 Task: Find connections with filter location Curug with filter topic #coacheswith filter profile language Spanish with filter current company Lowes India with filter school Sreenivasa Inst. of Technology & Management Studies, Thimmasamudram, Chittoor with filter industry Bars, Taverns, and Nightclubs with filter service category Product Marketing with filter keywords title Human Resources
Action: Mouse moved to (607, 63)
Screenshot: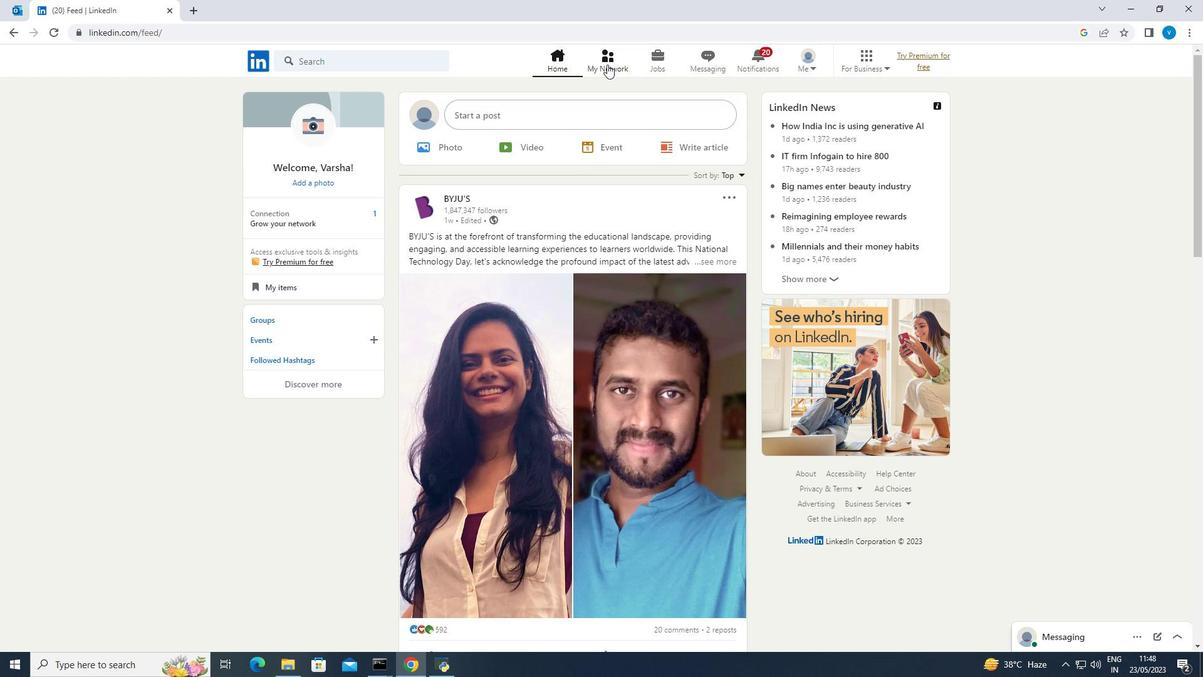 
Action: Mouse pressed left at (607, 63)
Screenshot: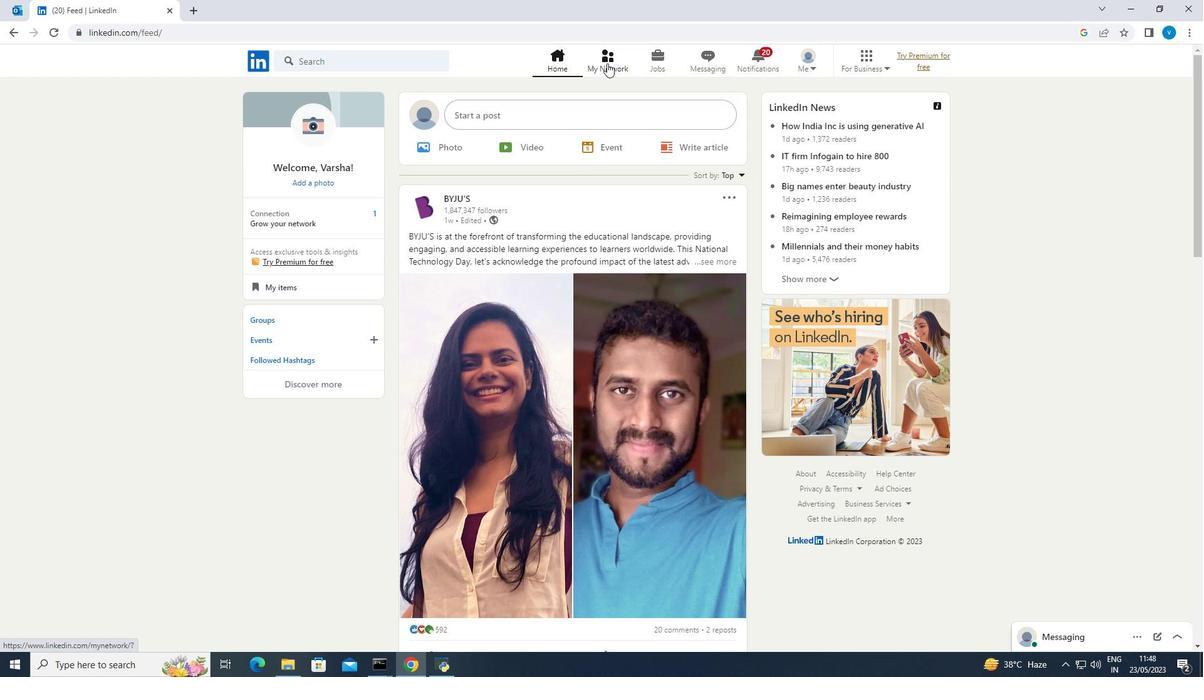 
Action: Mouse moved to (381, 128)
Screenshot: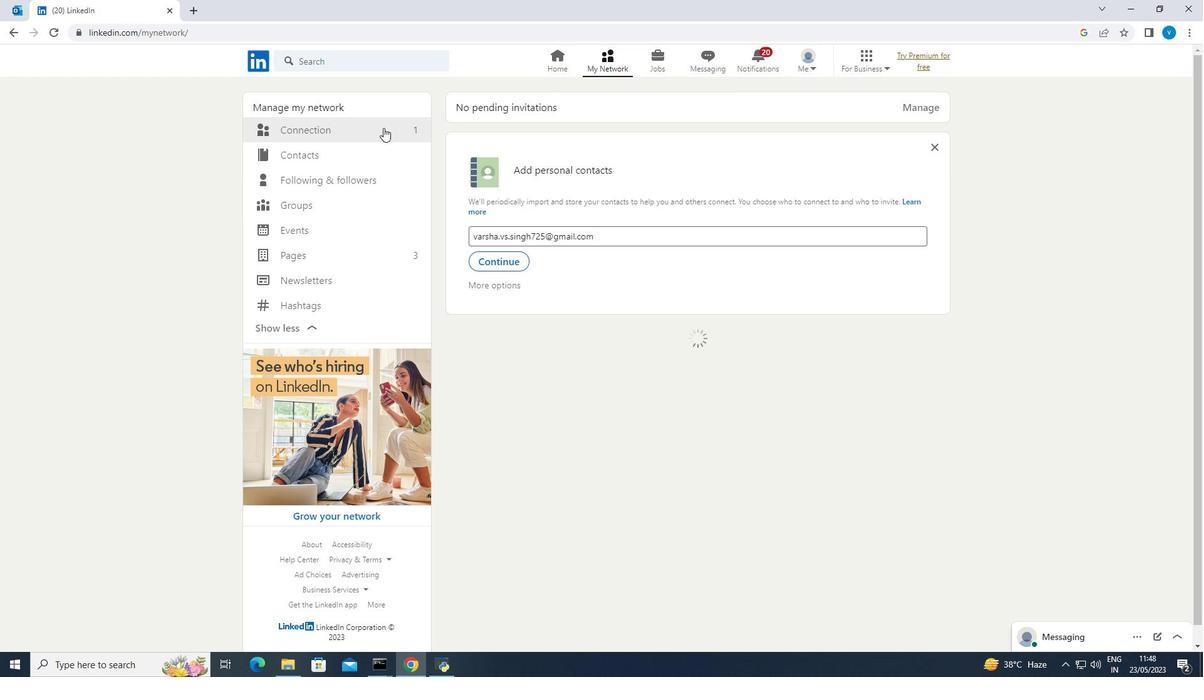 
Action: Mouse pressed left at (381, 128)
Screenshot: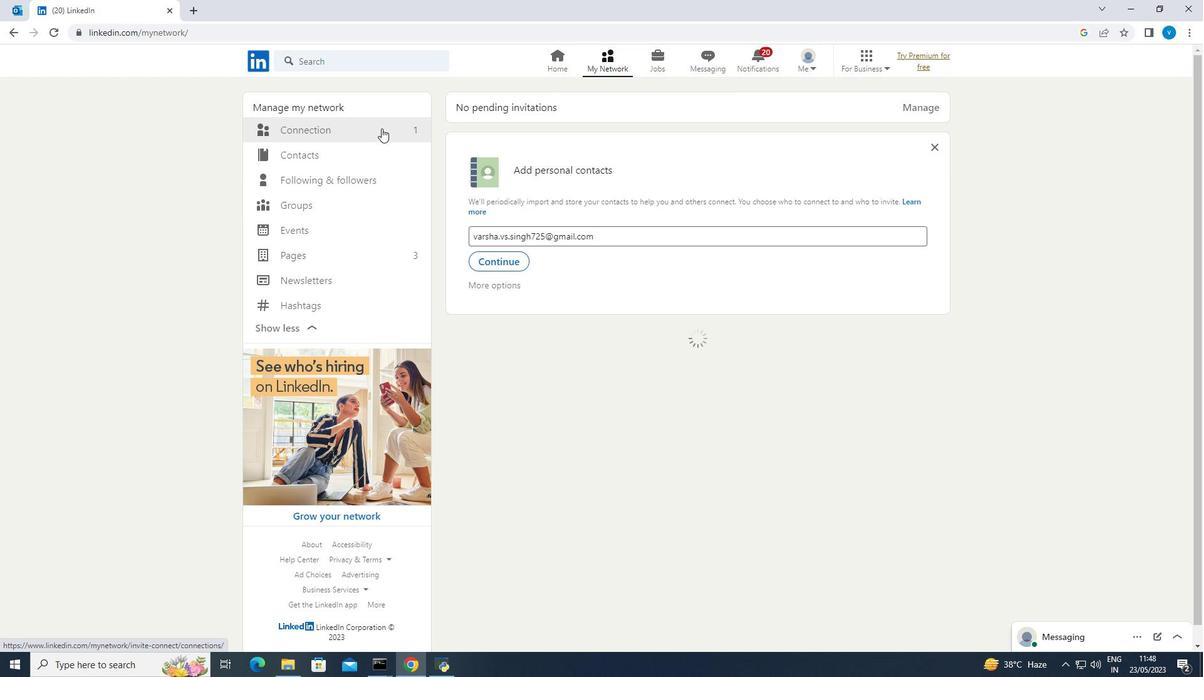 
Action: Mouse moved to (674, 132)
Screenshot: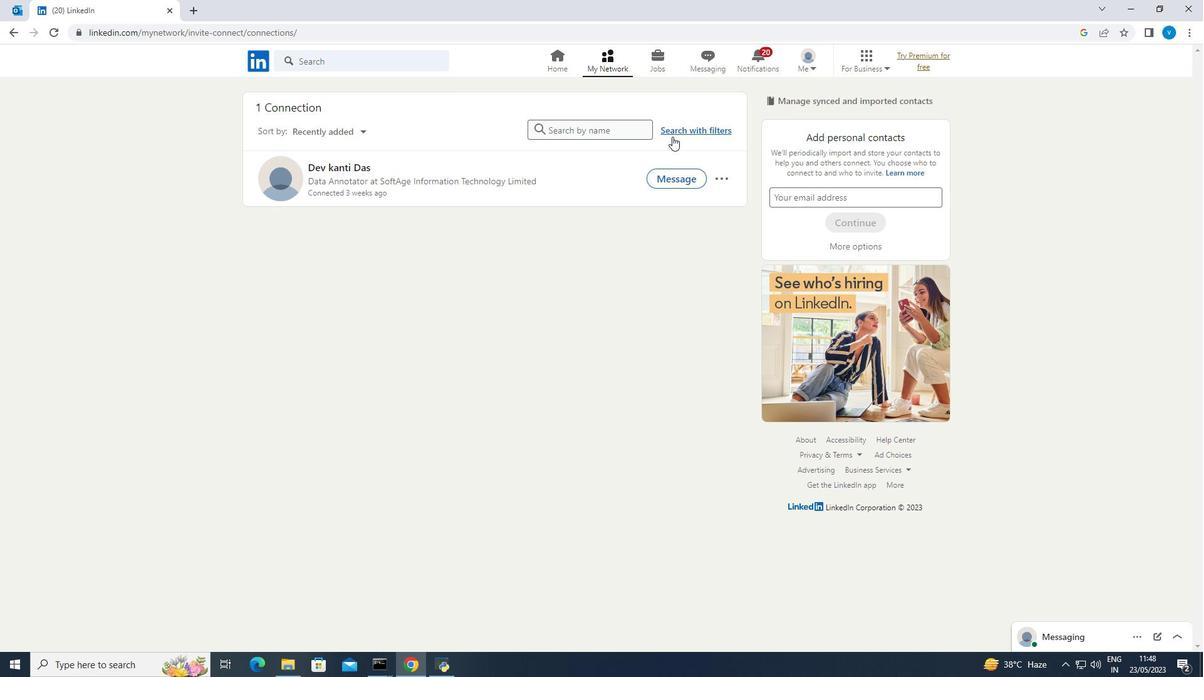 
Action: Mouse pressed left at (674, 132)
Screenshot: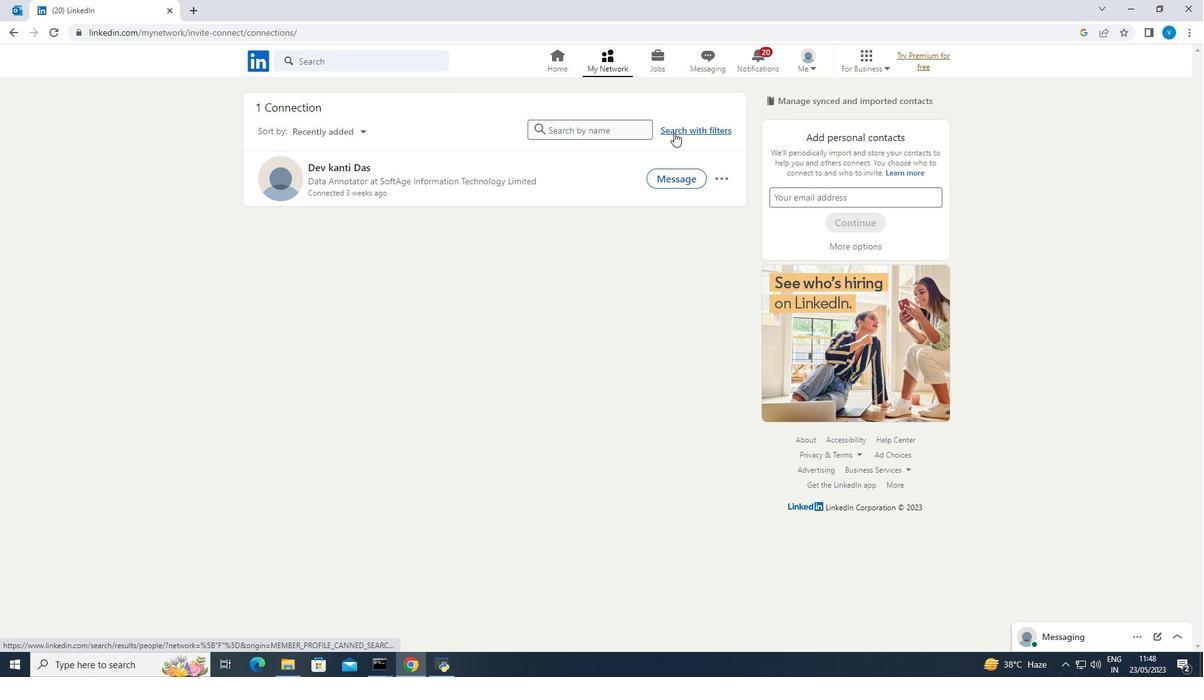
Action: Mouse moved to (649, 99)
Screenshot: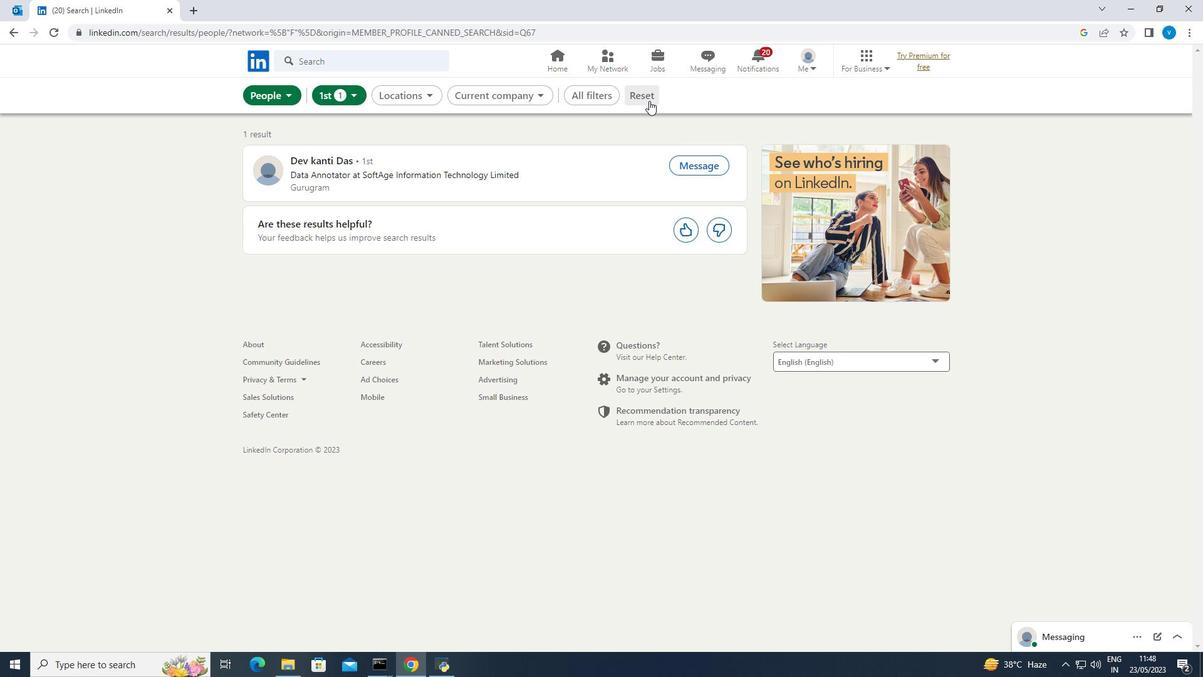 
Action: Mouse pressed left at (649, 99)
Screenshot: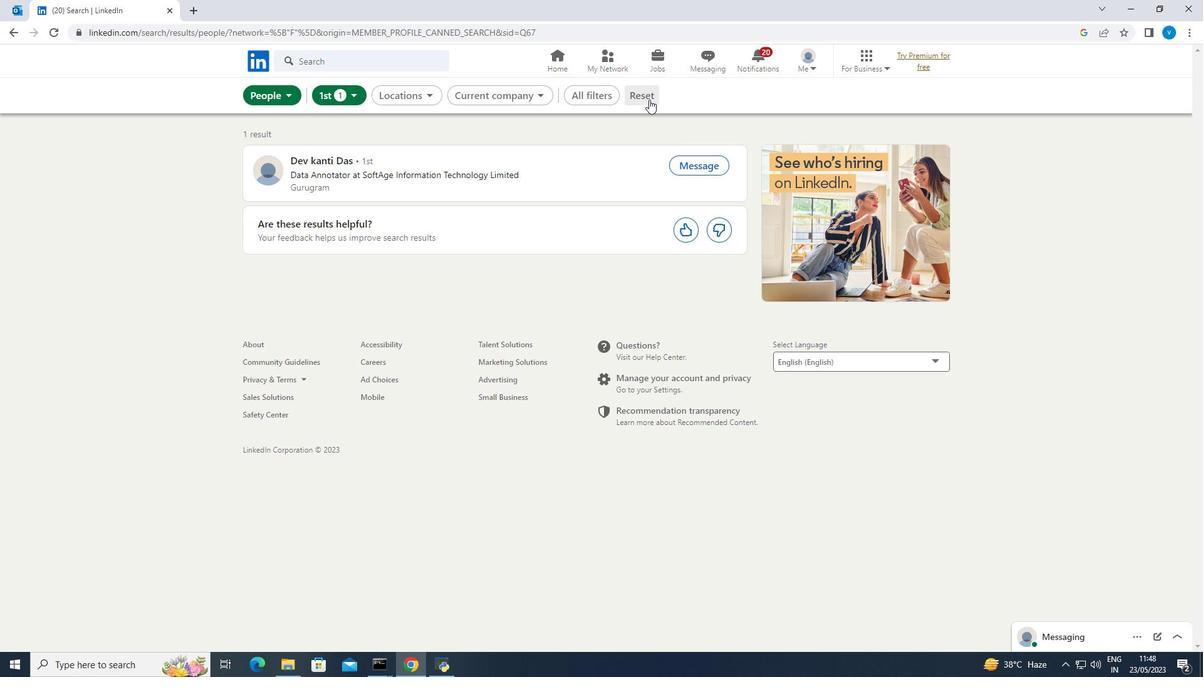 
Action: Mouse moved to (635, 101)
Screenshot: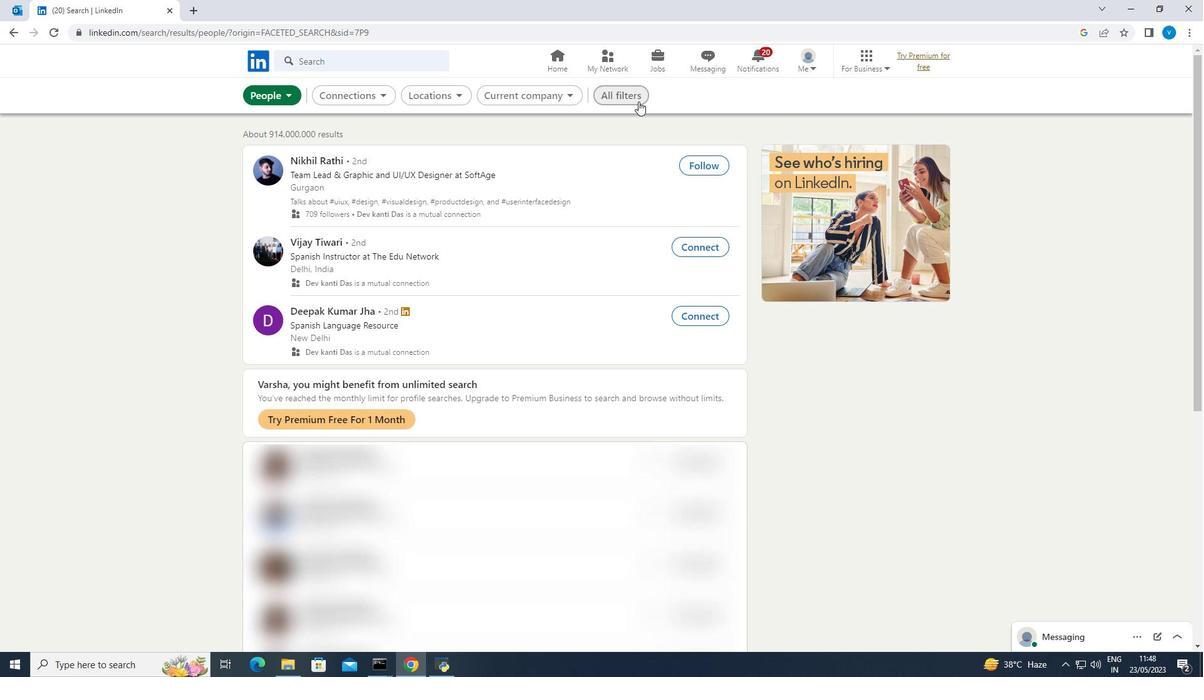 
Action: Mouse pressed left at (635, 101)
Screenshot: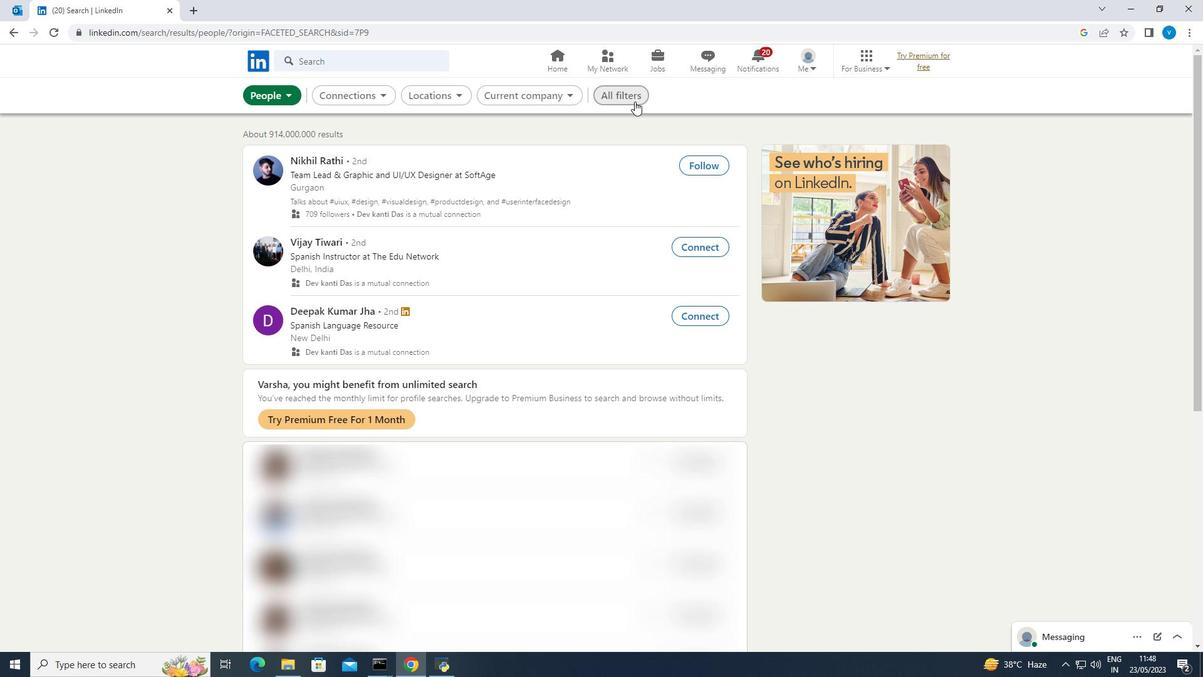 
Action: Mouse moved to (917, 247)
Screenshot: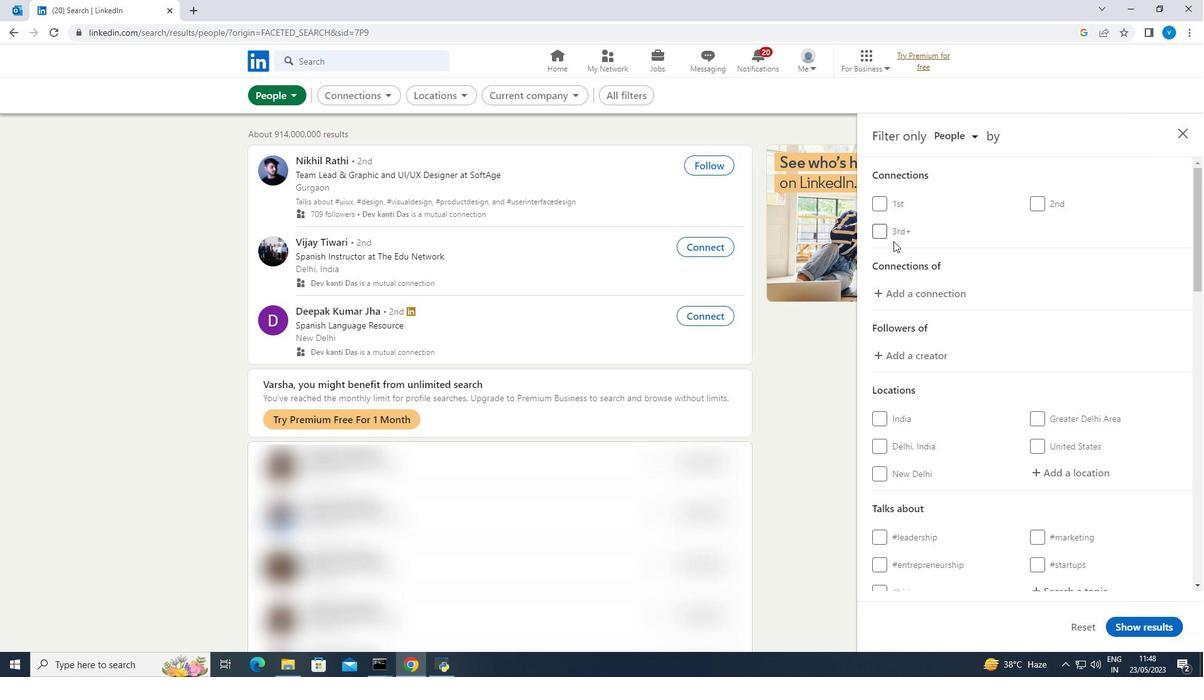 
Action: Mouse scrolled (917, 247) with delta (0, 0)
Screenshot: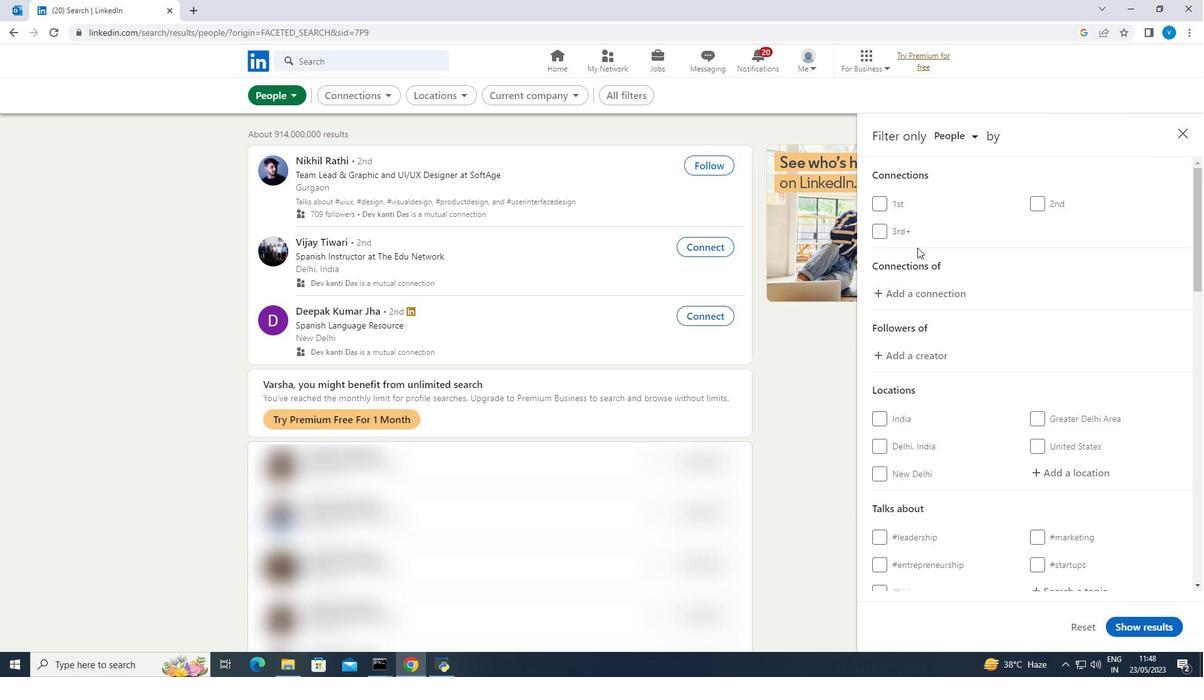 
Action: Mouse scrolled (917, 247) with delta (0, 0)
Screenshot: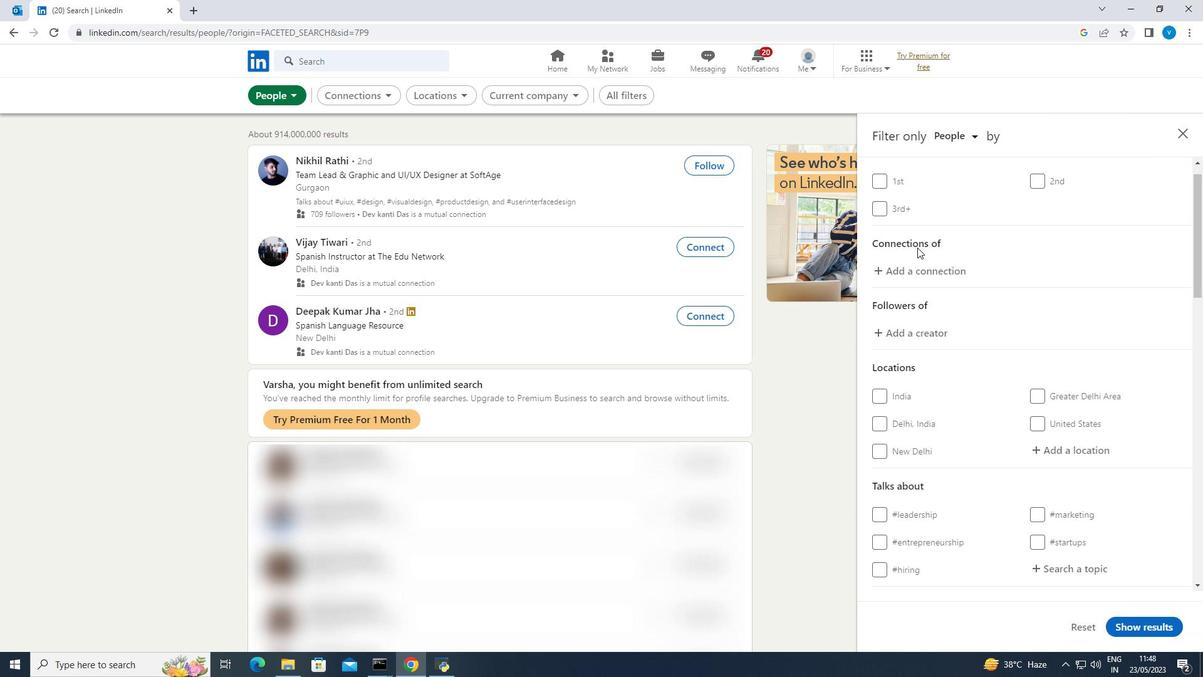 
Action: Mouse scrolled (917, 247) with delta (0, 0)
Screenshot: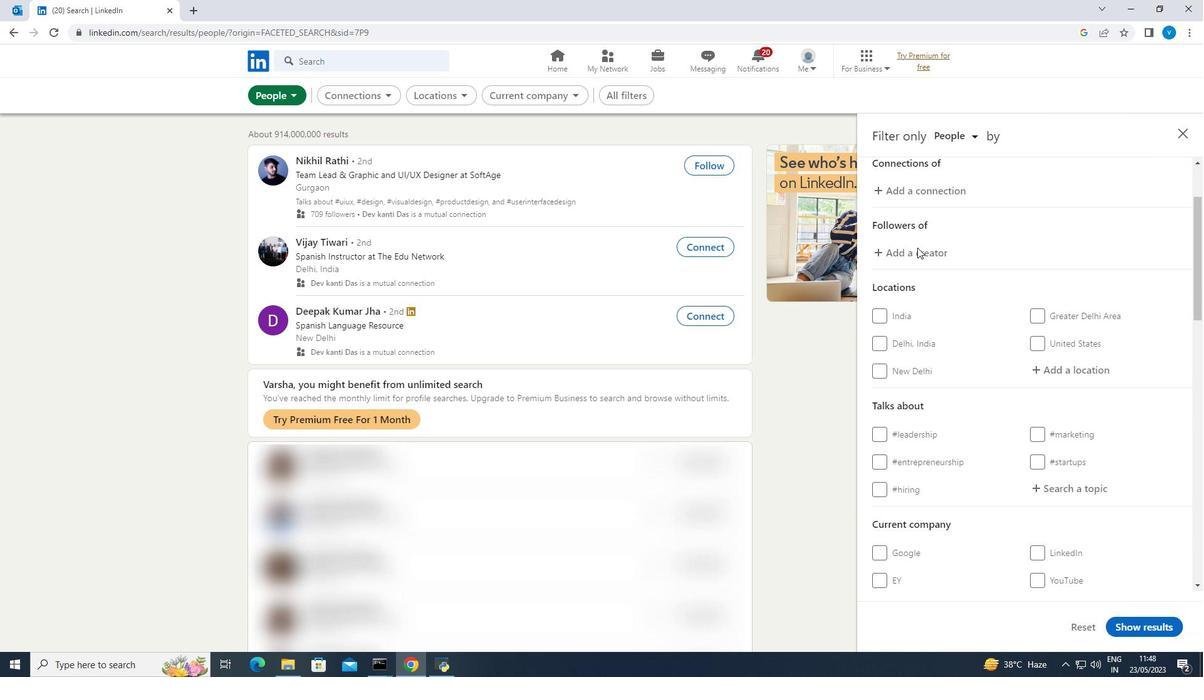 
Action: Mouse moved to (1034, 276)
Screenshot: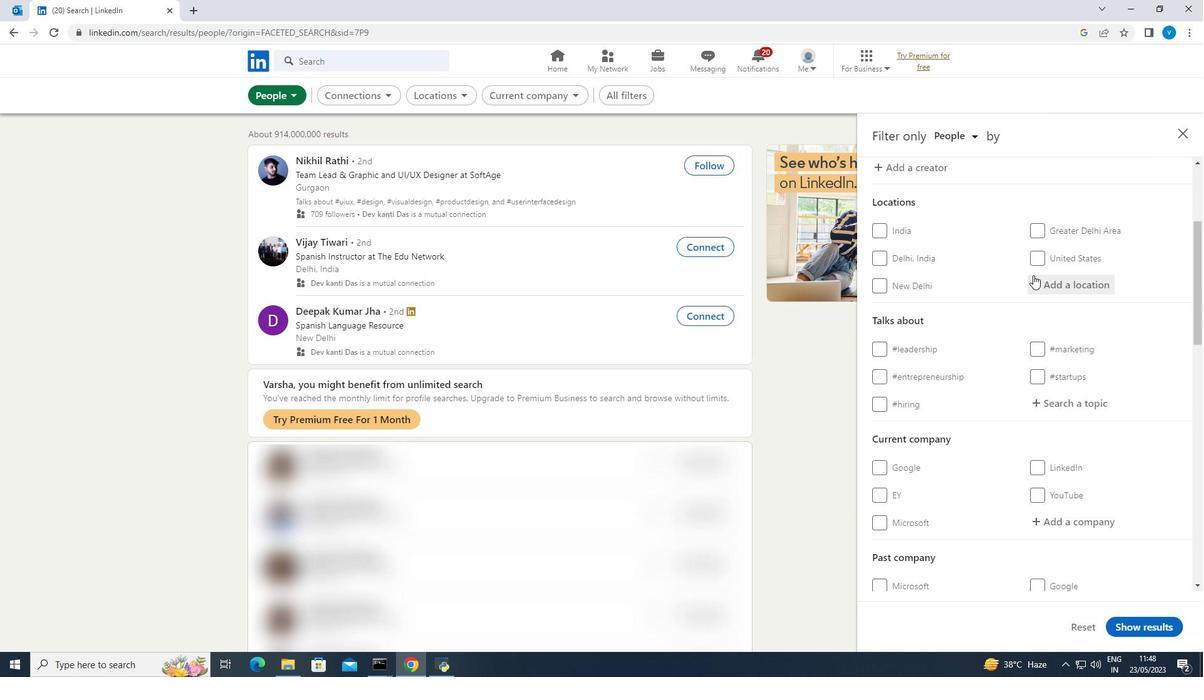 
Action: Mouse pressed left at (1034, 276)
Screenshot: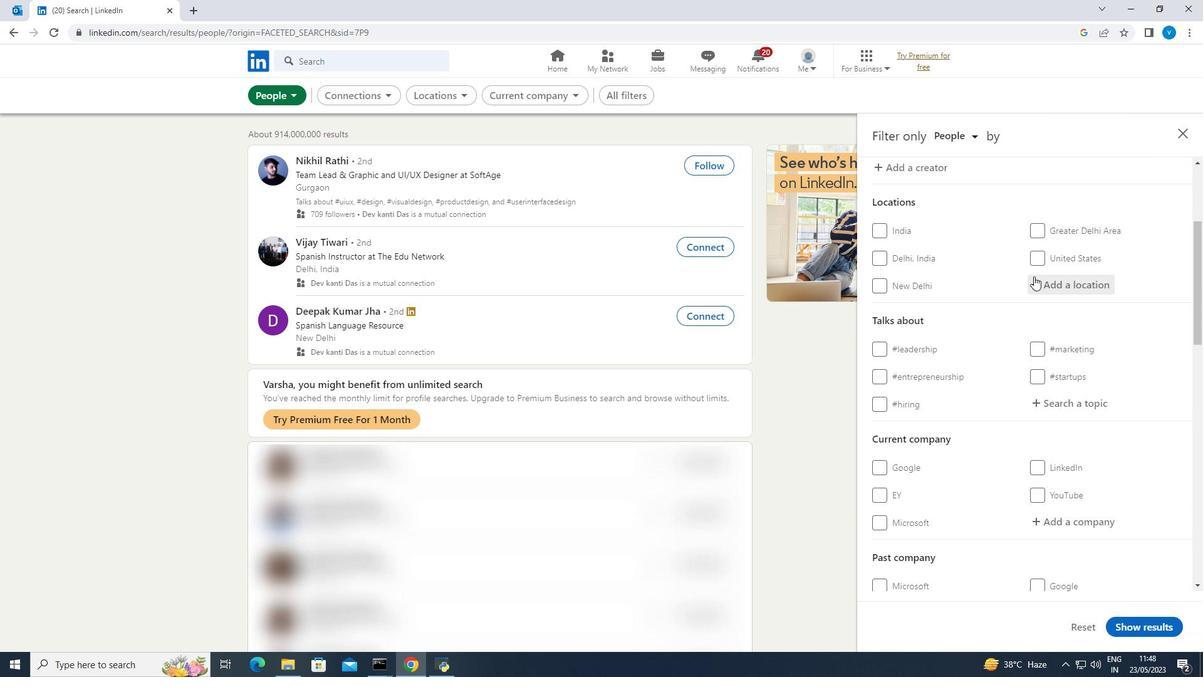 
Action: Mouse moved to (920, 263)
Screenshot: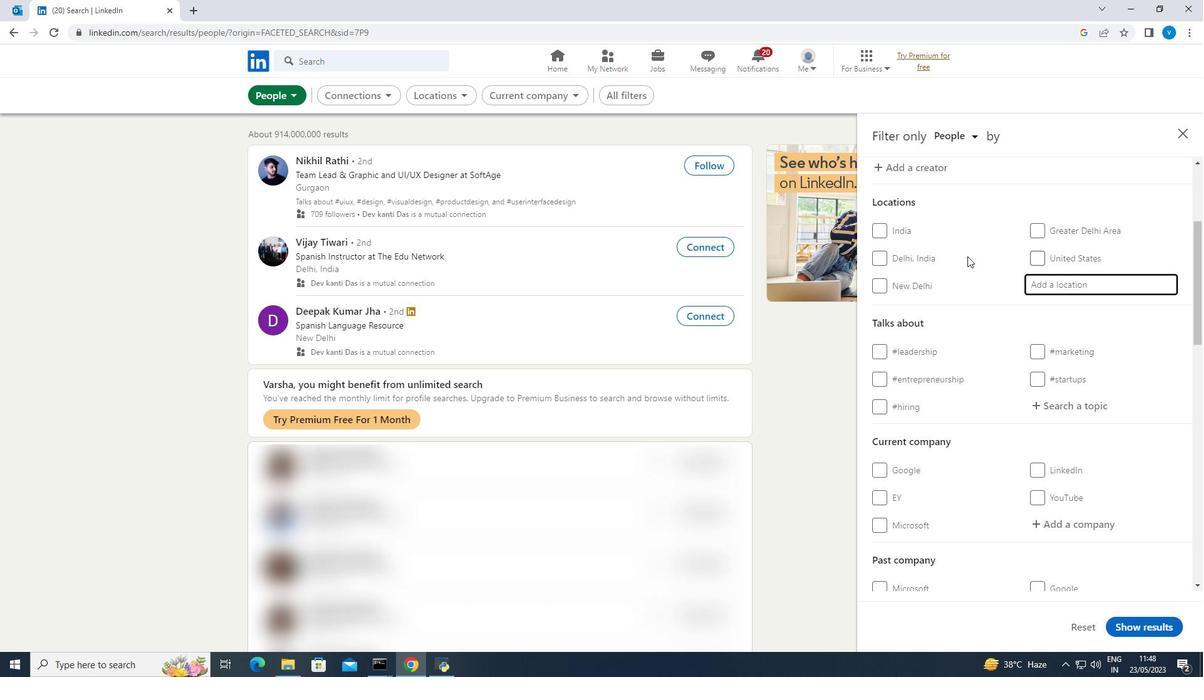 
Action: Key pressed <Key.shift><Key.shift><Key.shift><Key.shift><Key.shift><Key.shift><Key.shift><Key.shift>Curug<Key.enter>
Screenshot: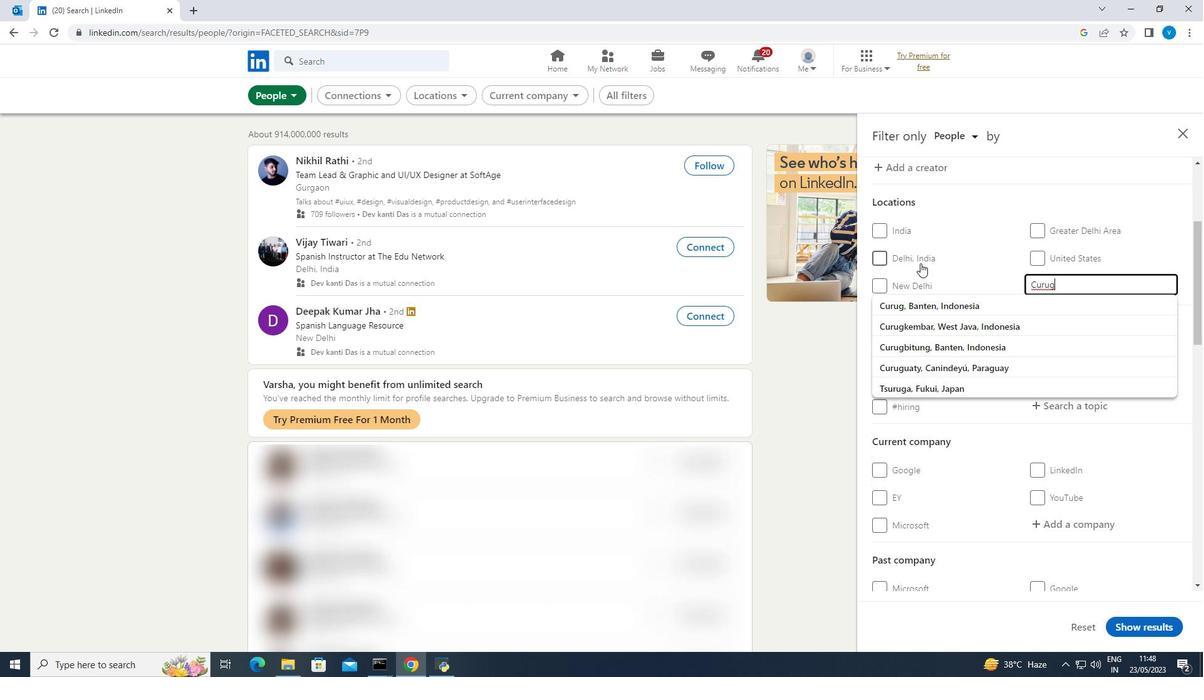 
Action: Mouse moved to (1045, 404)
Screenshot: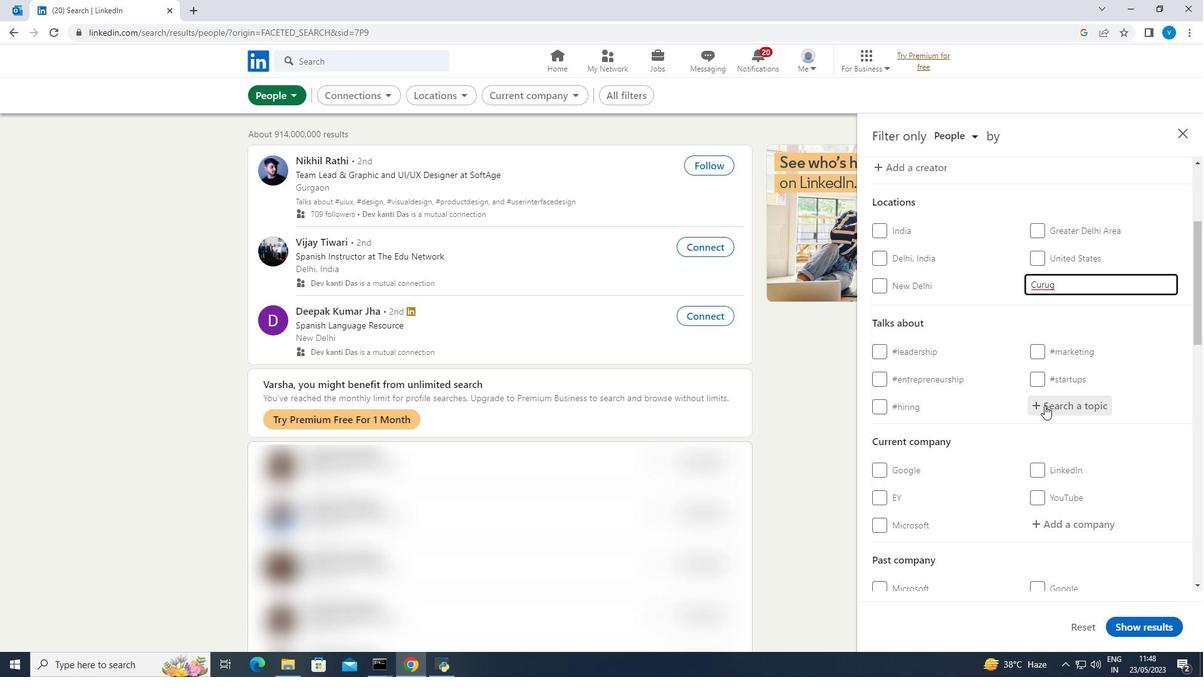 
Action: Mouse pressed left at (1045, 404)
Screenshot: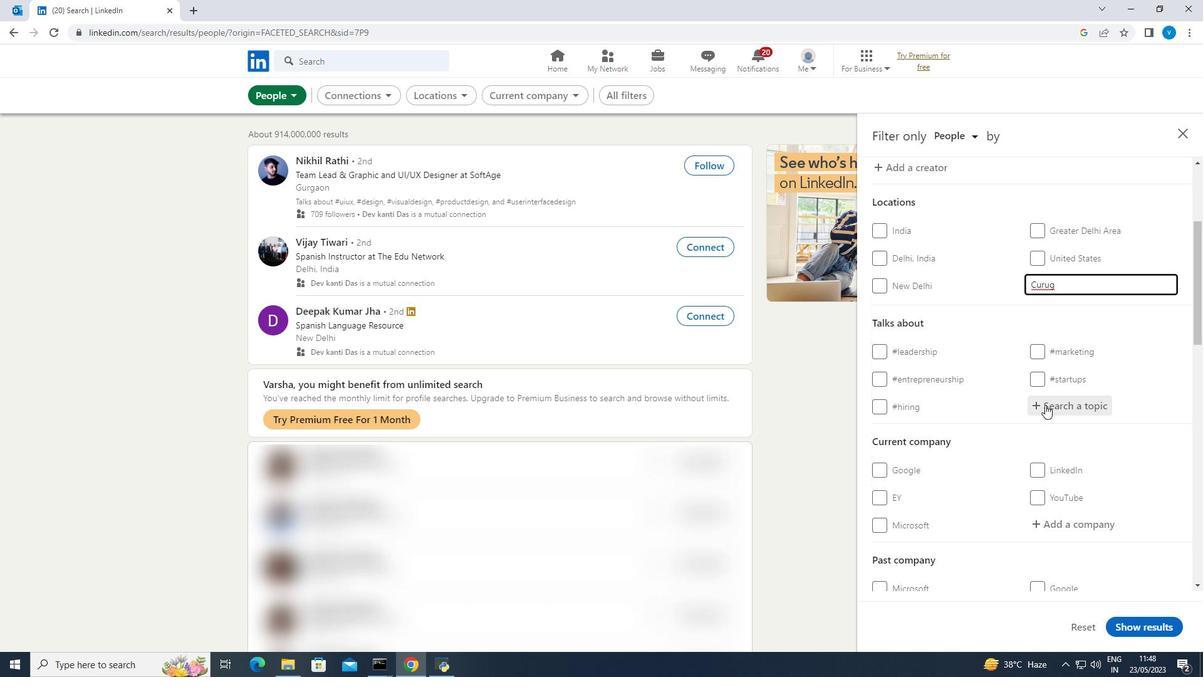
Action: Mouse moved to (977, 346)
Screenshot: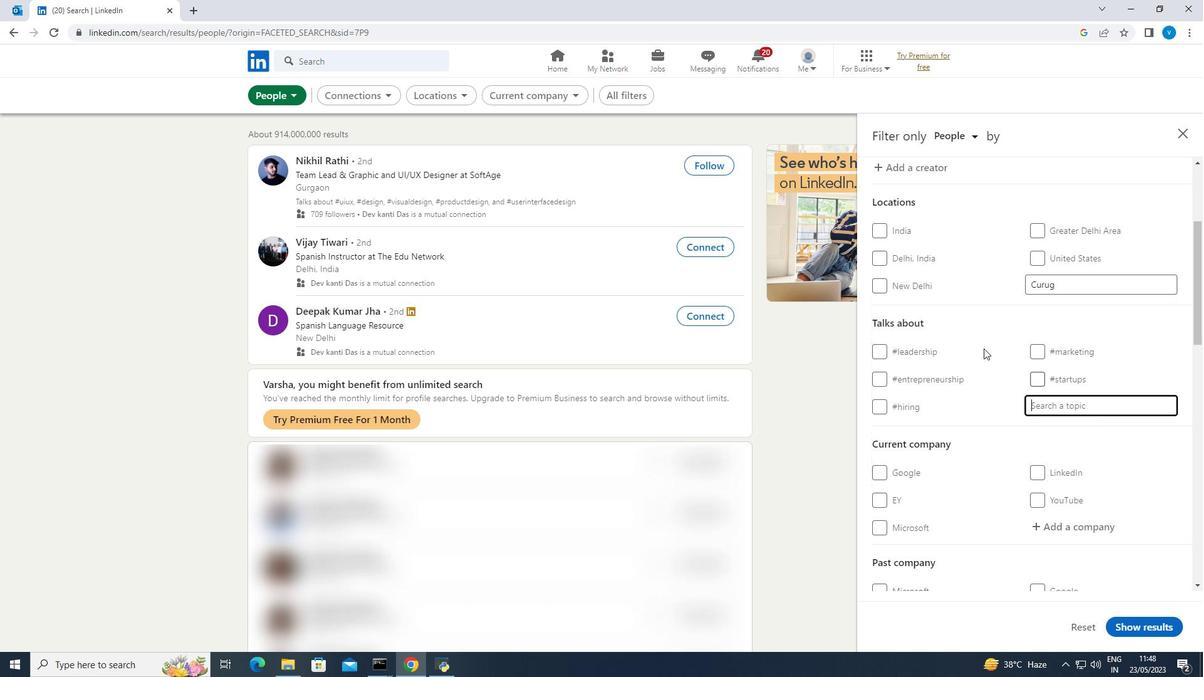 
Action: Key pressed coaches
Screenshot: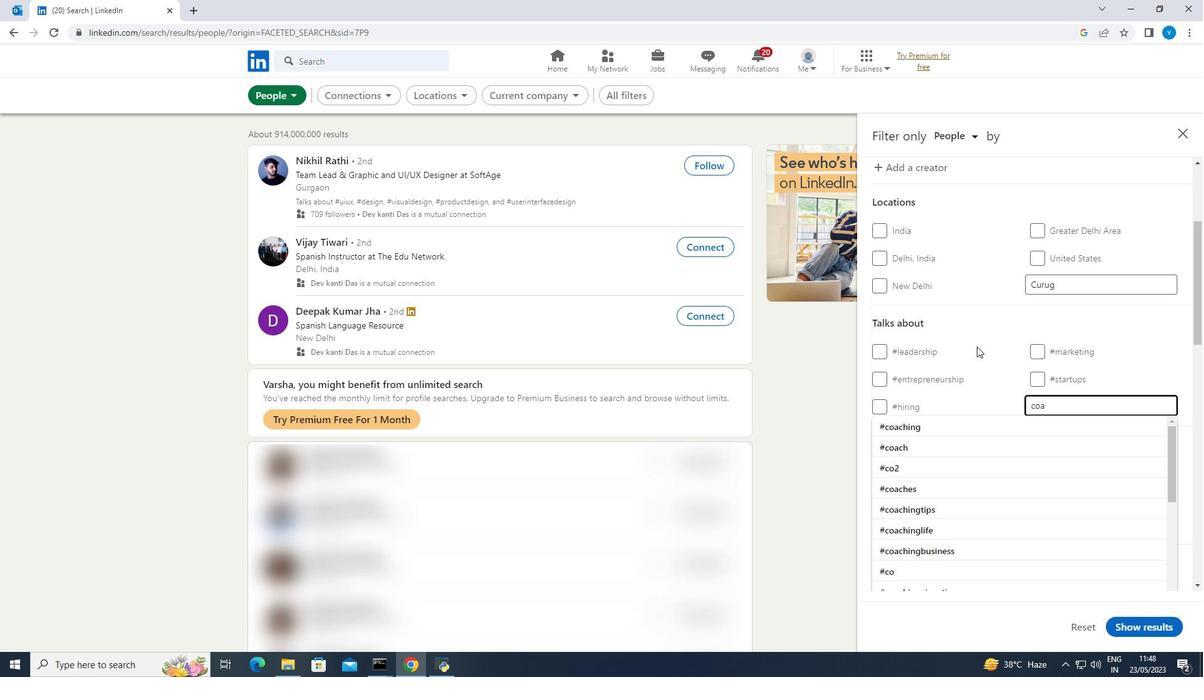 
Action: Mouse moved to (946, 421)
Screenshot: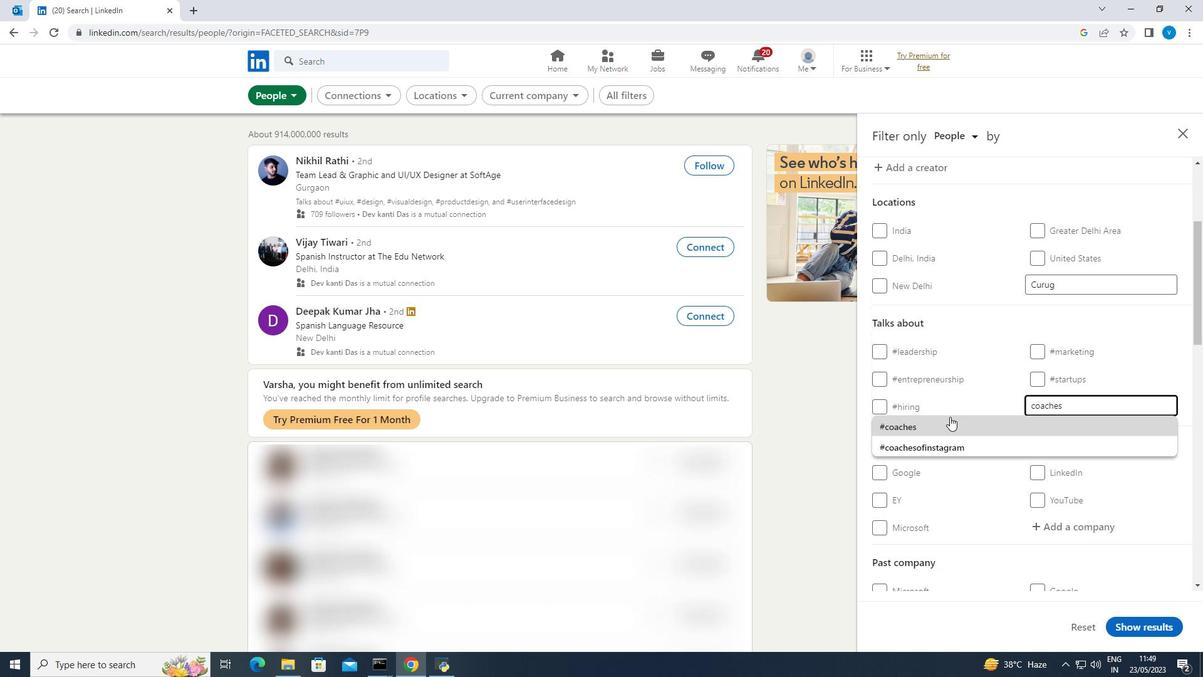 
Action: Mouse pressed left at (946, 421)
Screenshot: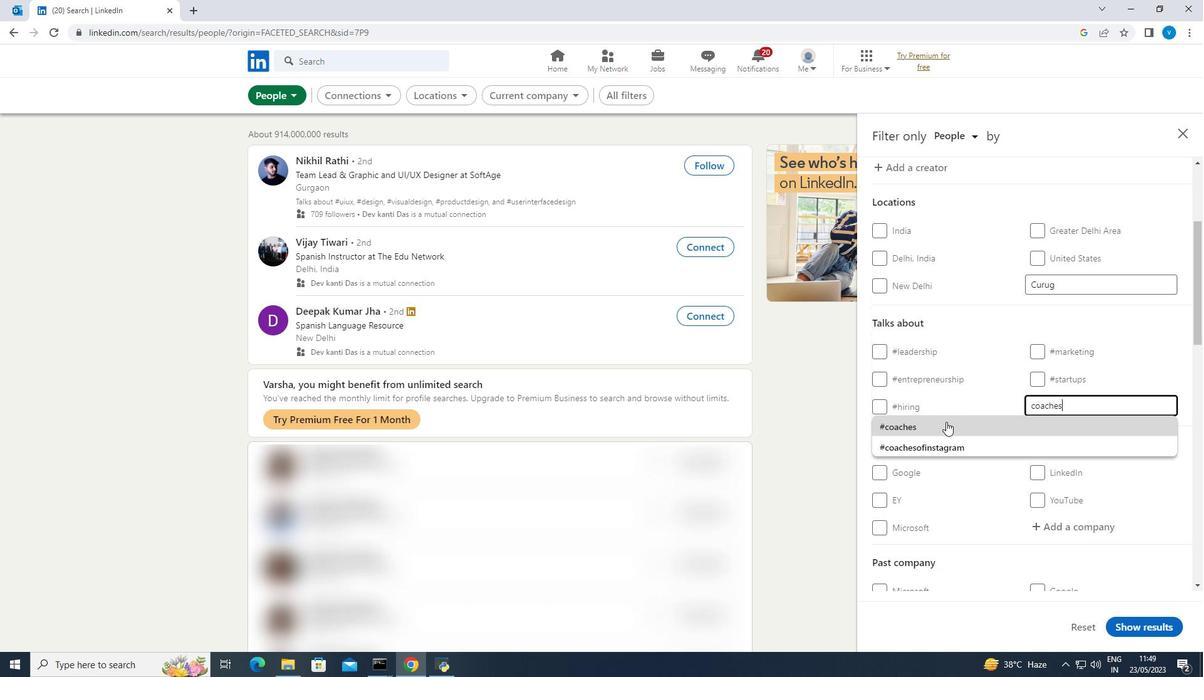 
Action: Mouse scrolled (946, 421) with delta (0, 0)
Screenshot: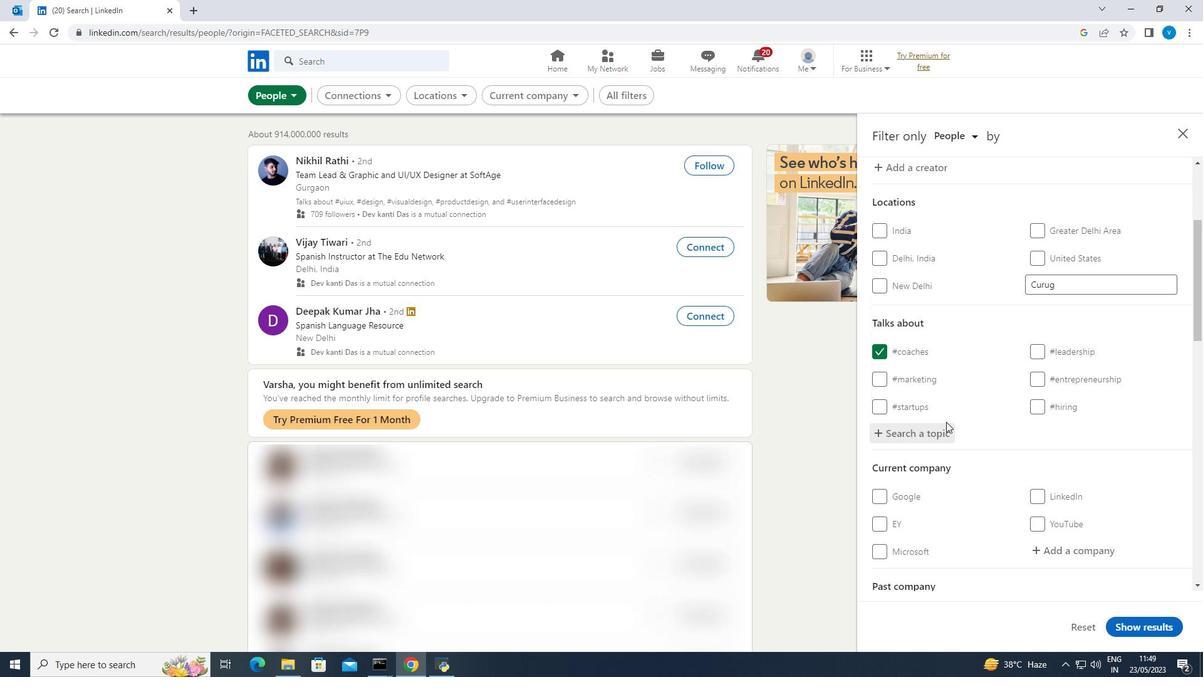 
Action: Mouse scrolled (946, 421) with delta (0, 0)
Screenshot: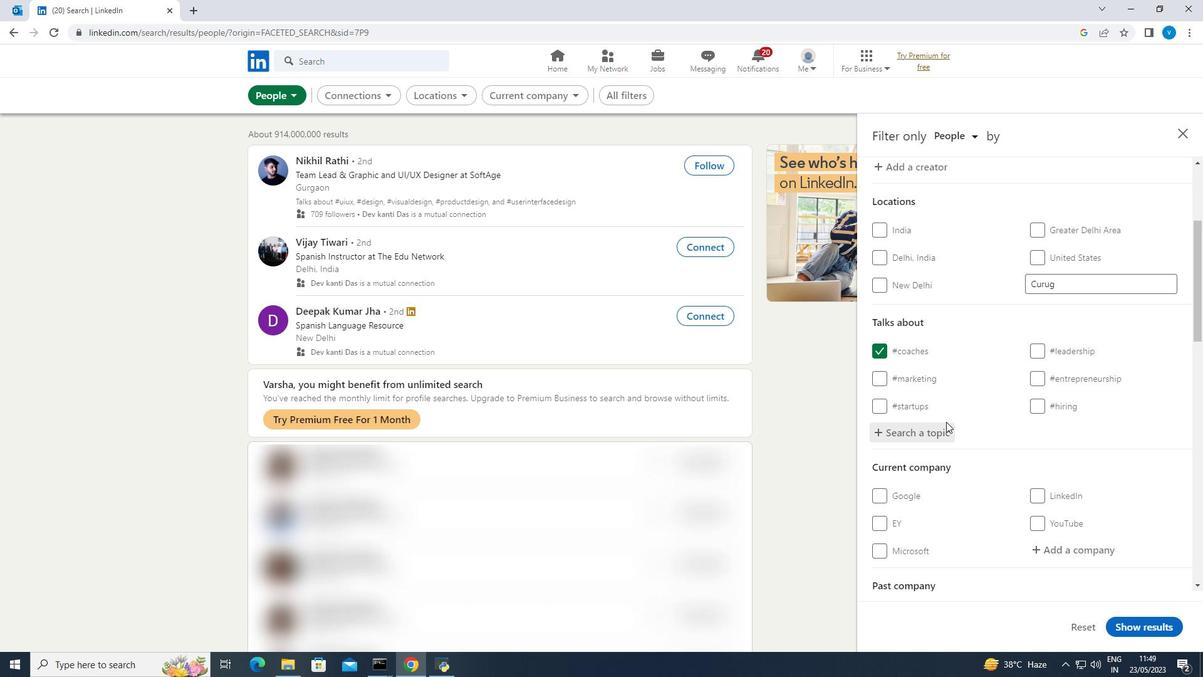 
Action: Mouse scrolled (946, 421) with delta (0, 0)
Screenshot: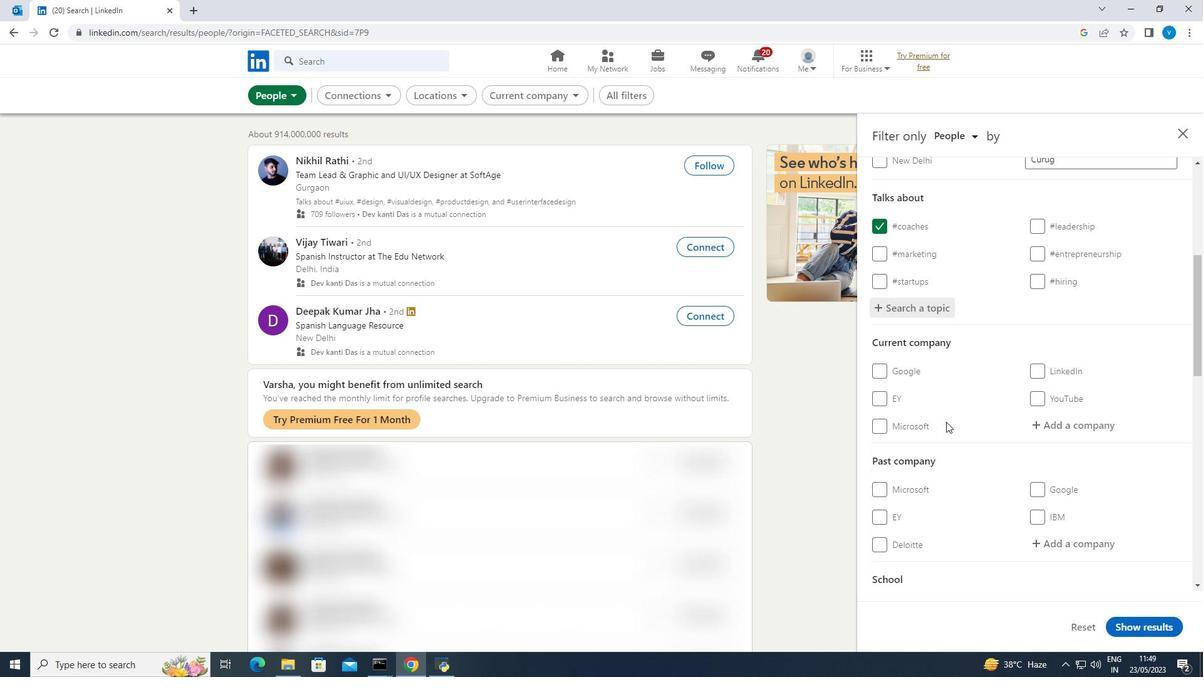 
Action: Mouse scrolled (946, 421) with delta (0, 0)
Screenshot: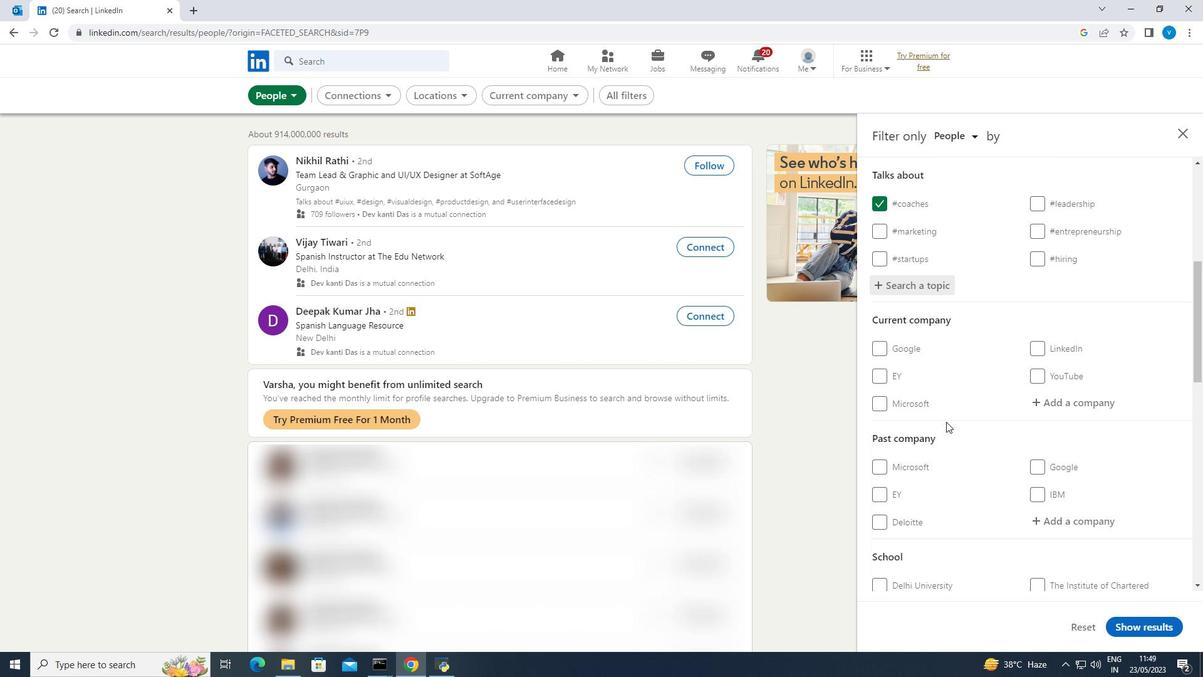 
Action: Mouse scrolled (946, 421) with delta (0, 0)
Screenshot: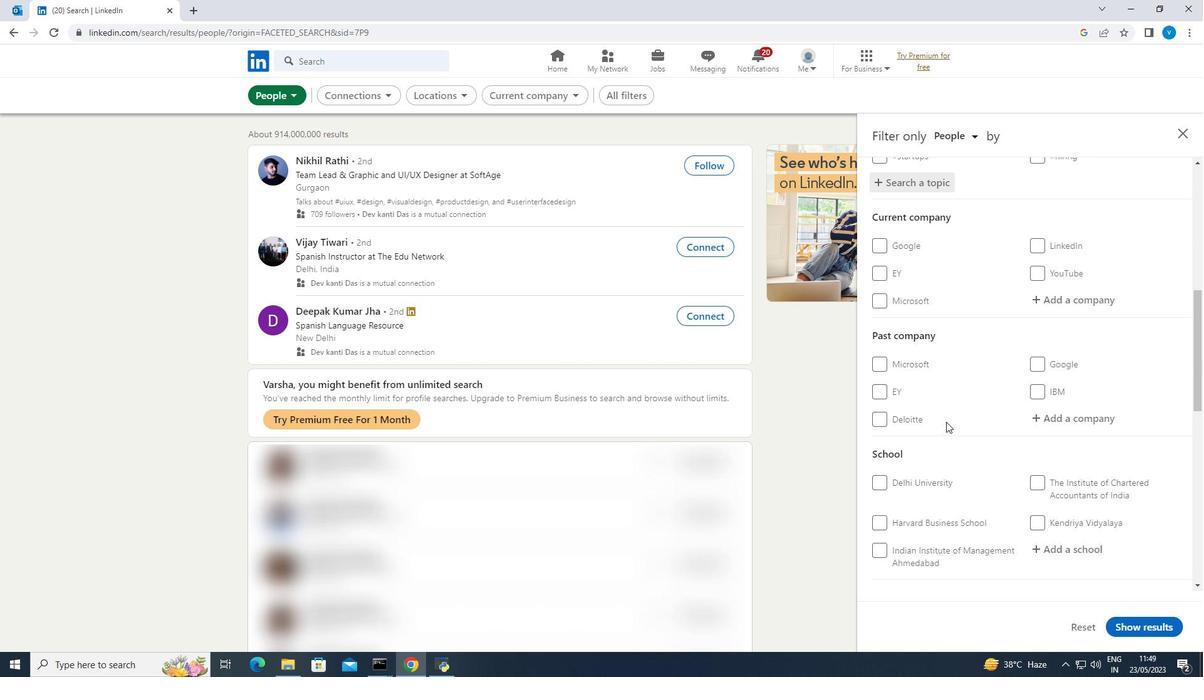 
Action: Mouse scrolled (946, 421) with delta (0, 0)
Screenshot: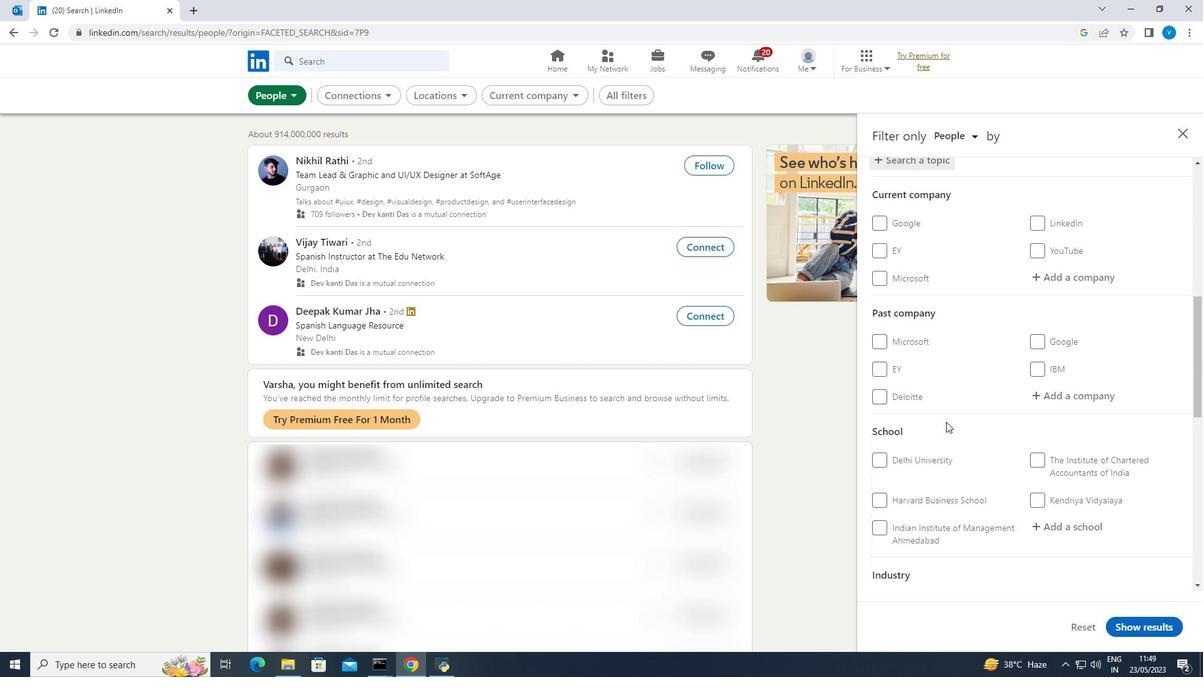 
Action: Mouse scrolled (946, 421) with delta (0, 0)
Screenshot: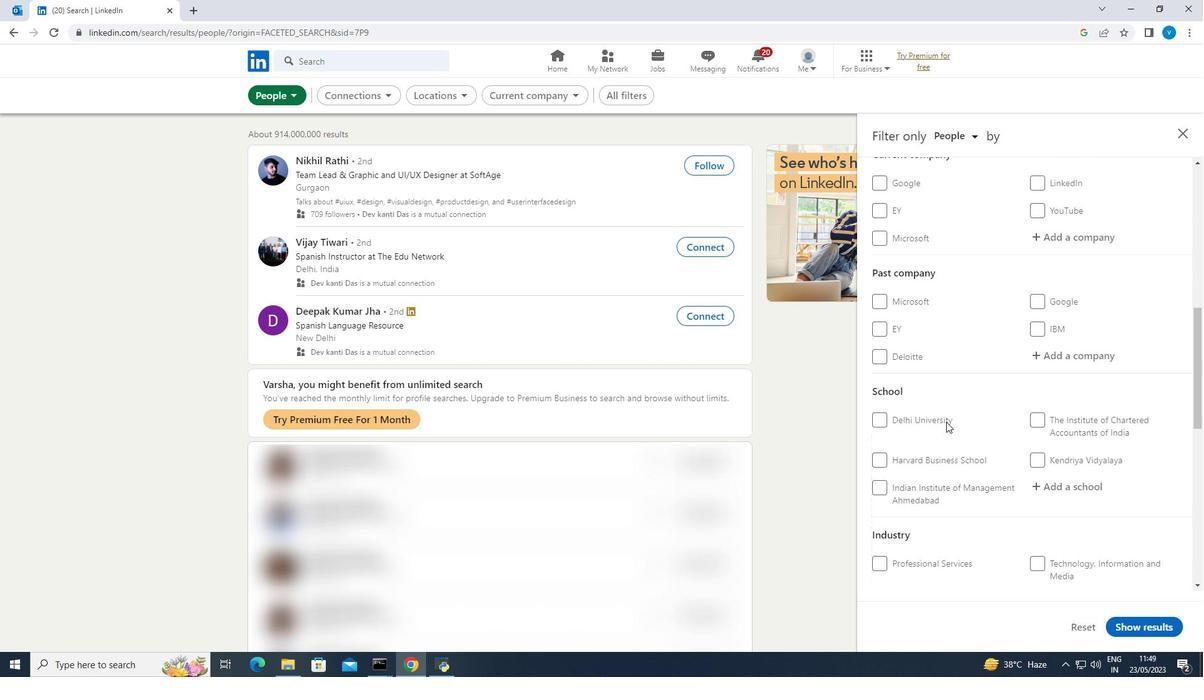 
Action: Mouse scrolled (946, 421) with delta (0, 0)
Screenshot: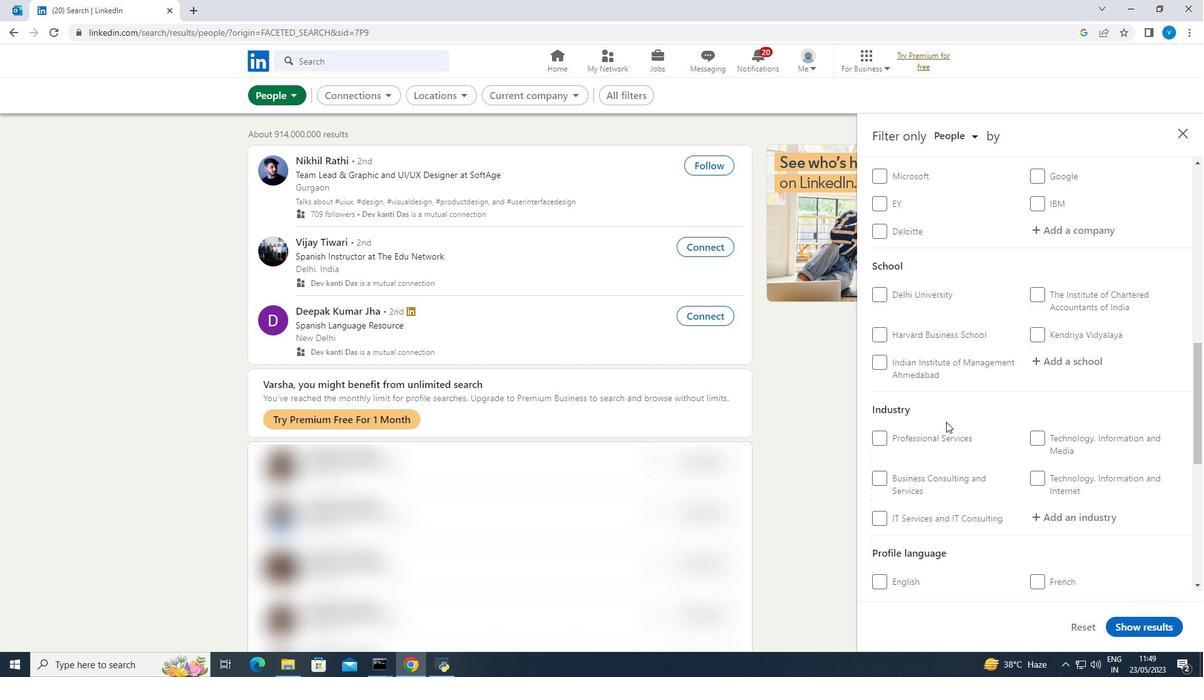 
Action: Mouse scrolled (946, 421) with delta (0, 0)
Screenshot: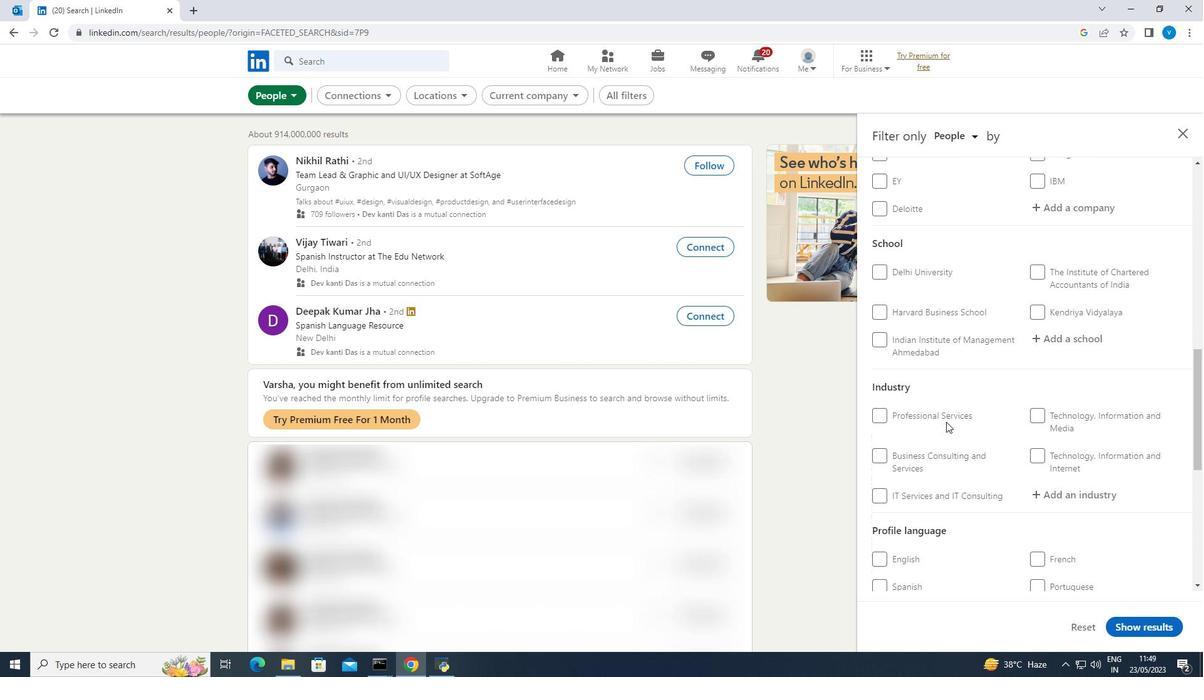 
Action: Mouse moved to (884, 482)
Screenshot: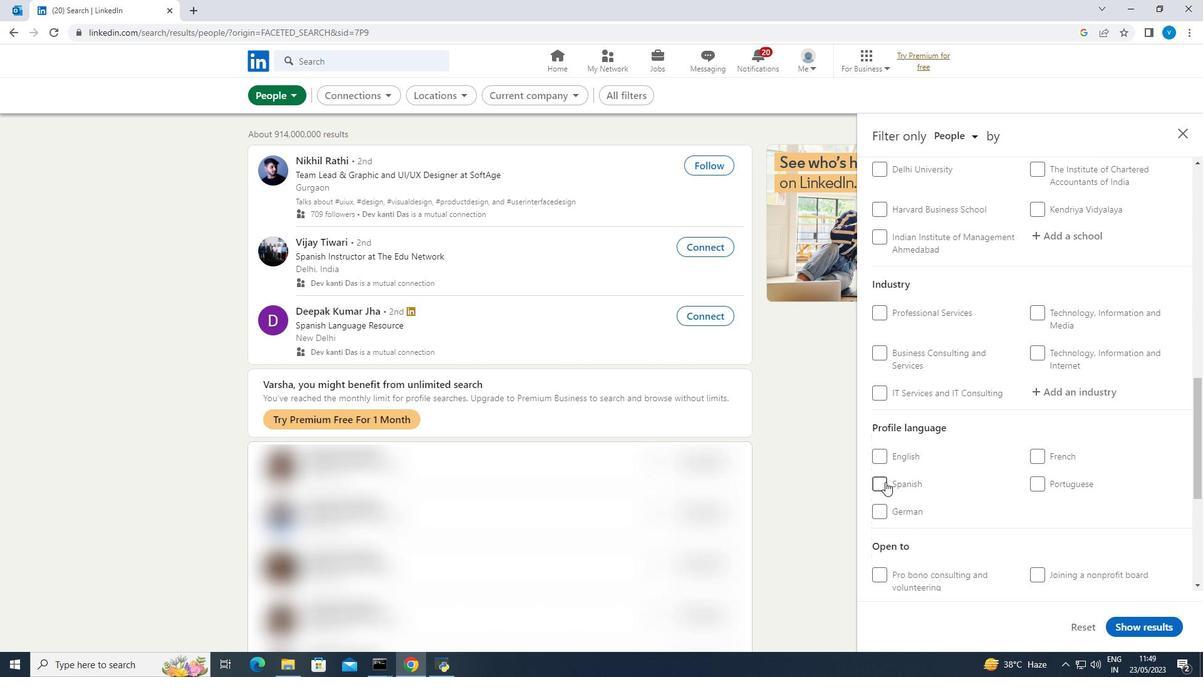 
Action: Mouse pressed left at (884, 482)
Screenshot: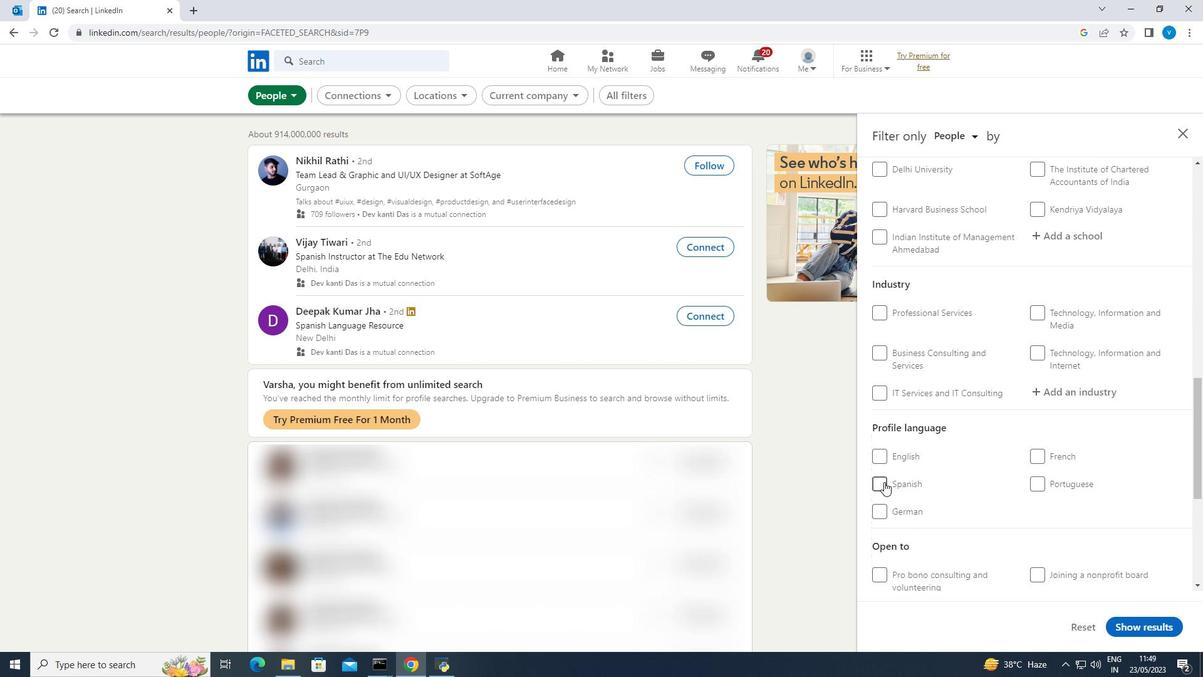 
Action: Mouse moved to (913, 459)
Screenshot: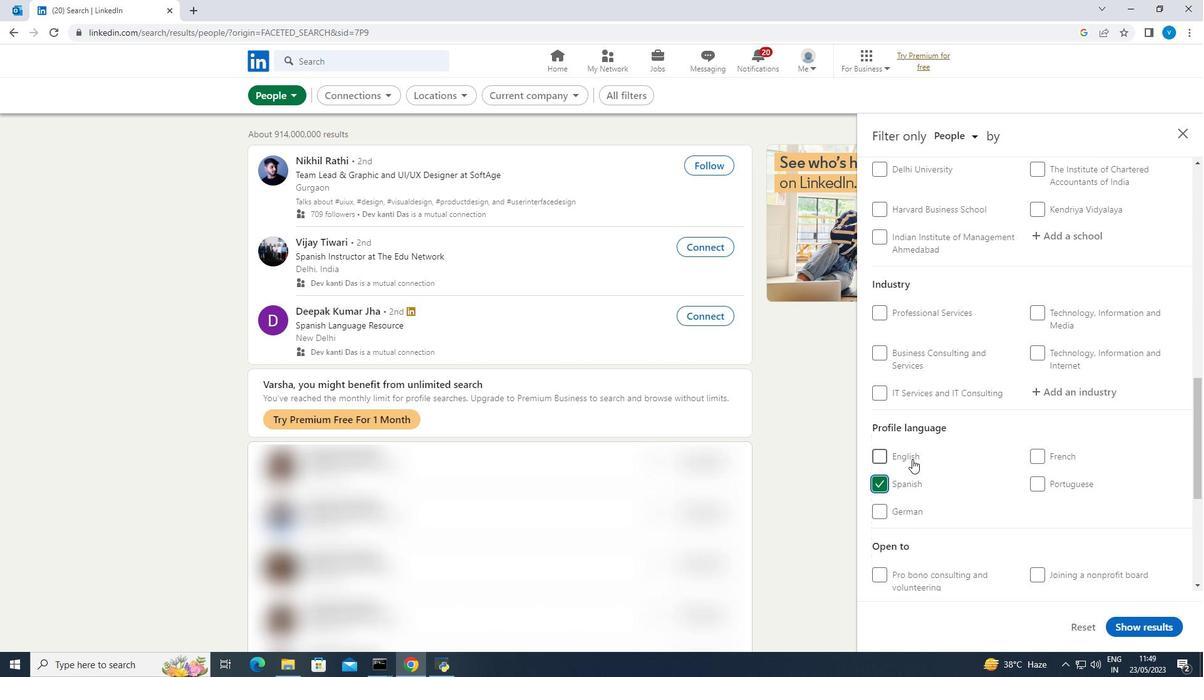 
Action: Mouse scrolled (913, 460) with delta (0, 0)
Screenshot: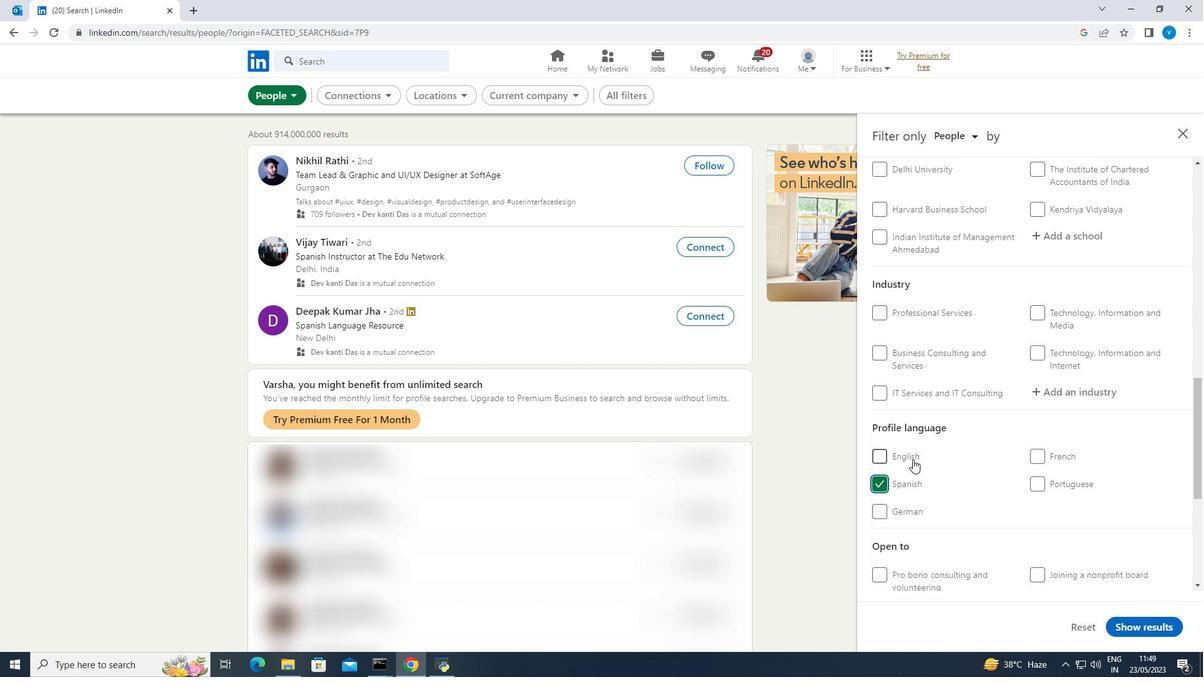 
Action: Mouse scrolled (913, 460) with delta (0, 0)
Screenshot: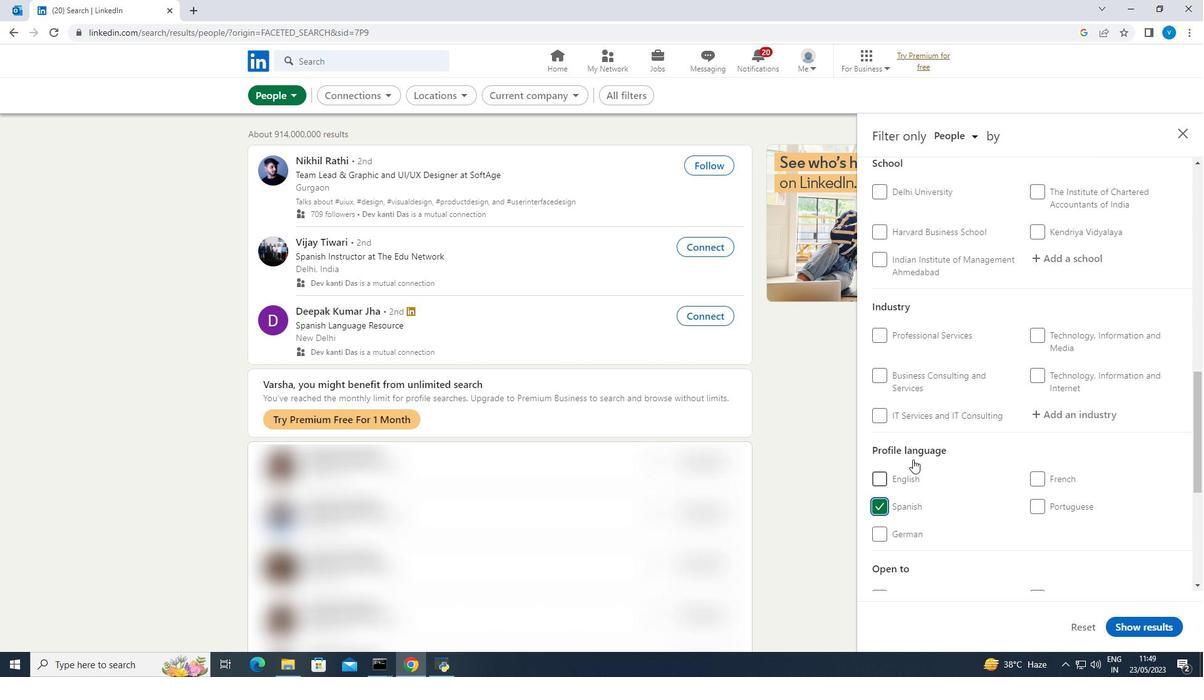
Action: Mouse moved to (914, 458)
Screenshot: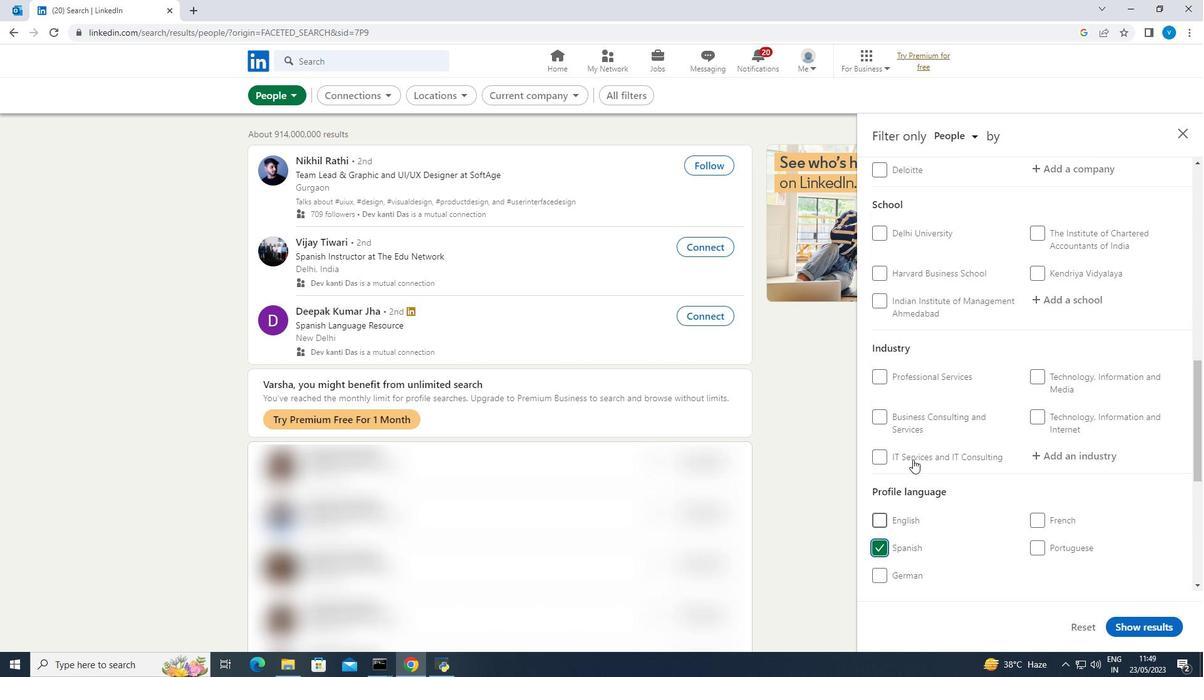 
Action: Mouse scrolled (914, 459) with delta (0, 0)
Screenshot: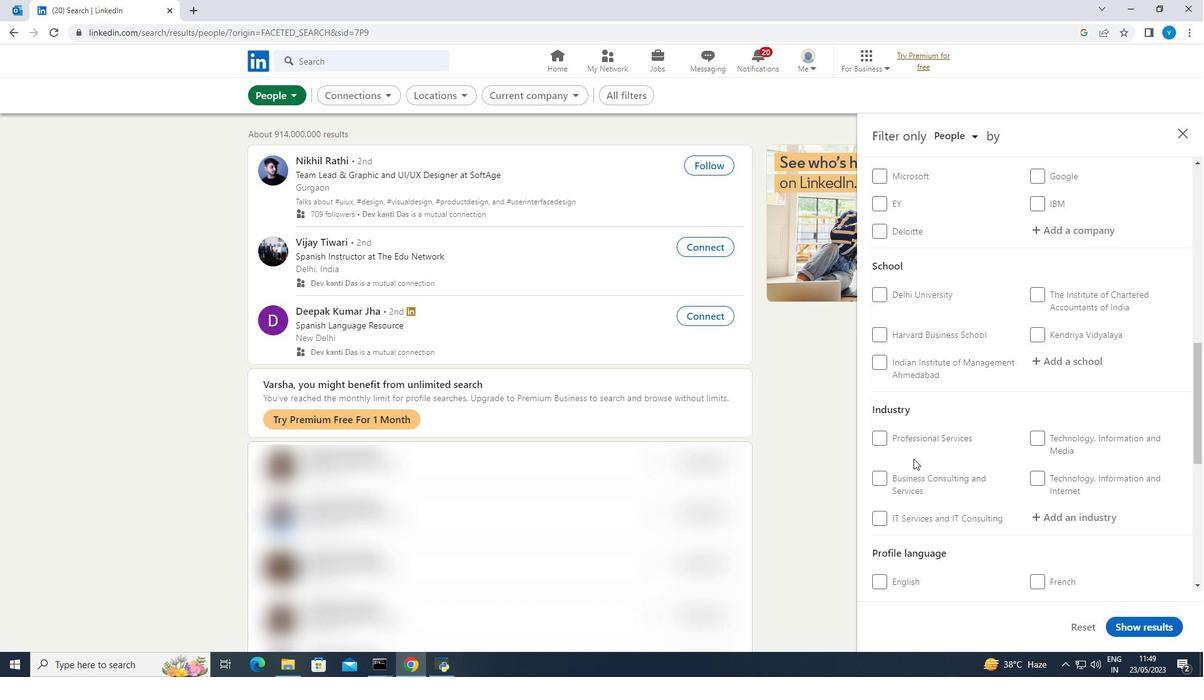 
Action: Mouse scrolled (914, 459) with delta (0, 0)
Screenshot: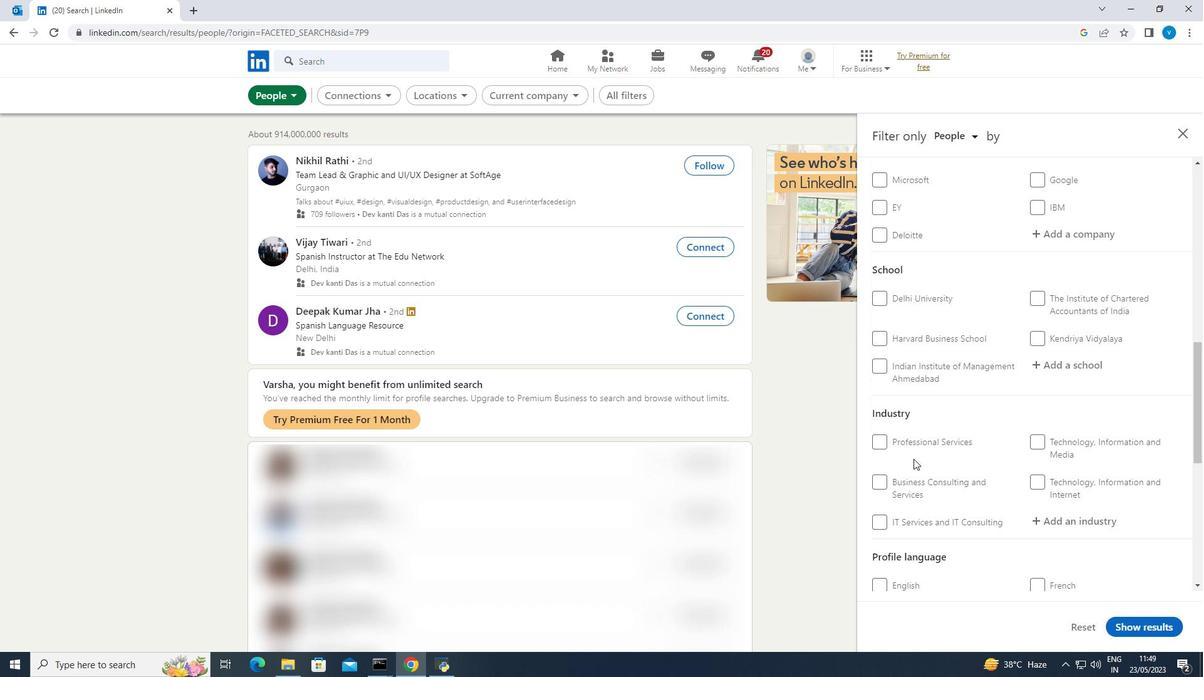
Action: Mouse scrolled (914, 459) with delta (0, 0)
Screenshot: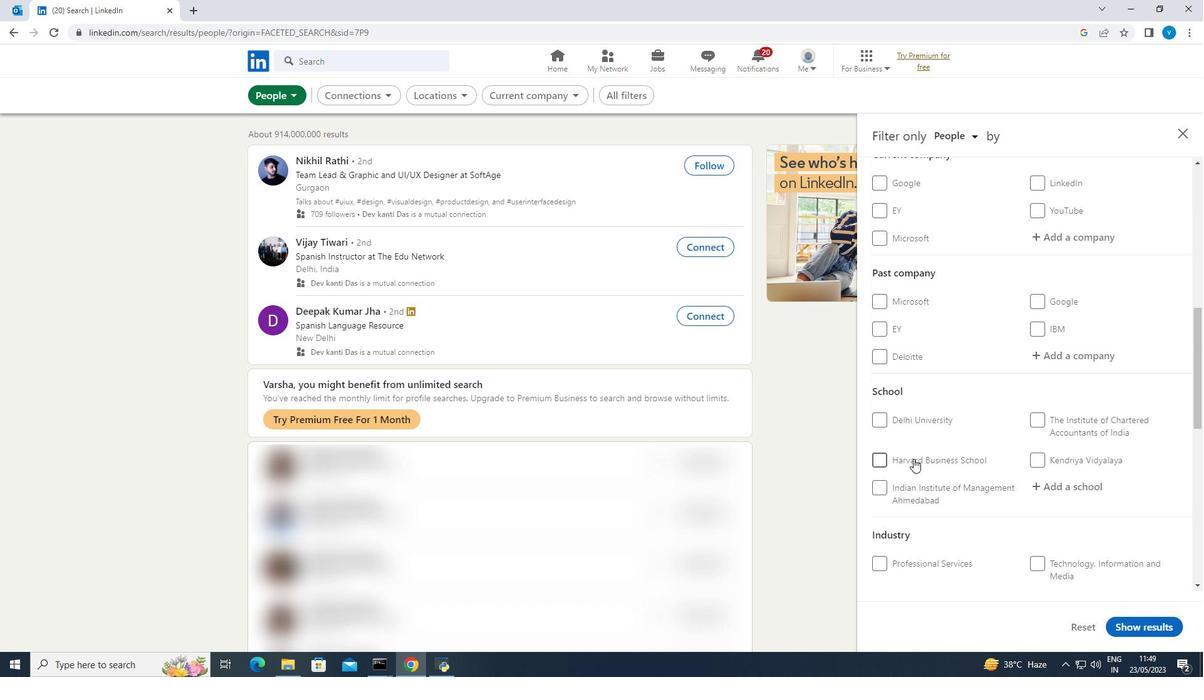 
Action: Mouse scrolled (914, 459) with delta (0, 0)
Screenshot: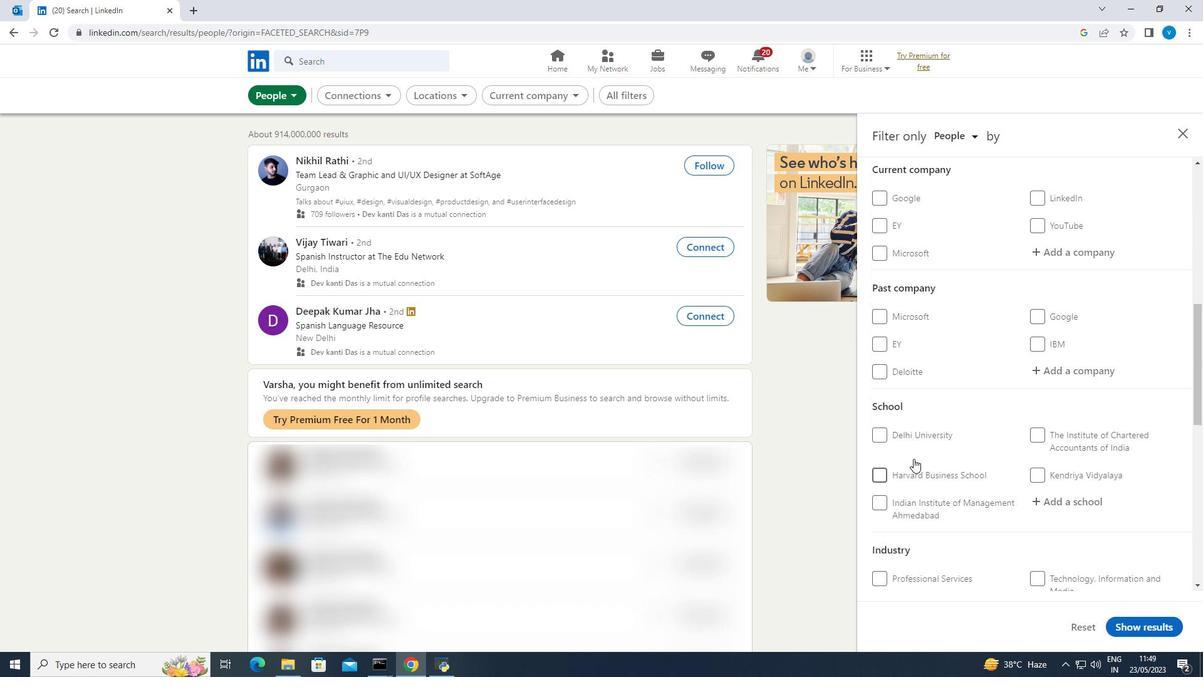 
Action: Mouse moved to (1050, 361)
Screenshot: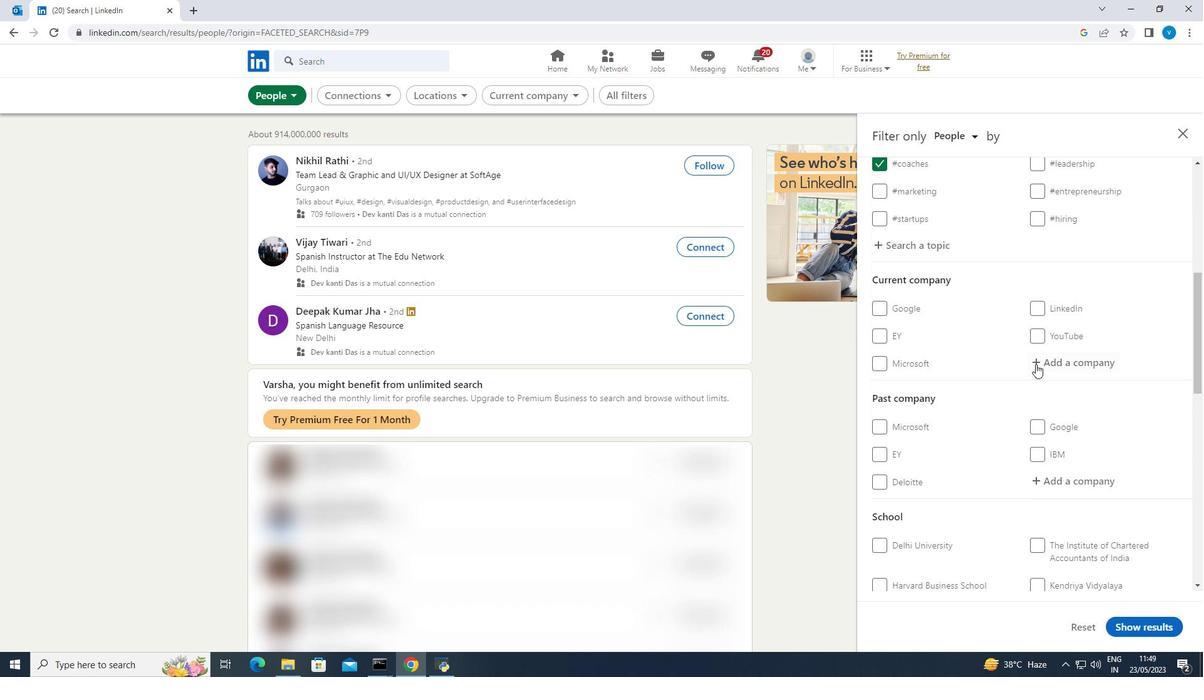 
Action: Mouse pressed left at (1050, 361)
Screenshot: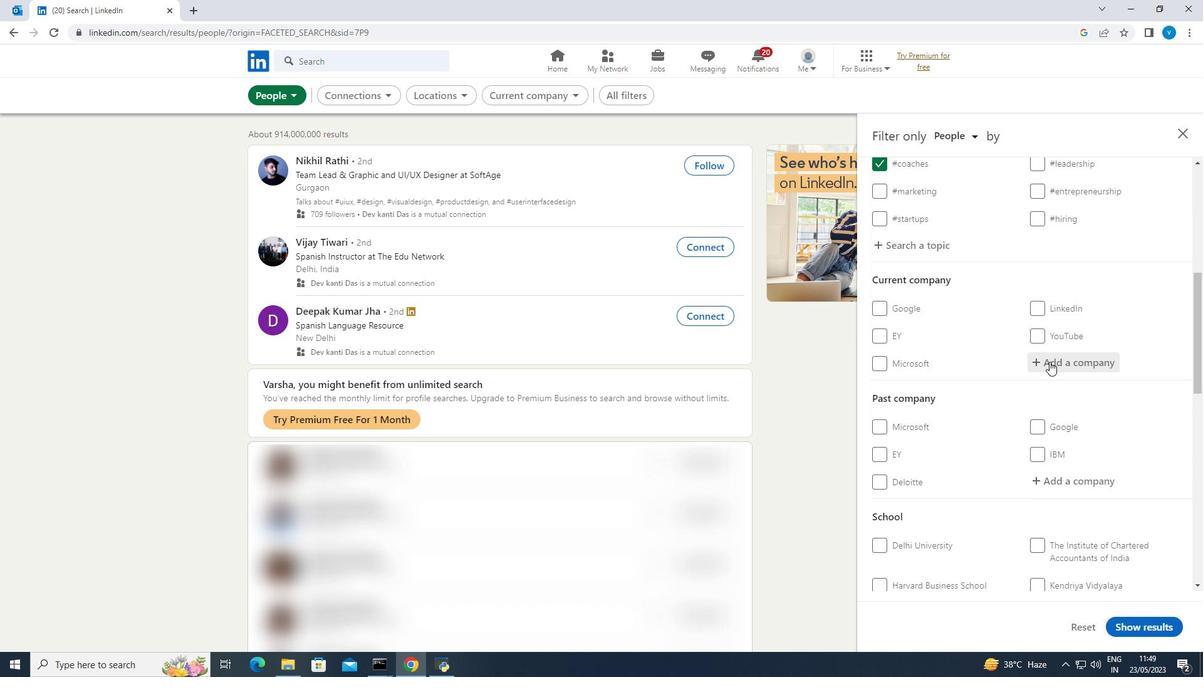 
Action: Mouse moved to (1046, 361)
Screenshot: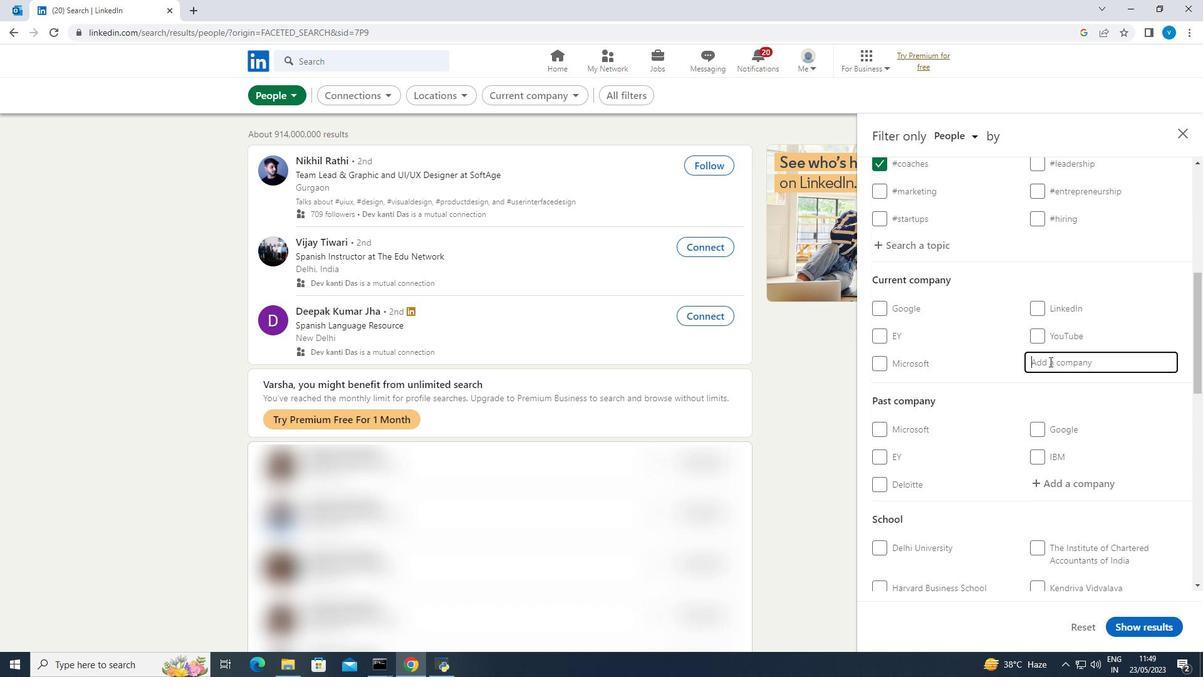 
Action: Key pressed <Key.shift><Key.shift><Key.shift>Lowes<Key.space><Key.shift><Key.shift><Key.shift><Key.shift><Key.shift>India
Screenshot: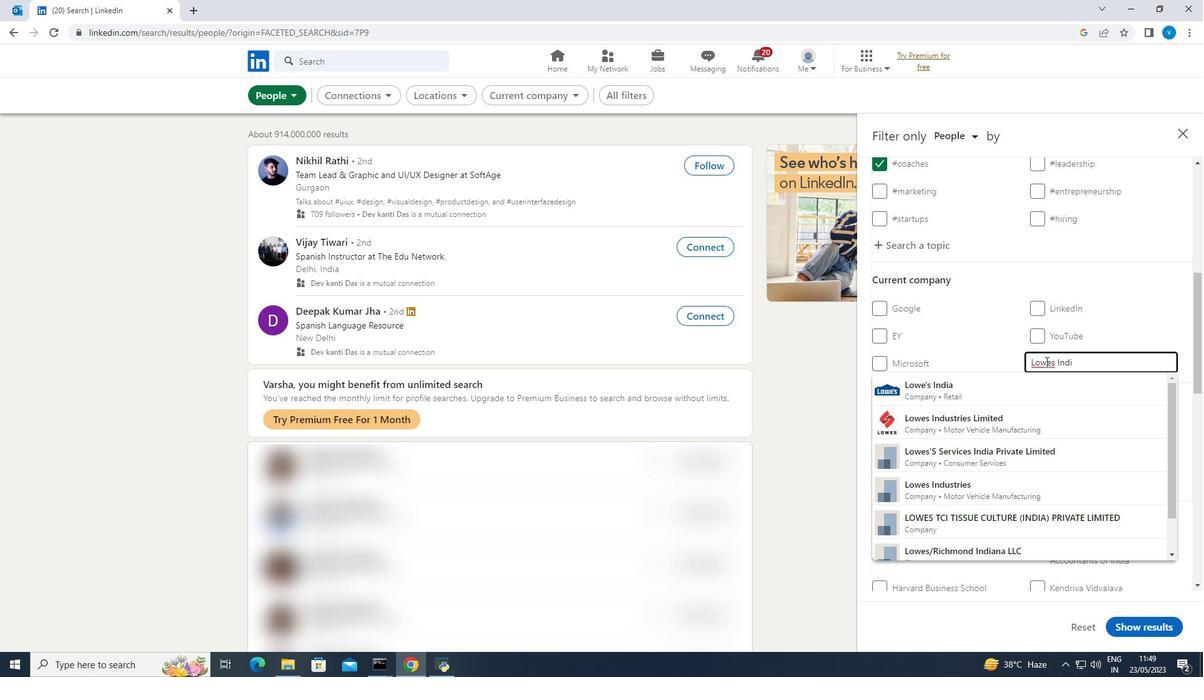 
Action: Mouse moved to (1045, 364)
Screenshot: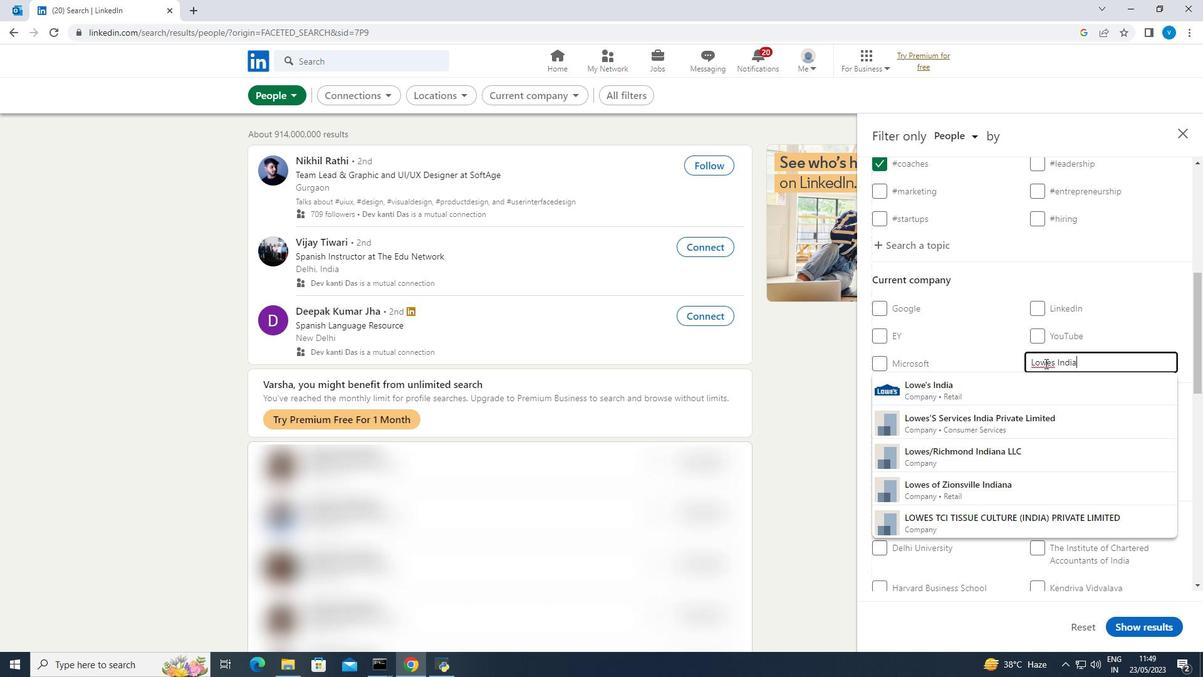
Action: Key pressed <Key.enter>
Screenshot: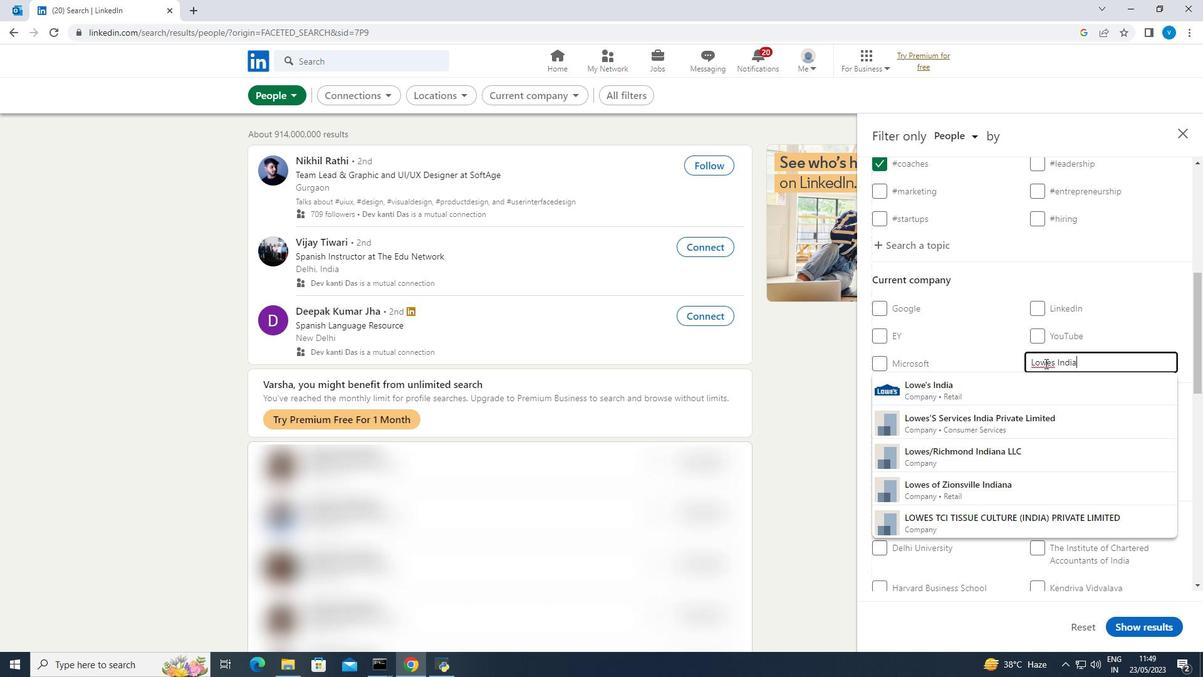
Action: Mouse moved to (1028, 382)
Screenshot: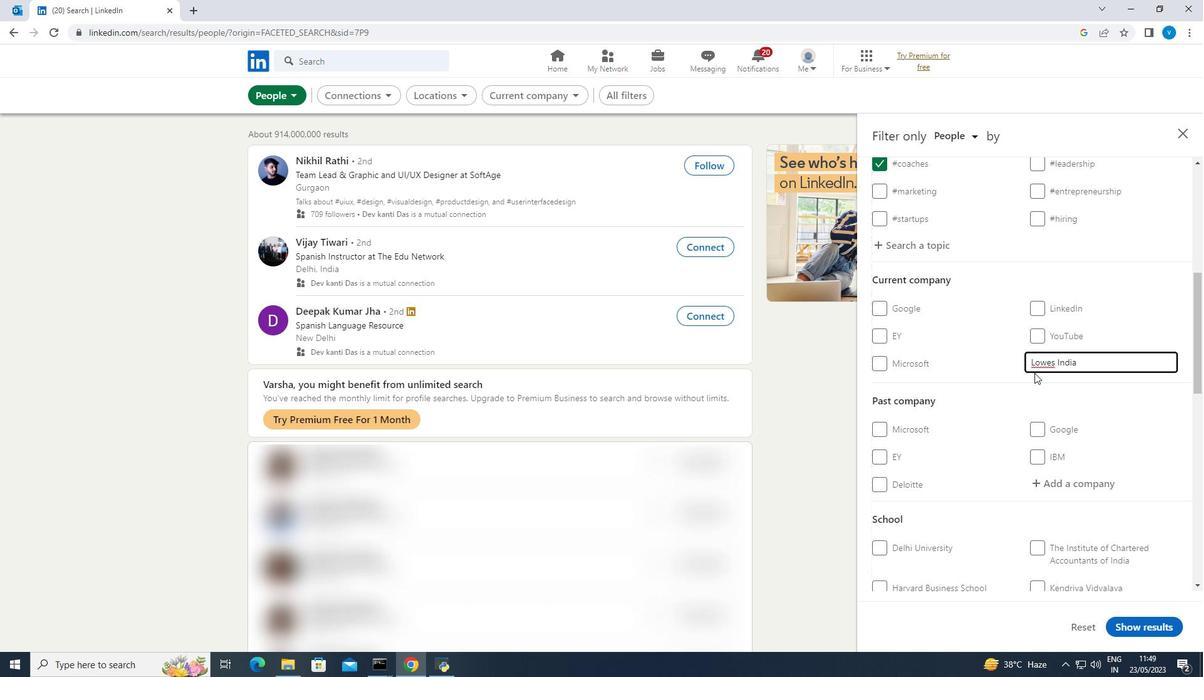 
Action: Mouse scrolled (1028, 381) with delta (0, 0)
Screenshot: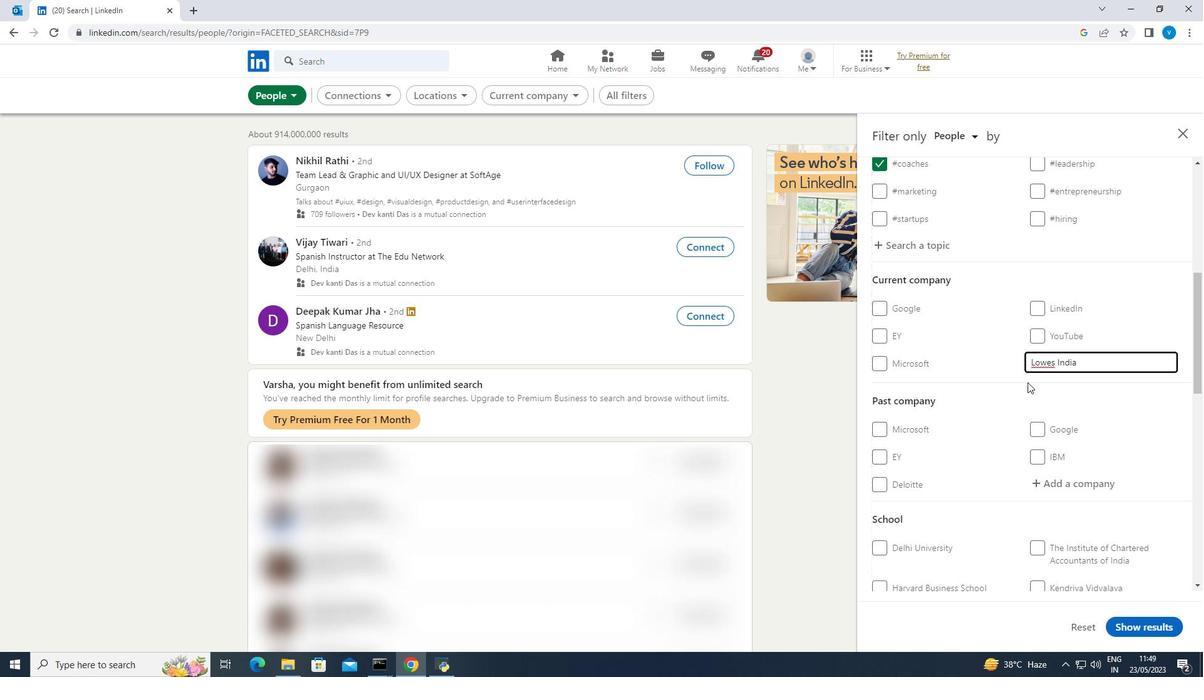 
Action: Mouse scrolled (1028, 381) with delta (0, 0)
Screenshot: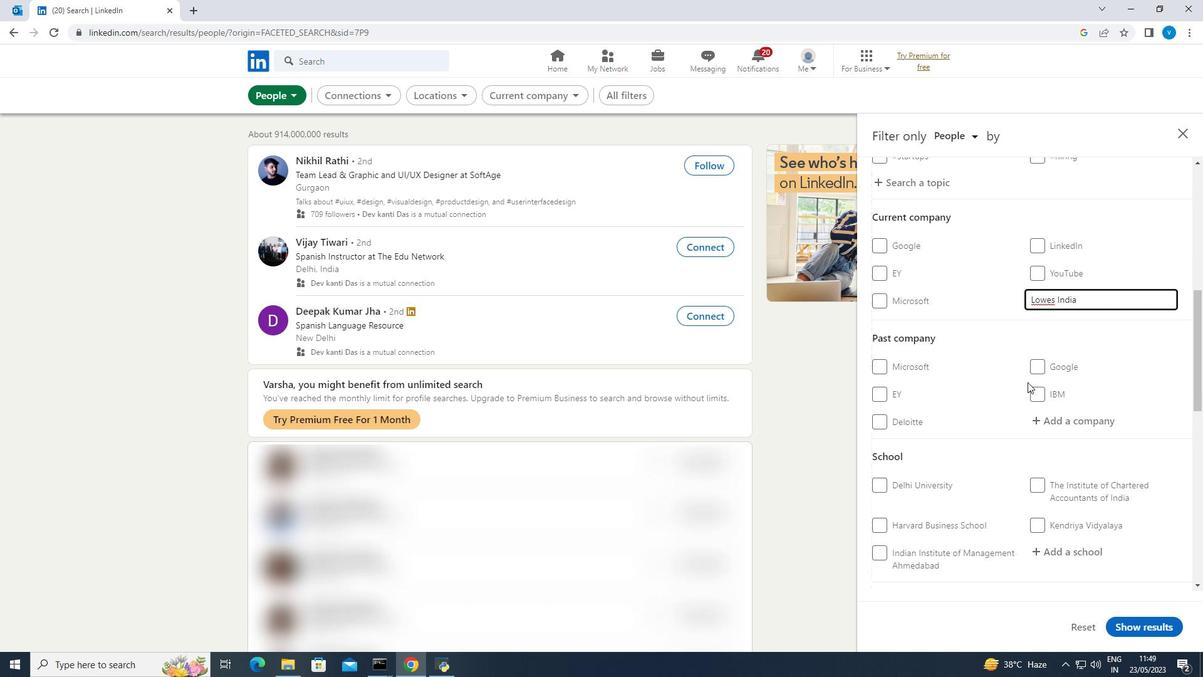 
Action: Mouse scrolled (1028, 381) with delta (0, 0)
Screenshot: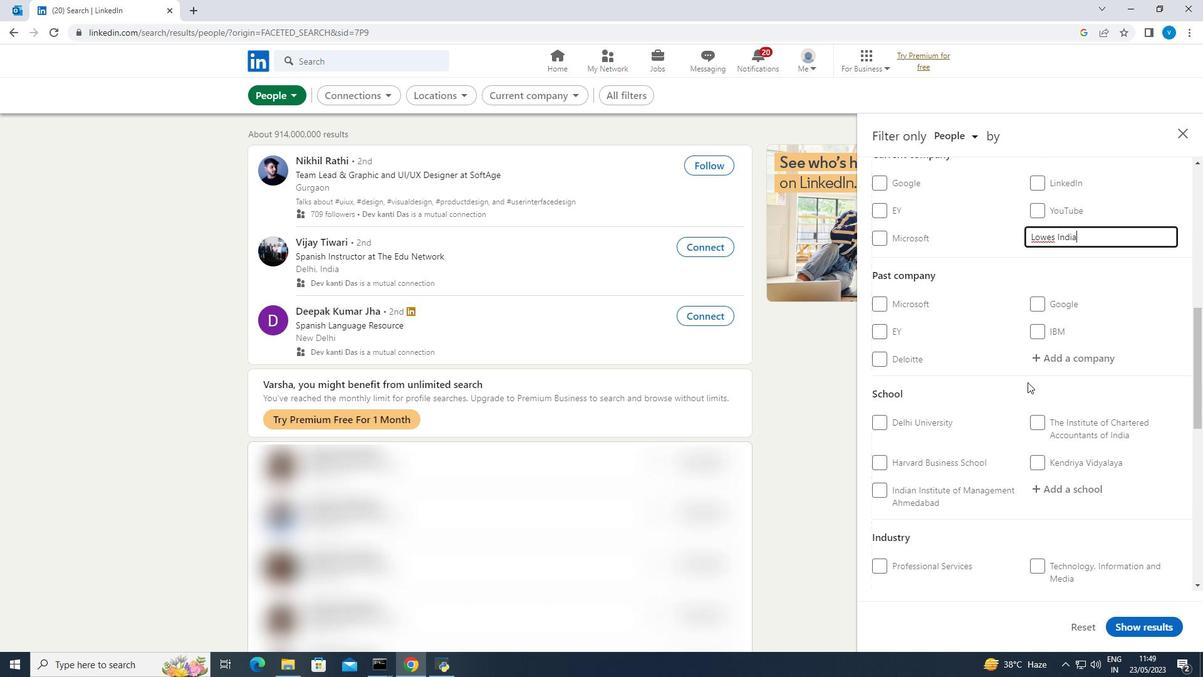 
Action: Mouse moved to (1041, 421)
Screenshot: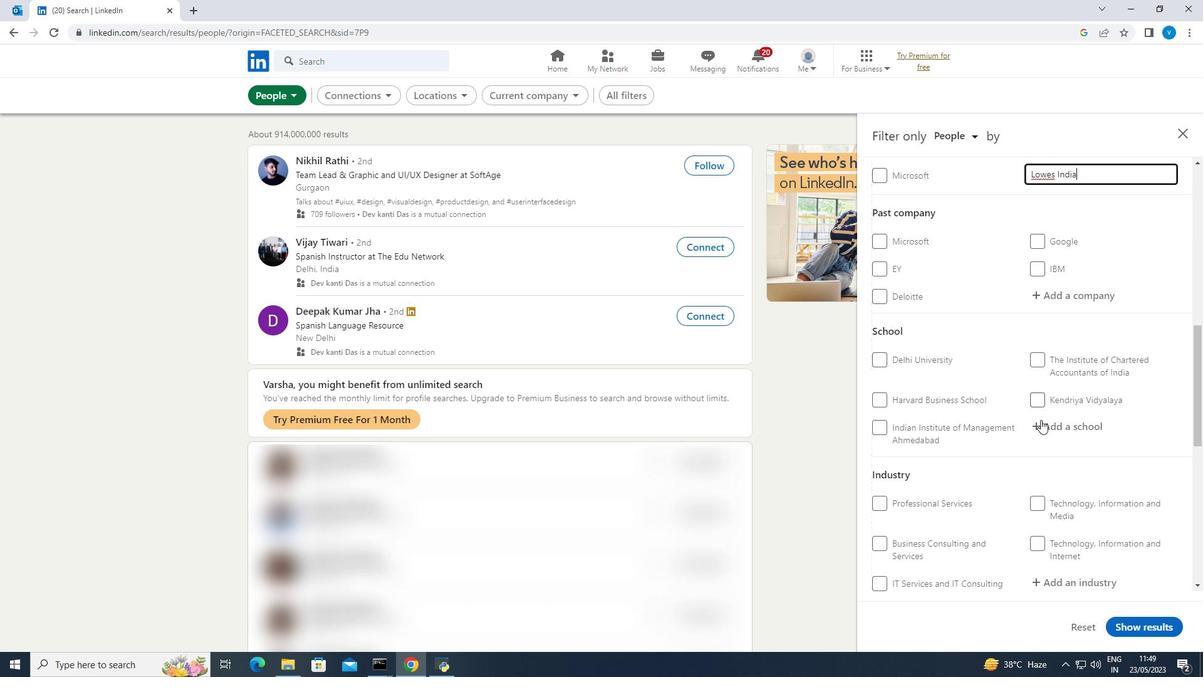 
Action: Mouse pressed left at (1041, 421)
Screenshot: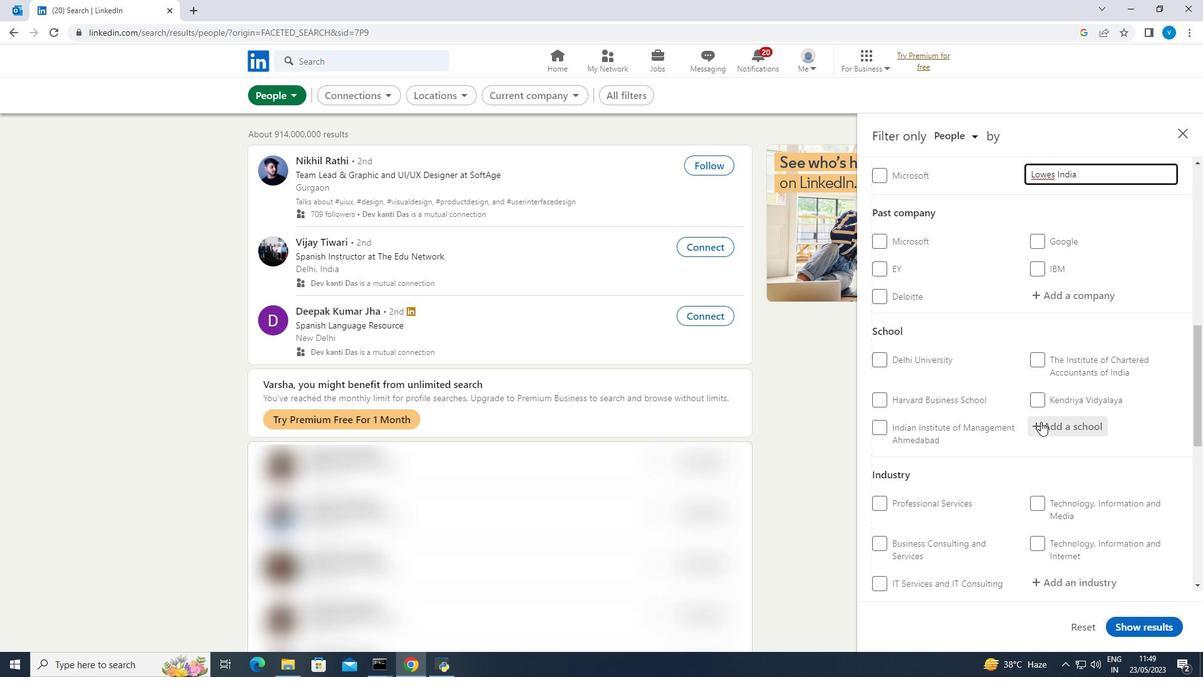 
Action: Mouse moved to (1041, 421)
Screenshot: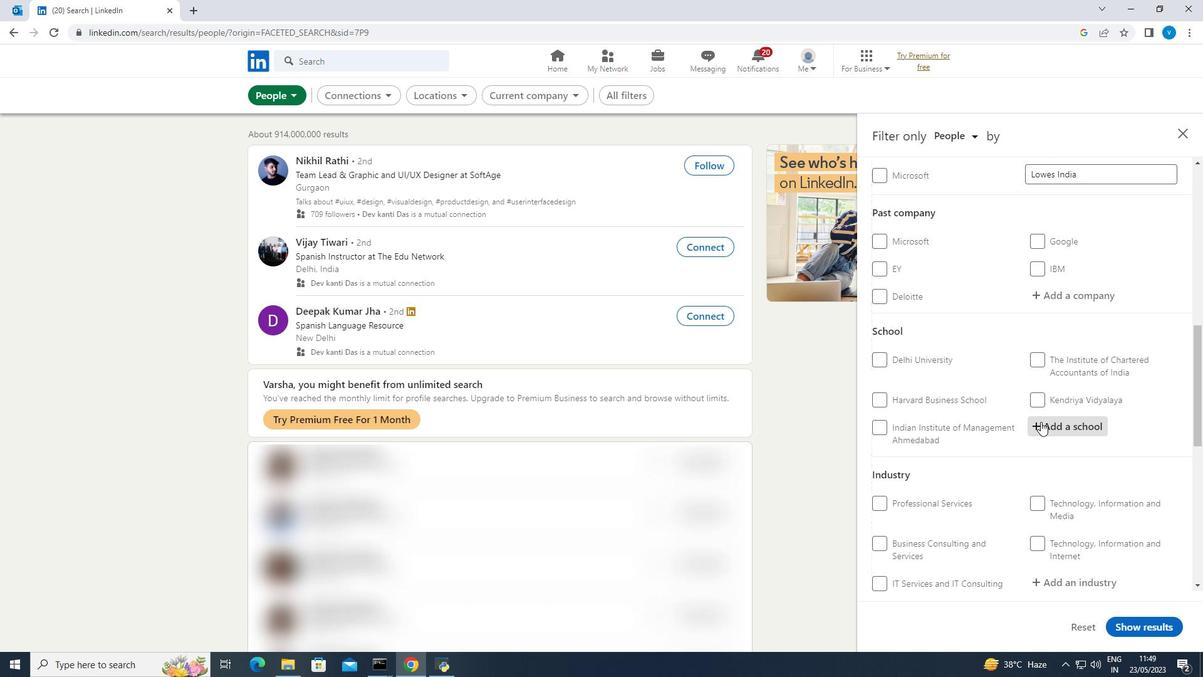
Action: Key pressed <Key.shift><Key.shift><Key.shift><Key.shift><Key.shift><Key.shift>Sreenivasa<Key.space><Key.shift><Key.shift><Key.shift><Key.shift>Inst.<Key.space>of
Screenshot: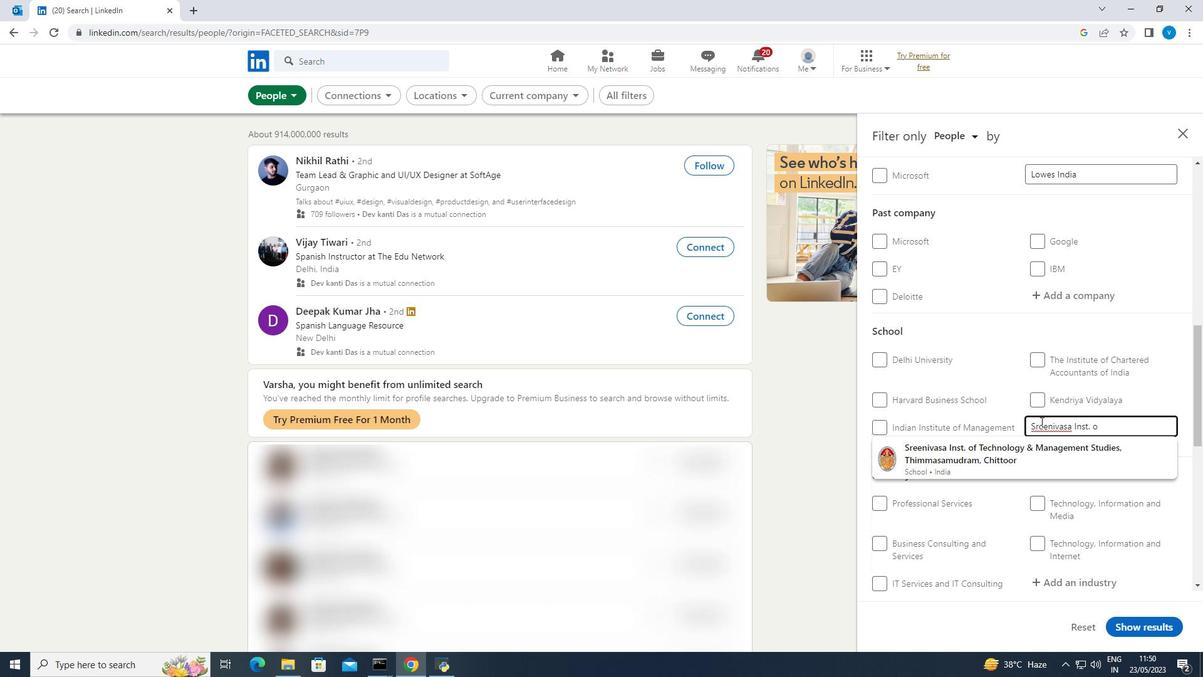
Action: Mouse moved to (1010, 452)
Screenshot: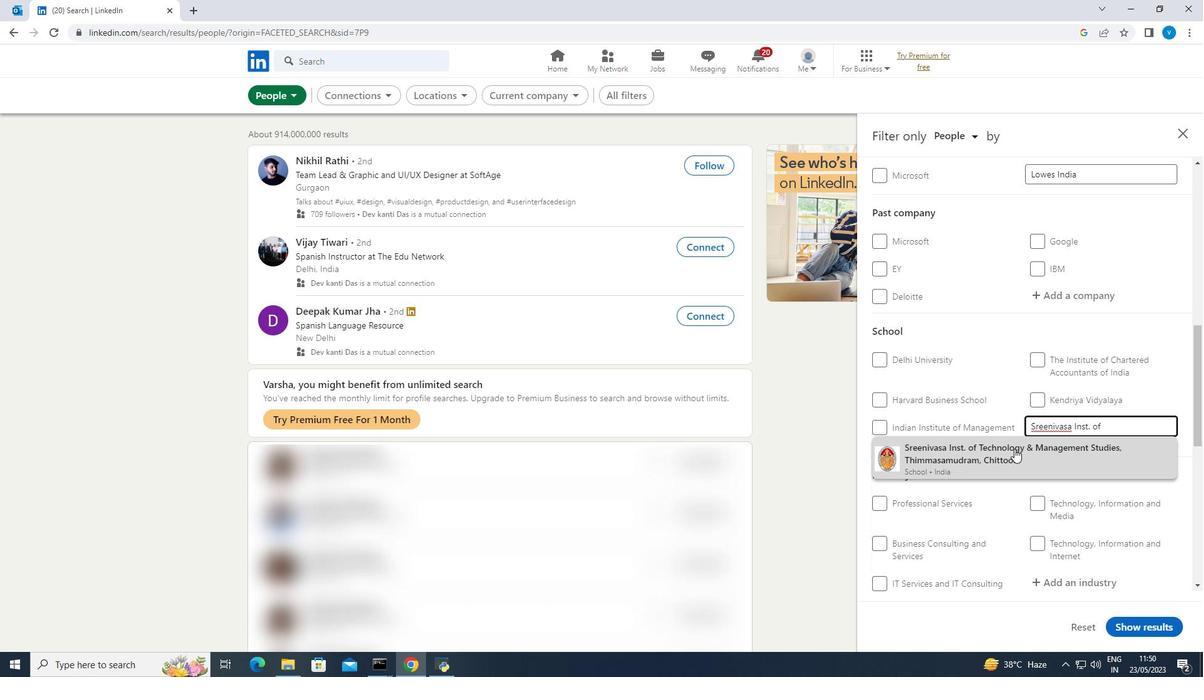 
Action: Mouse pressed left at (1010, 452)
Screenshot: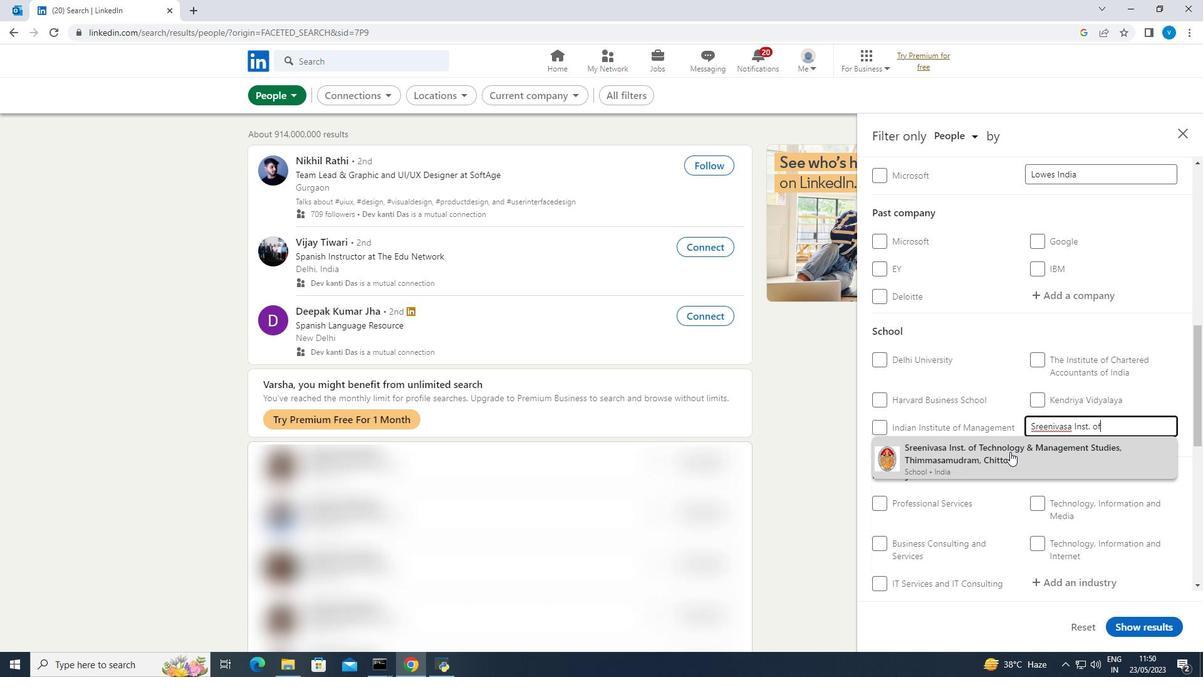 
Action: Mouse scrolled (1010, 451) with delta (0, 0)
Screenshot: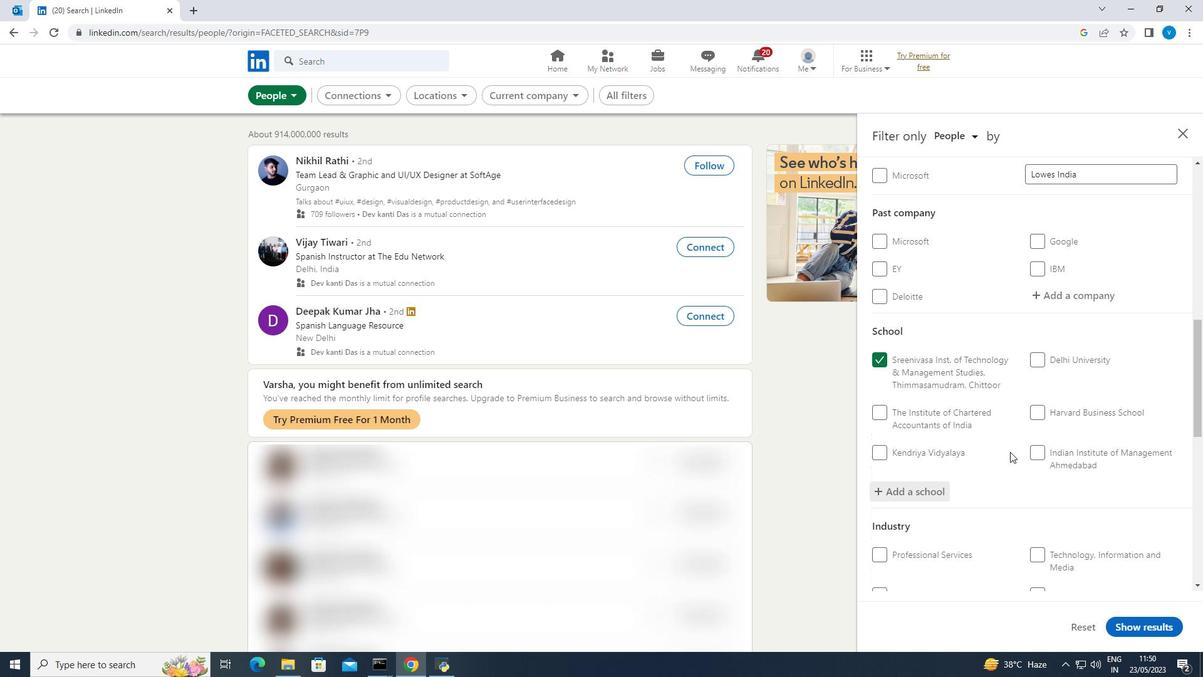 
Action: Mouse scrolled (1010, 451) with delta (0, 0)
Screenshot: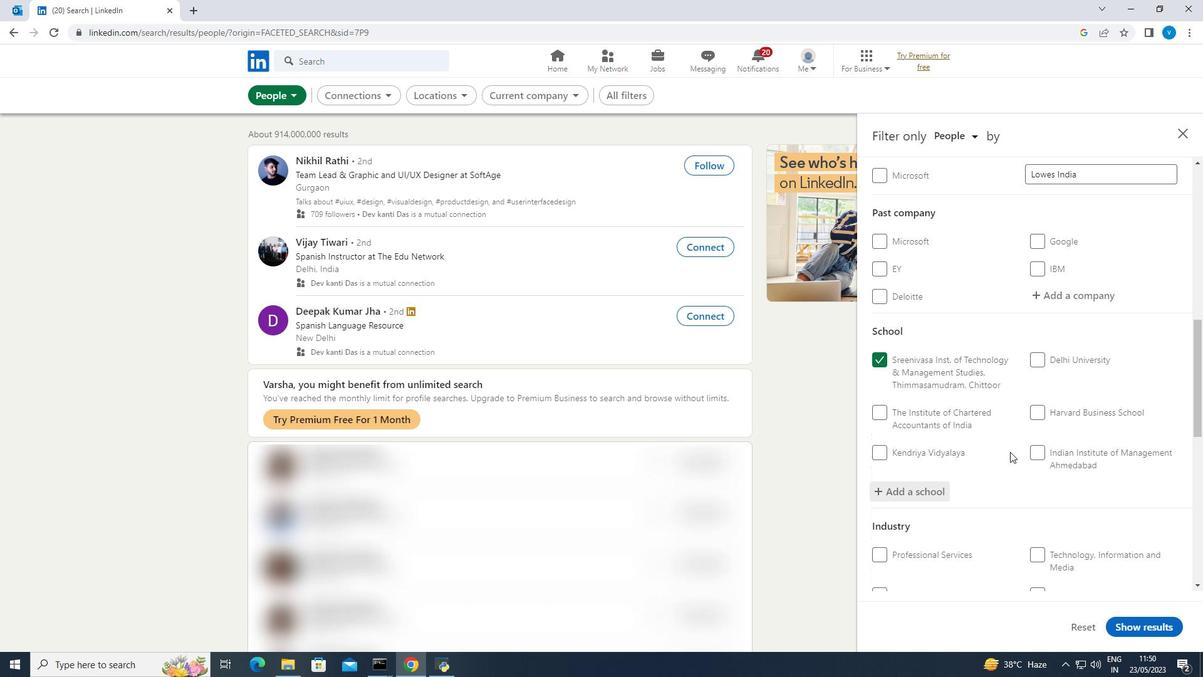 
Action: Mouse scrolled (1010, 451) with delta (0, 0)
Screenshot: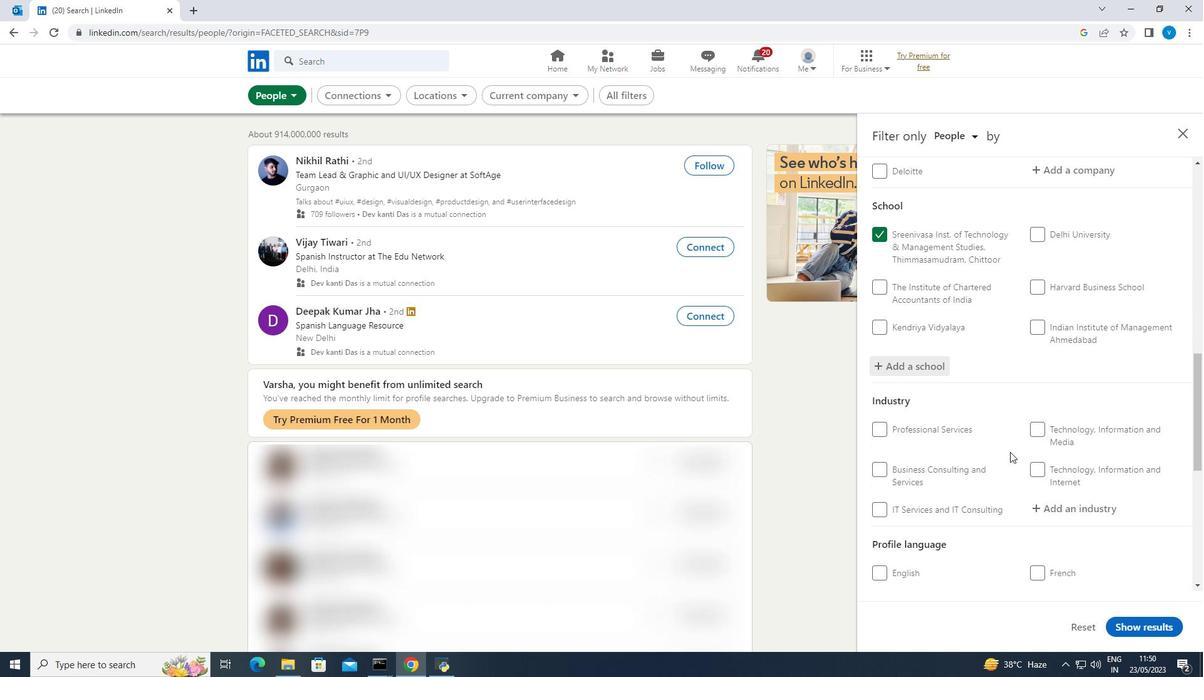 
Action: Mouse scrolled (1010, 451) with delta (0, 0)
Screenshot: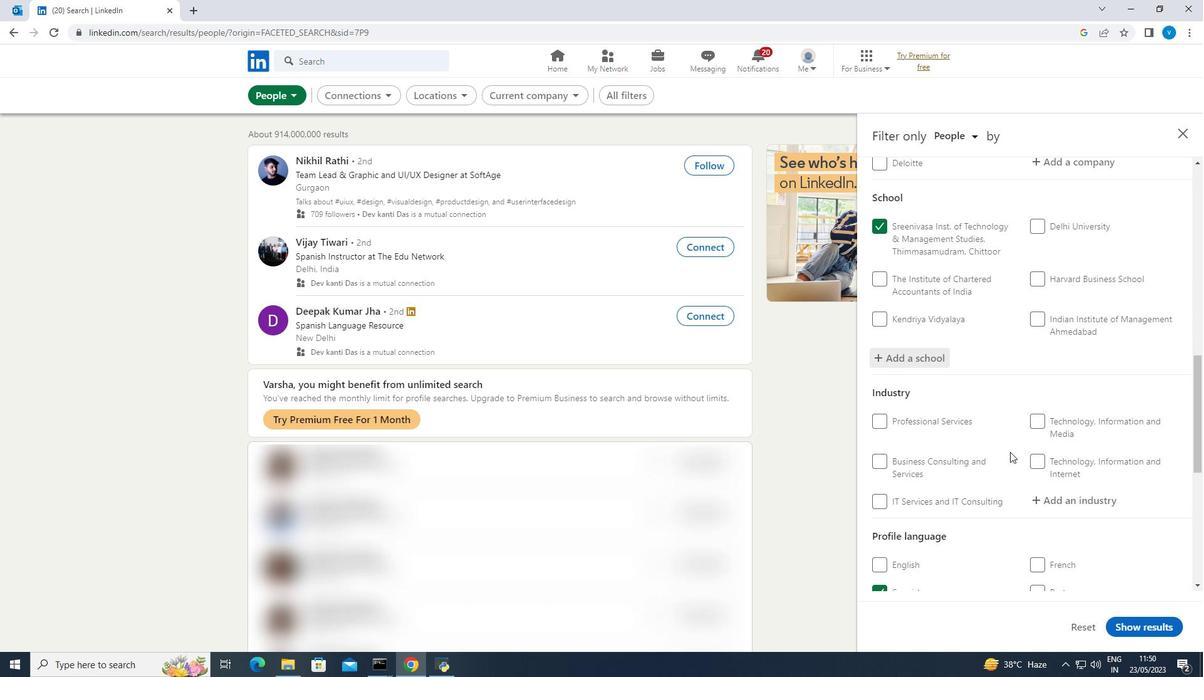 
Action: Mouse moved to (1063, 387)
Screenshot: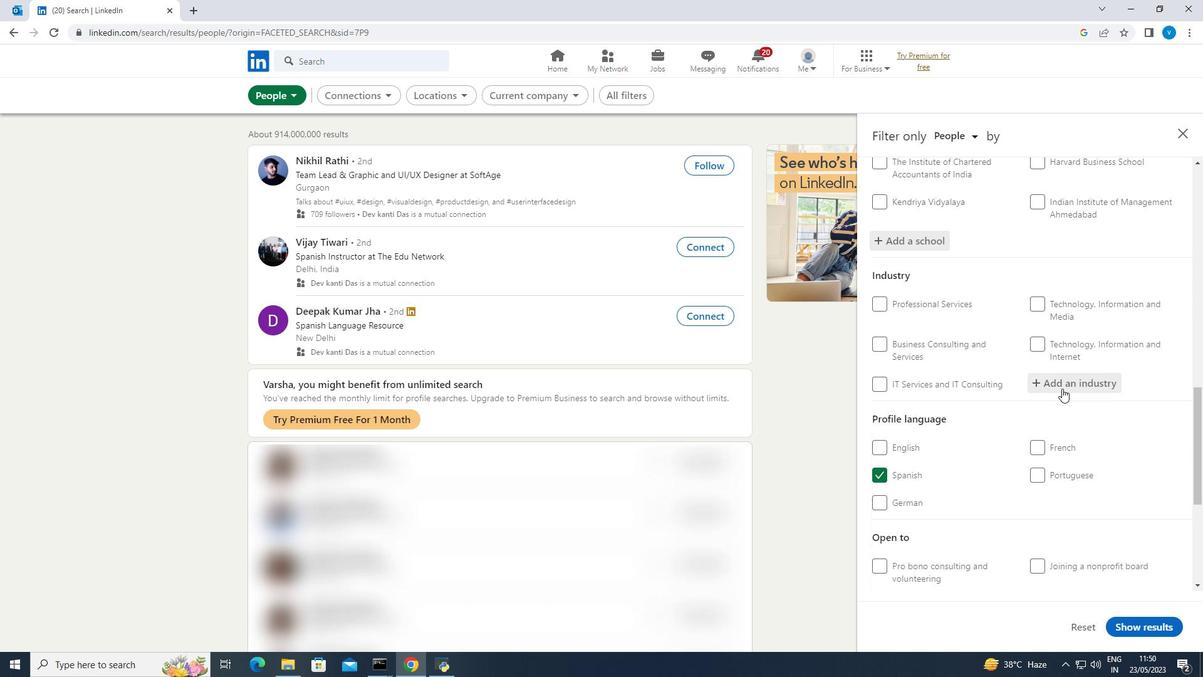 
Action: Mouse pressed left at (1063, 387)
Screenshot: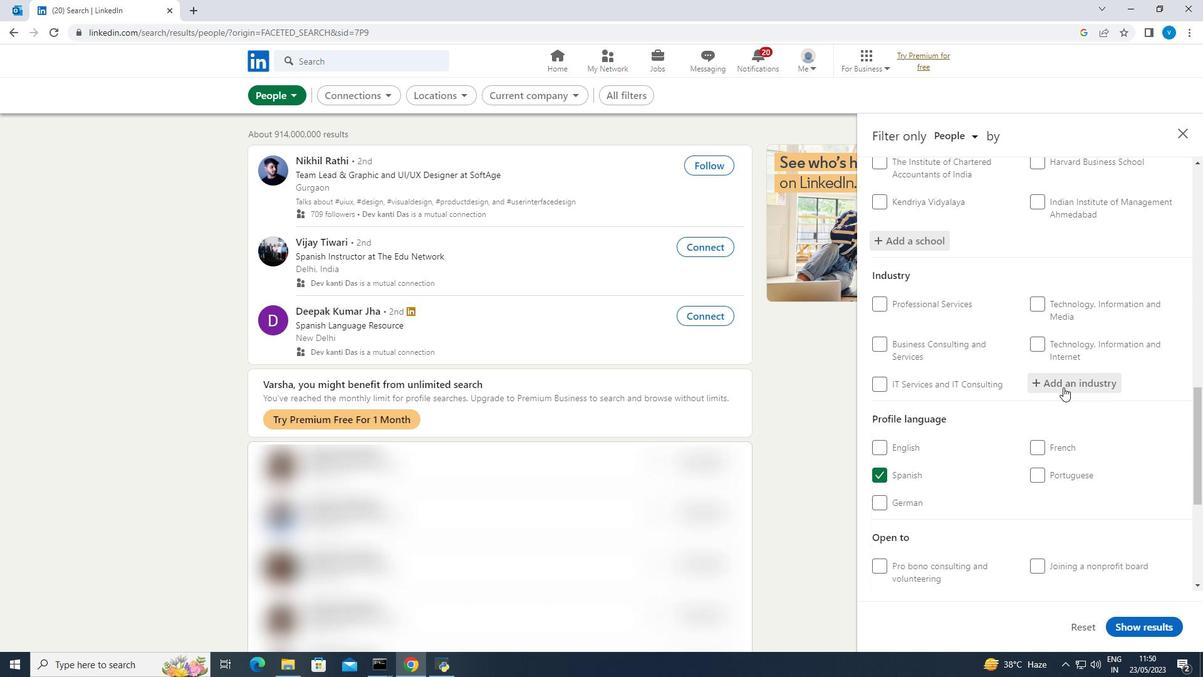 
Action: Mouse moved to (1062, 387)
Screenshot: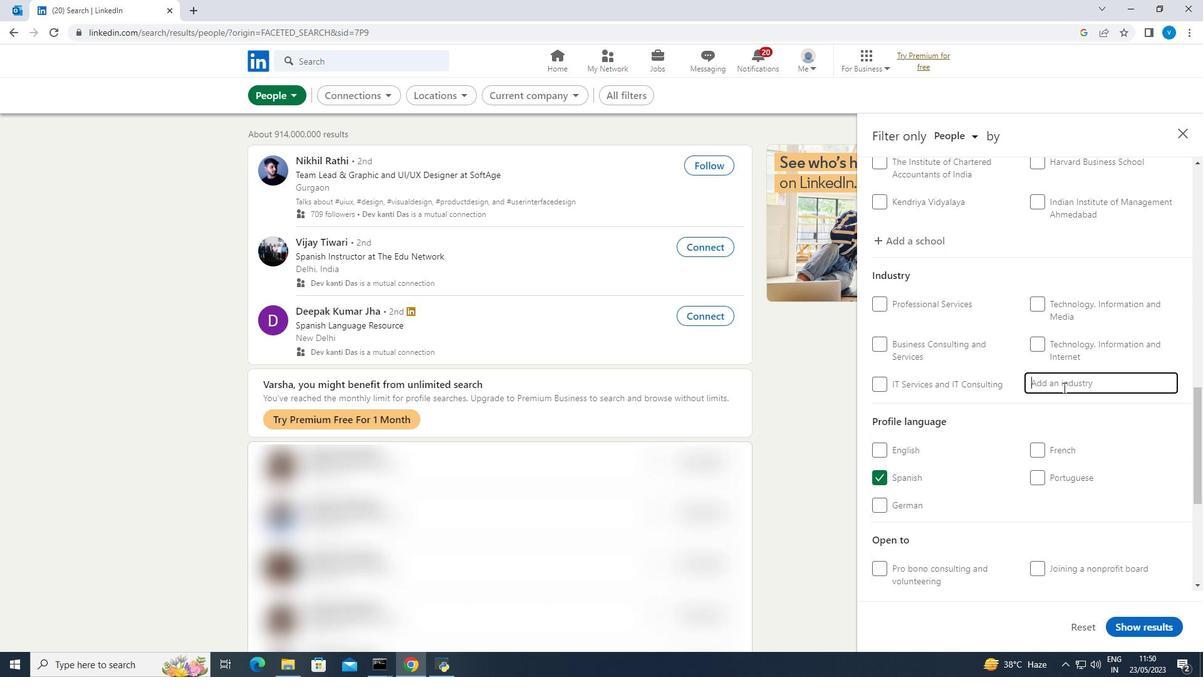 
Action: Key pressed <Key.shift><Key.shift><Key.shift><Key.shift>Bars,<Key.space><Key.shift><Key.shift><Key.shift><Key.shift><Key.shift><Key.shift><Key.shift><Key.shift>T
Screenshot: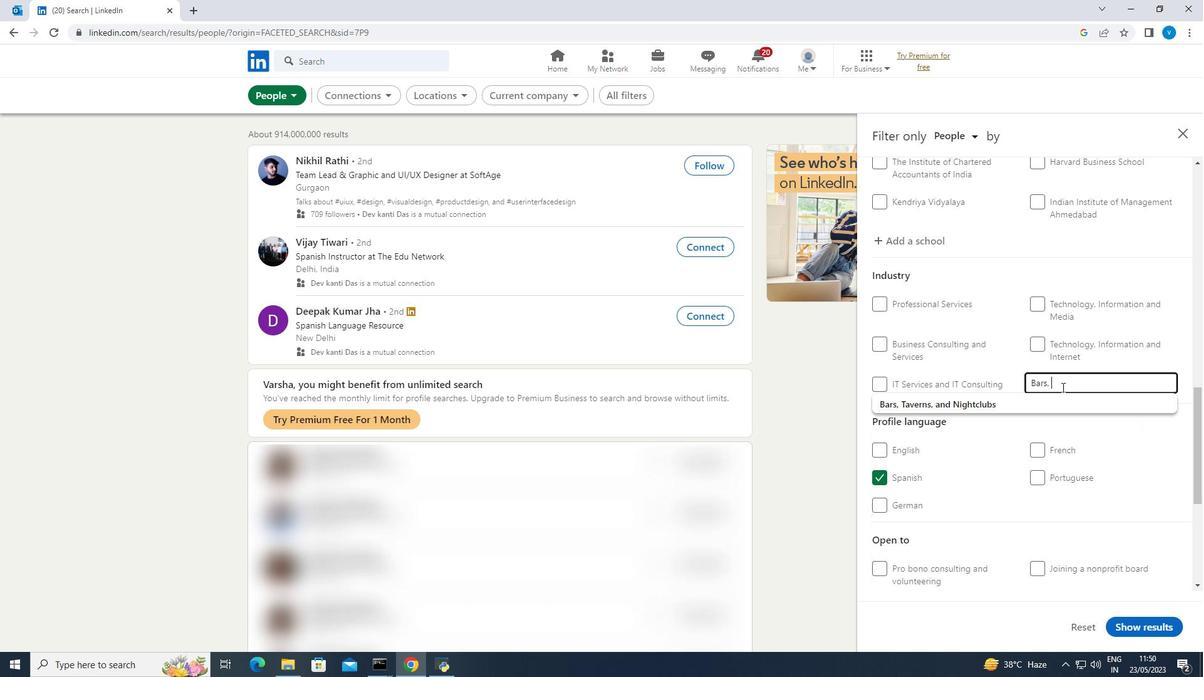 
Action: Mouse moved to (1027, 394)
Screenshot: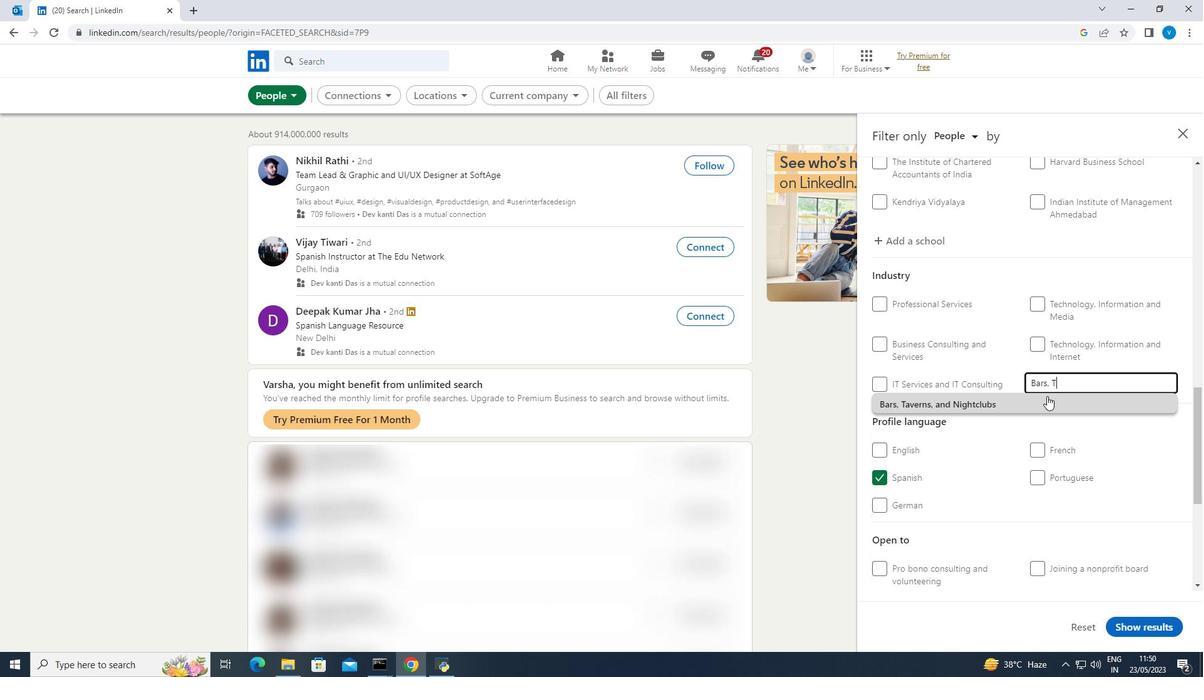 
Action: Mouse pressed left at (1027, 394)
Screenshot: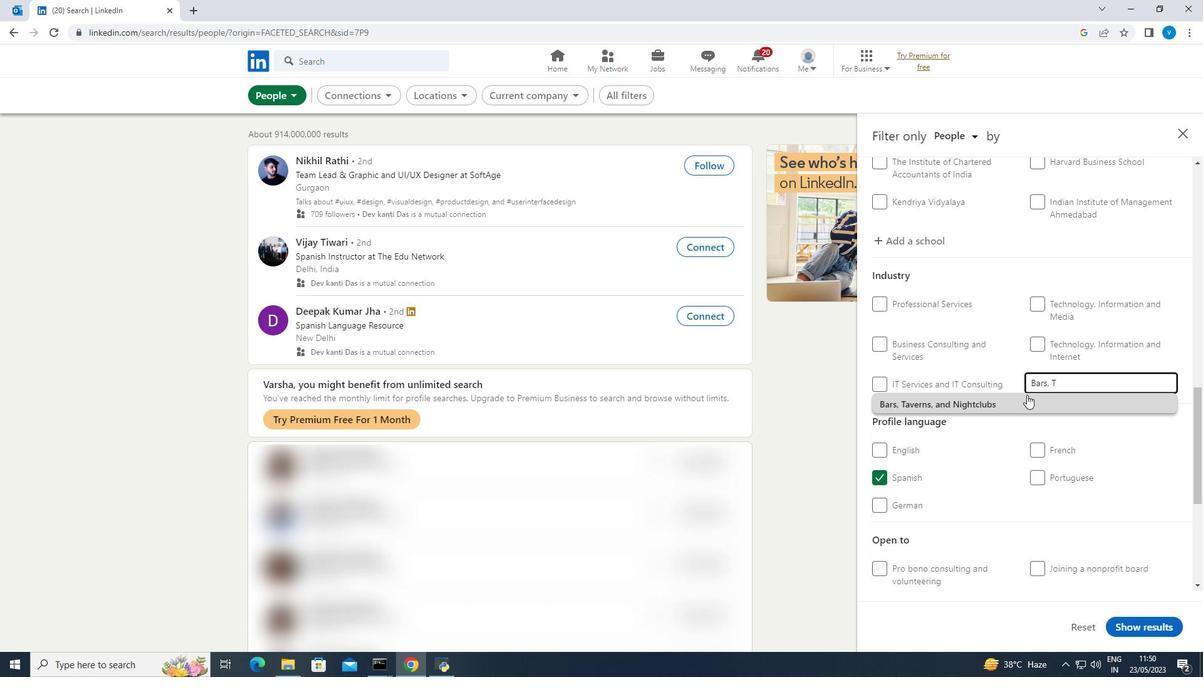 
Action: Mouse scrolled (1027, 394) with delta (0, 0)
Screenshot: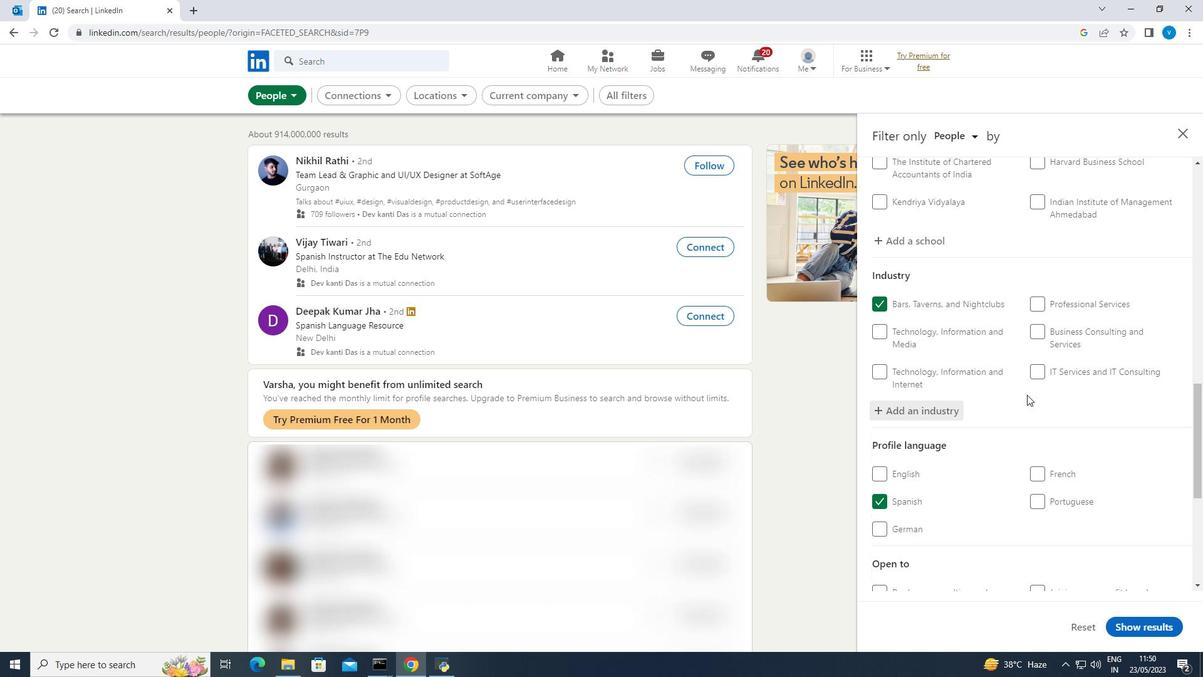 
Action: Mouse moved to (1026, 394)
Screenshot: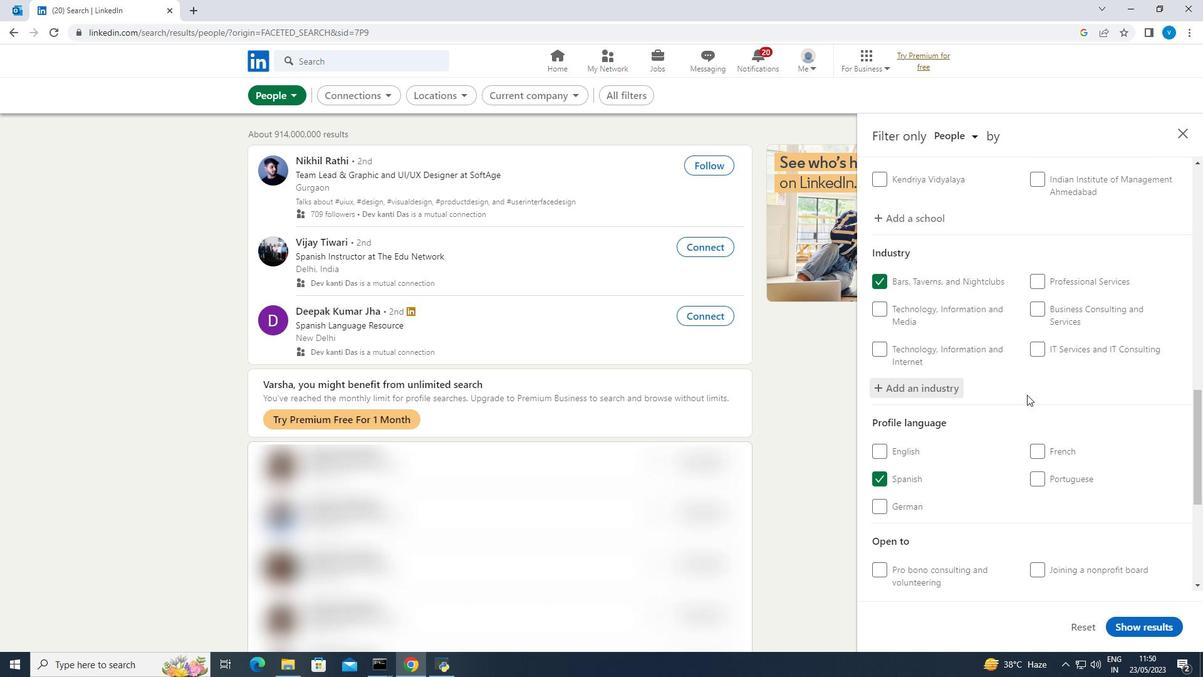 
Action: Mouse scrolled (1026, 394) with delta (0, 0)
Screenshot: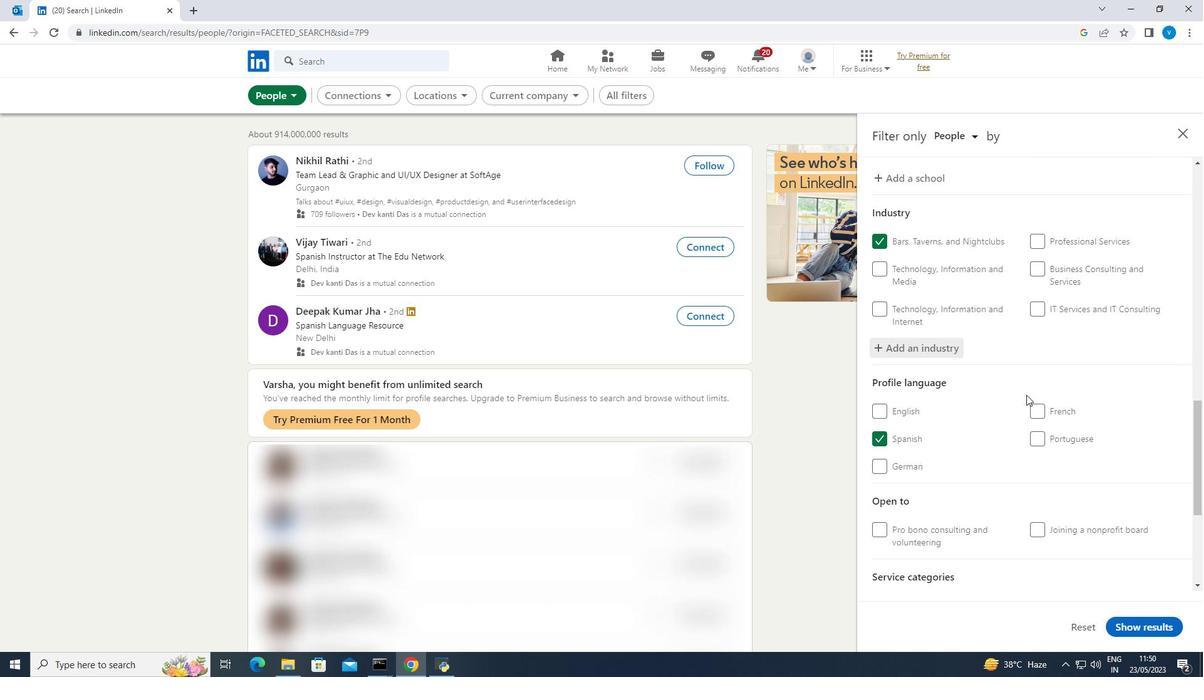 
Action: Mouse scrolled (1026, 394) with delta (0, 0)
Screenshot: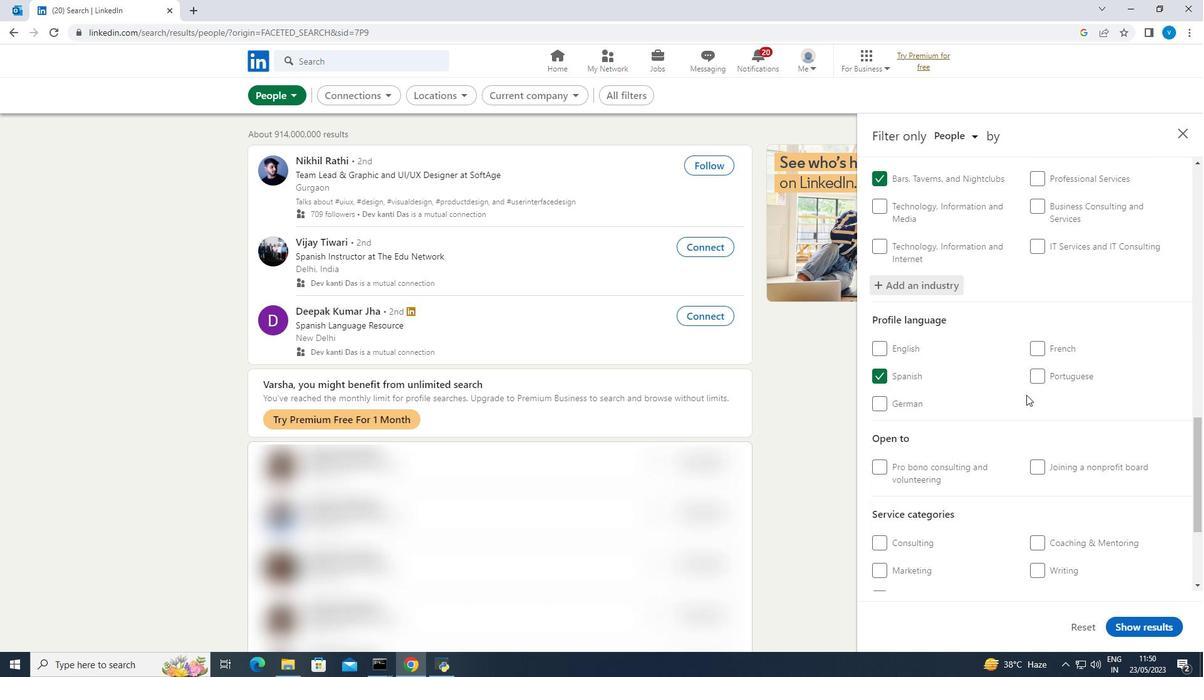 
Action: Mouse scrolled (1026, 394) with delta (0, 0)
Screenshot: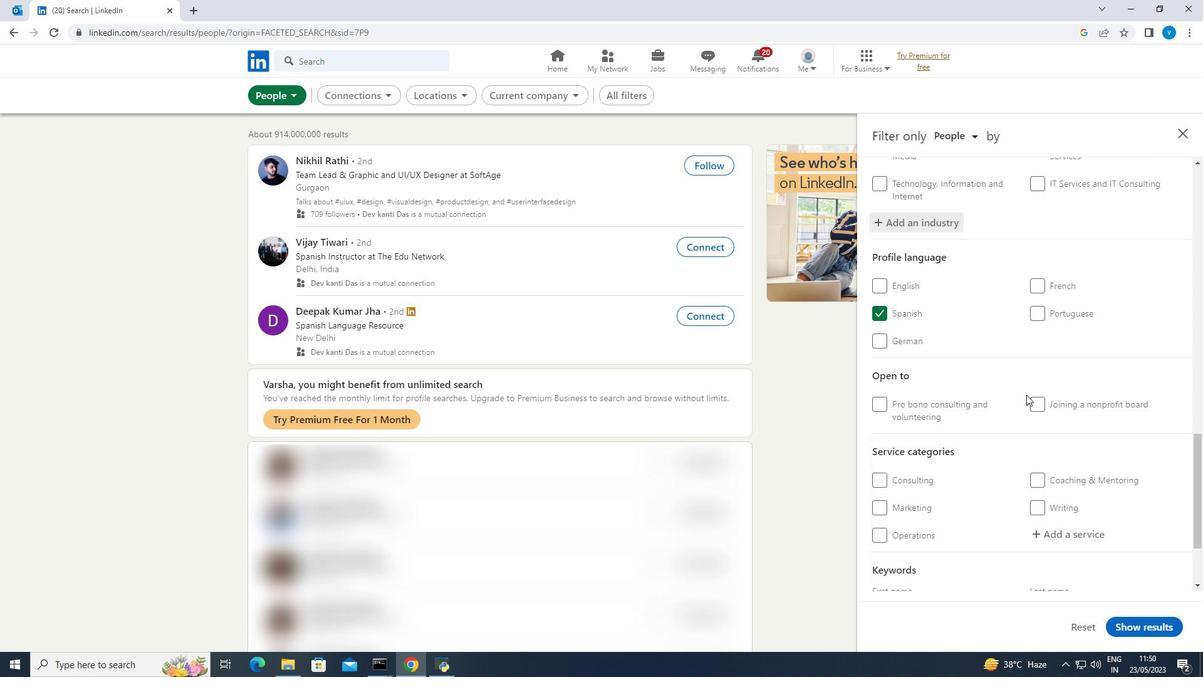 
Action: Mouse scrolled (1026, 394) with delta (0, 0)
Screenshot: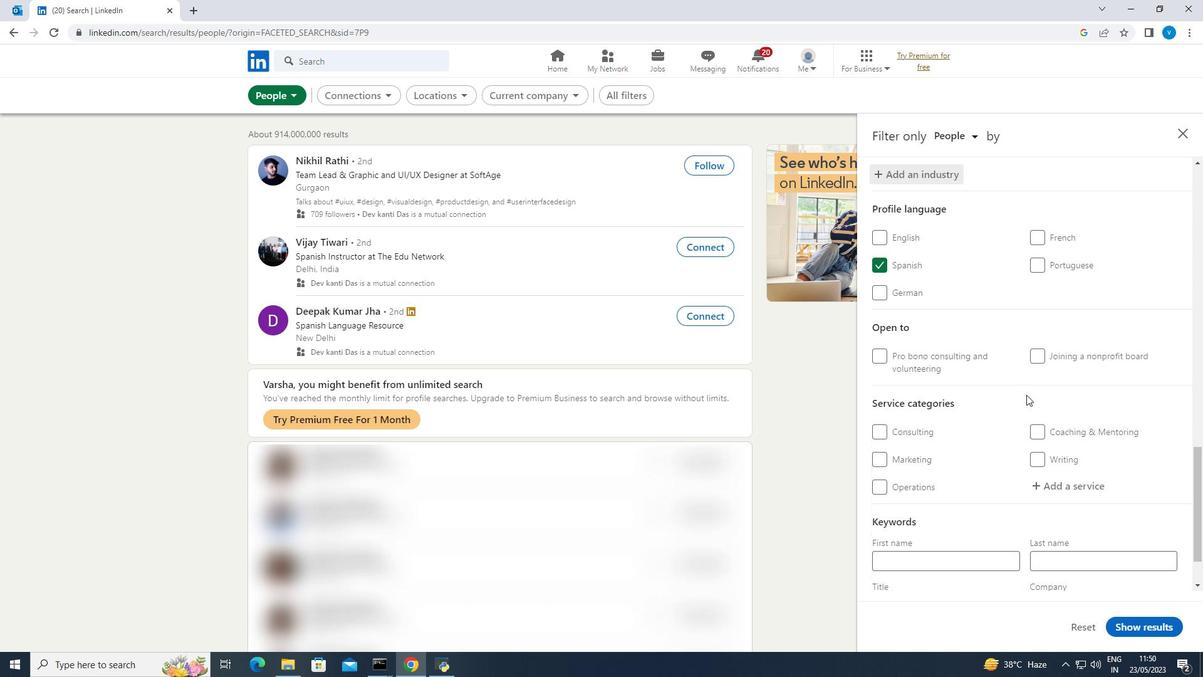 
Action: Mouse moved to (1048, 410)
Screenshot: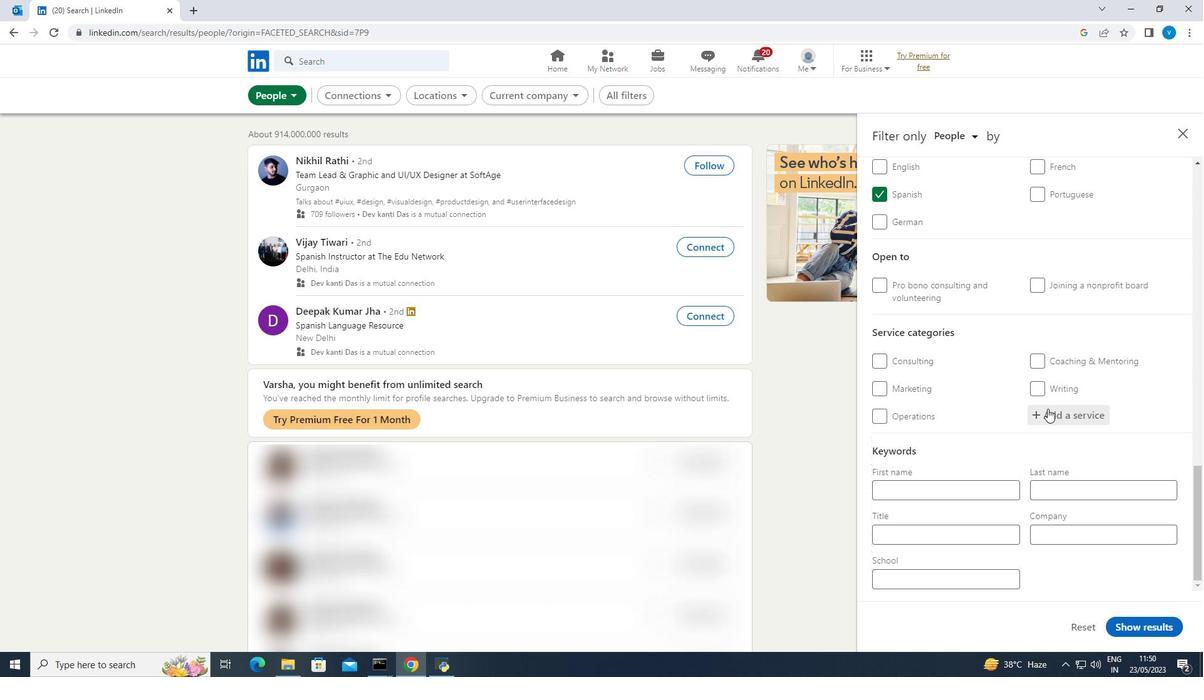 
Action: Mouse pressed left at (1048, 410)
Screenshot: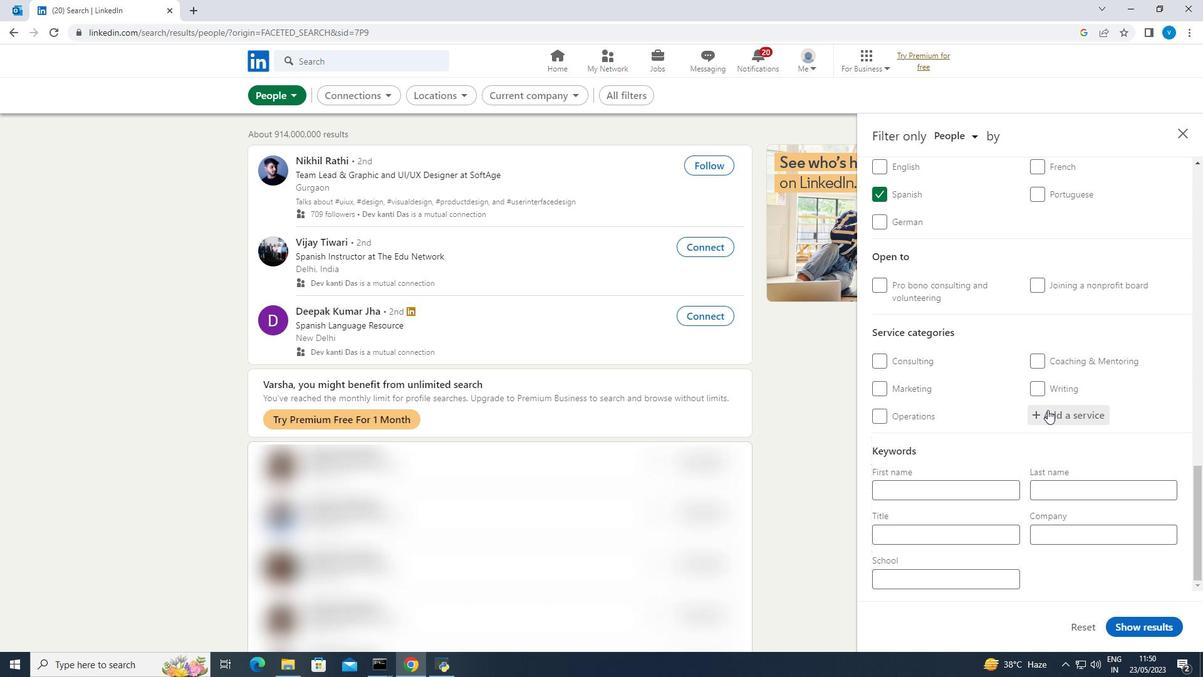 
Action: Key pressed <Key.shift><Key.shift><Key.shift><Key.shift>Product
Screenshot: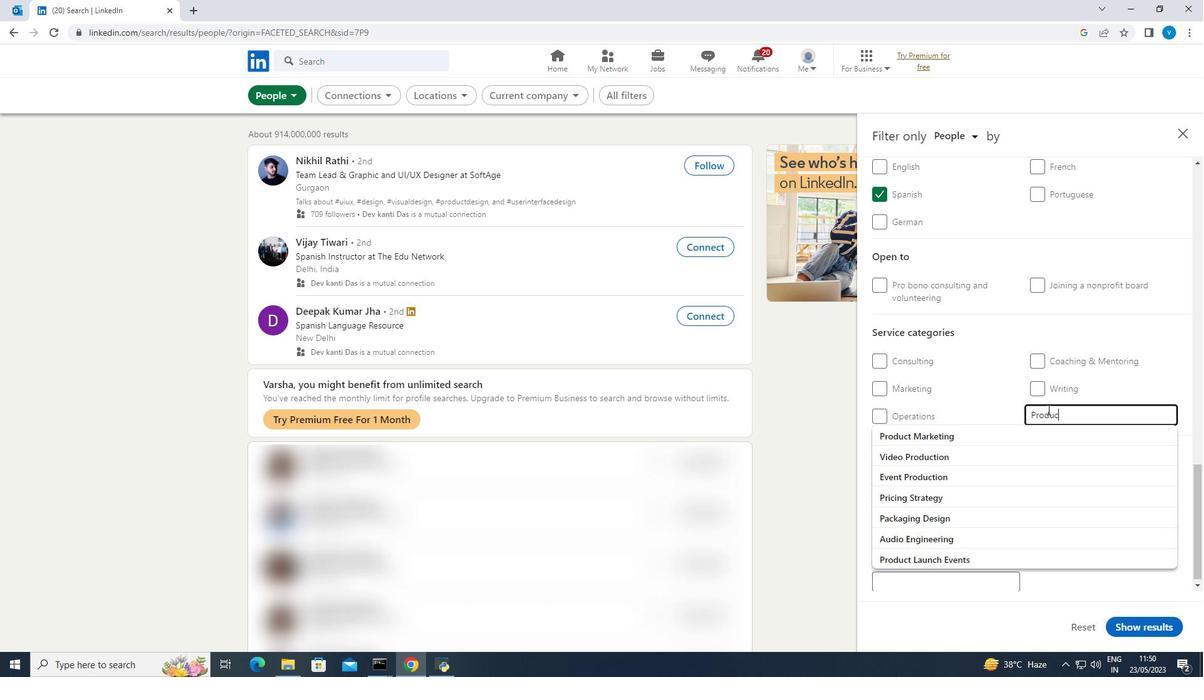 
Action: Mouse moved to (952, 432)
Screenshot: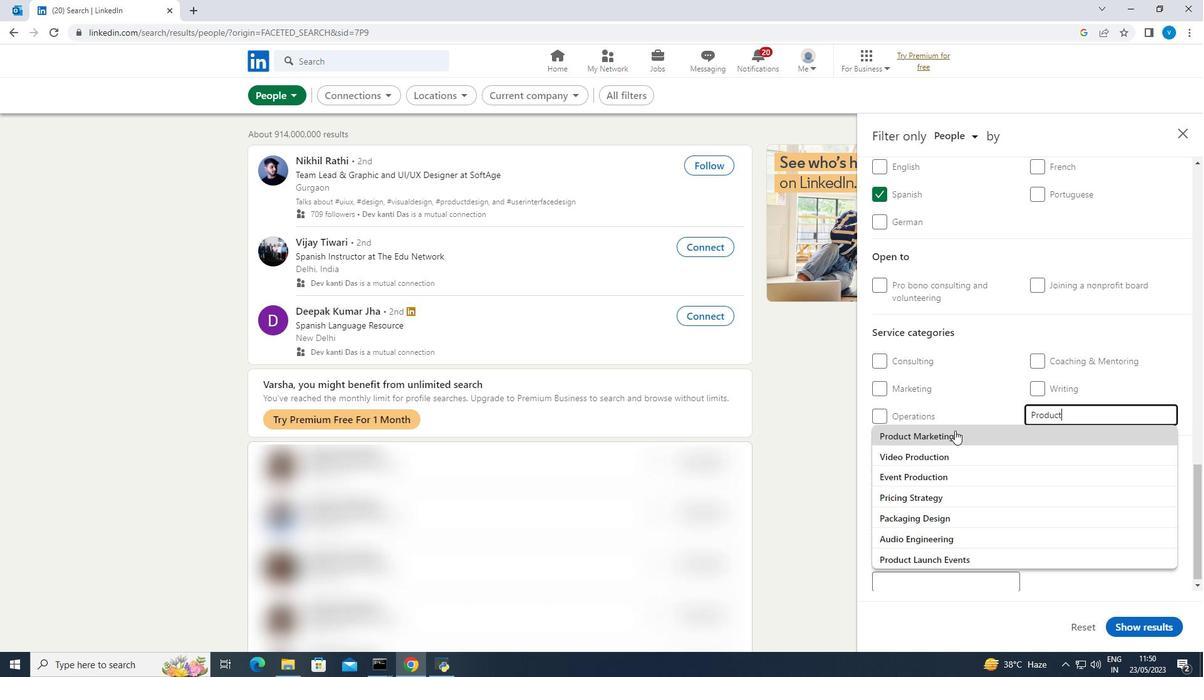 
Action: Mouse pressed left at (952, 432)
Screenshot: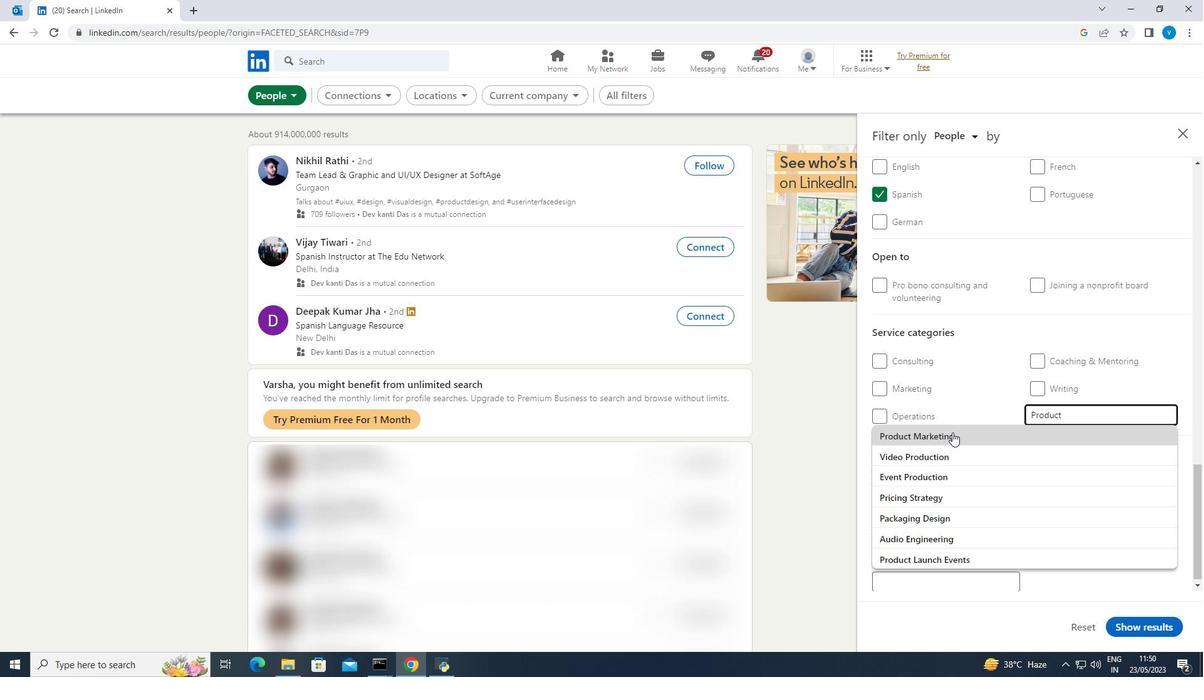 
Action: Mouse scrolled (952, 431) with delta (0, 0)
Screenshot: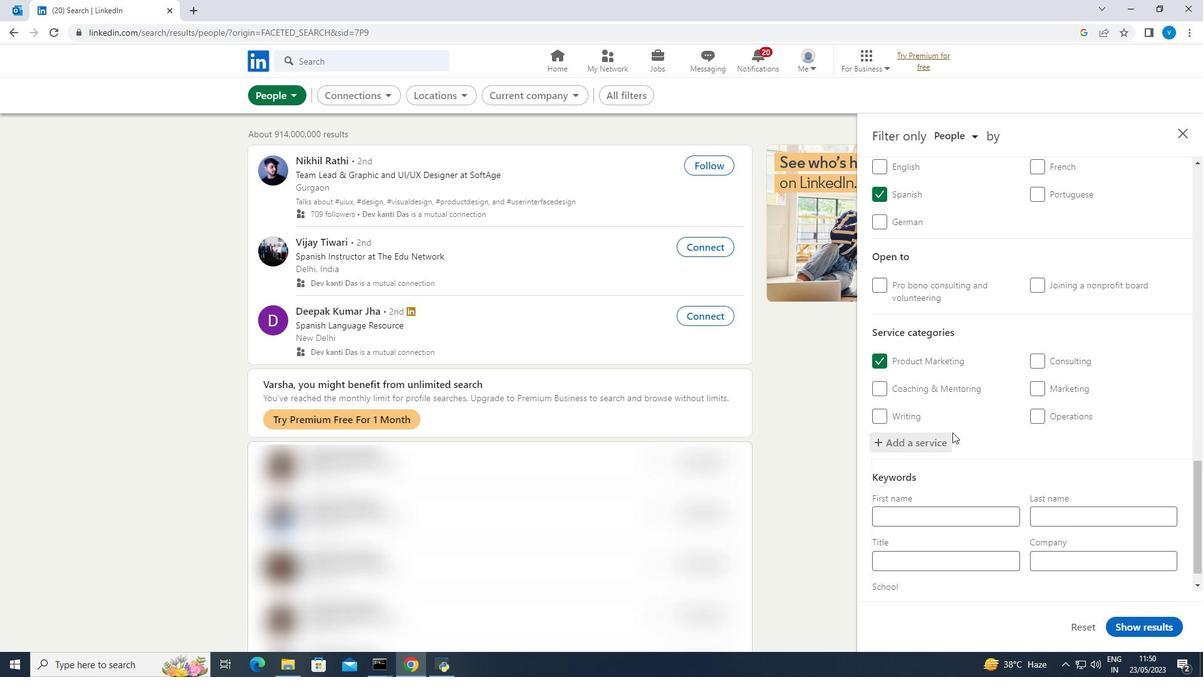 
Action: Mouse scrolled (952, 431) with delta (0, 0)
Screenshot: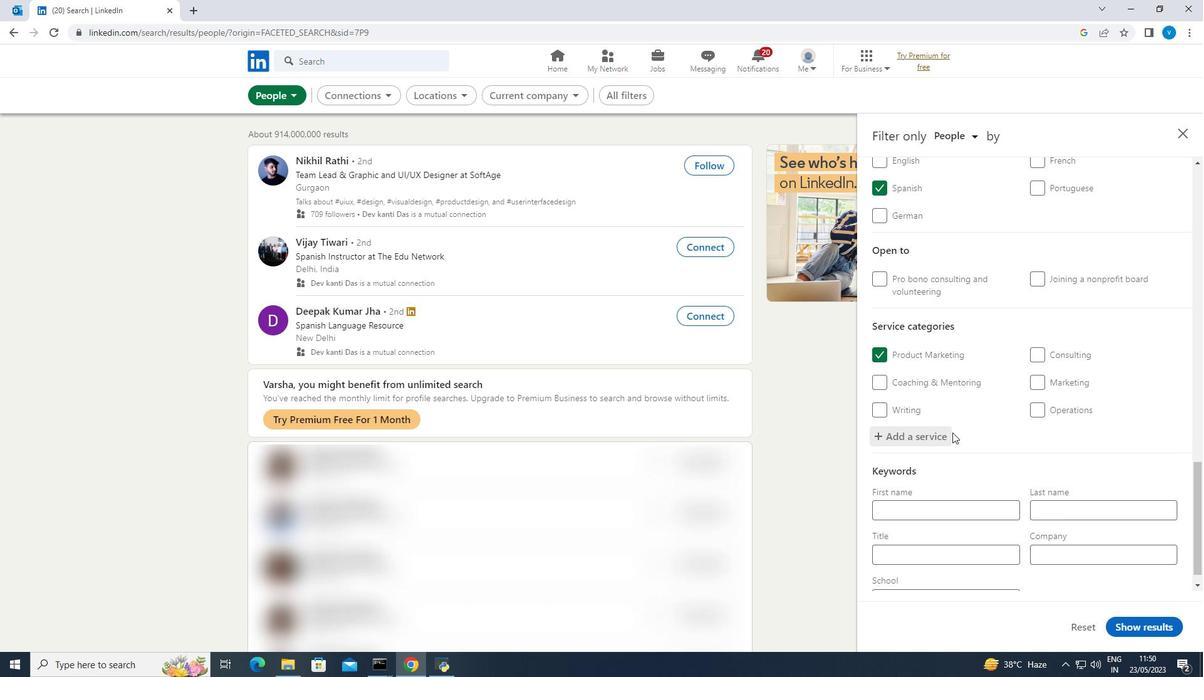 
Action: Mouse scrolled (952, 431) with delta (0, 0)
Screenshot: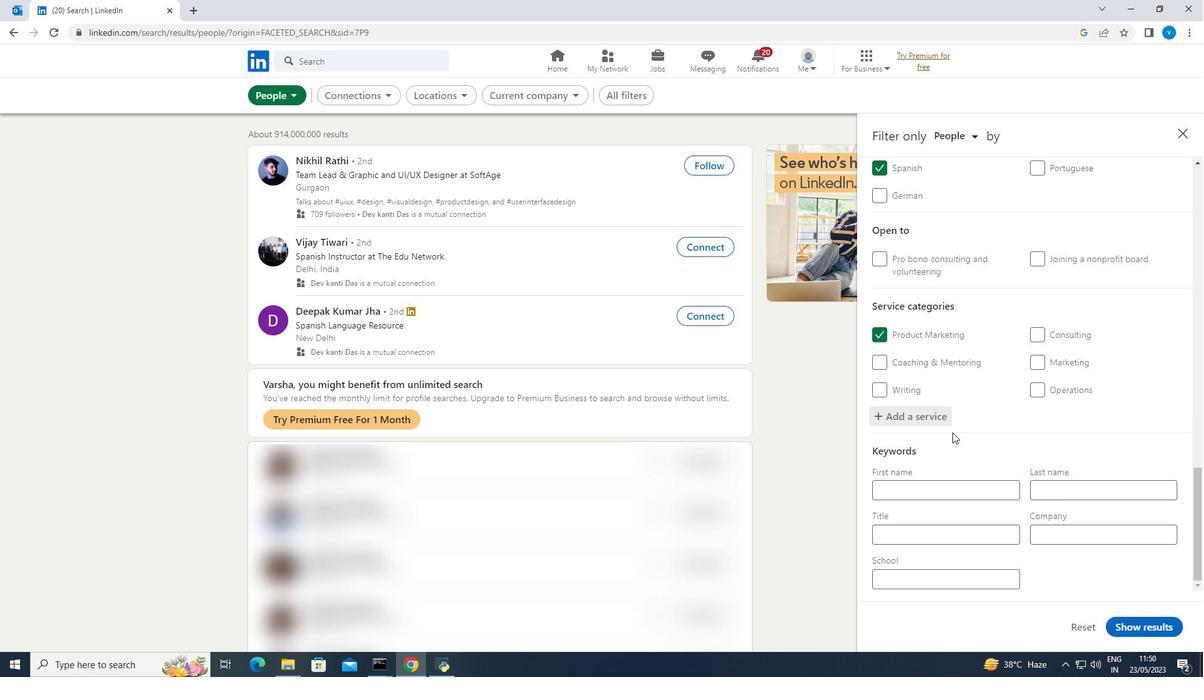 
Action: Mouse moved to (922, 530)
Screenshot: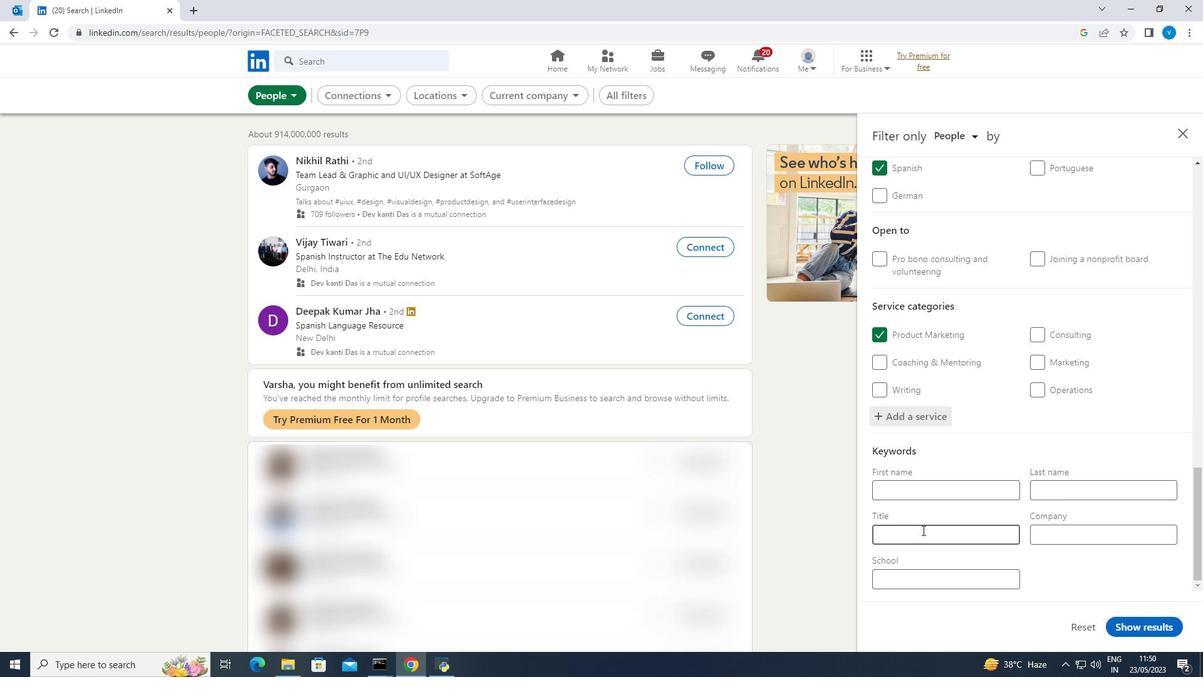 
Action: Mouse pressed left at (922, 530)
Screenshot: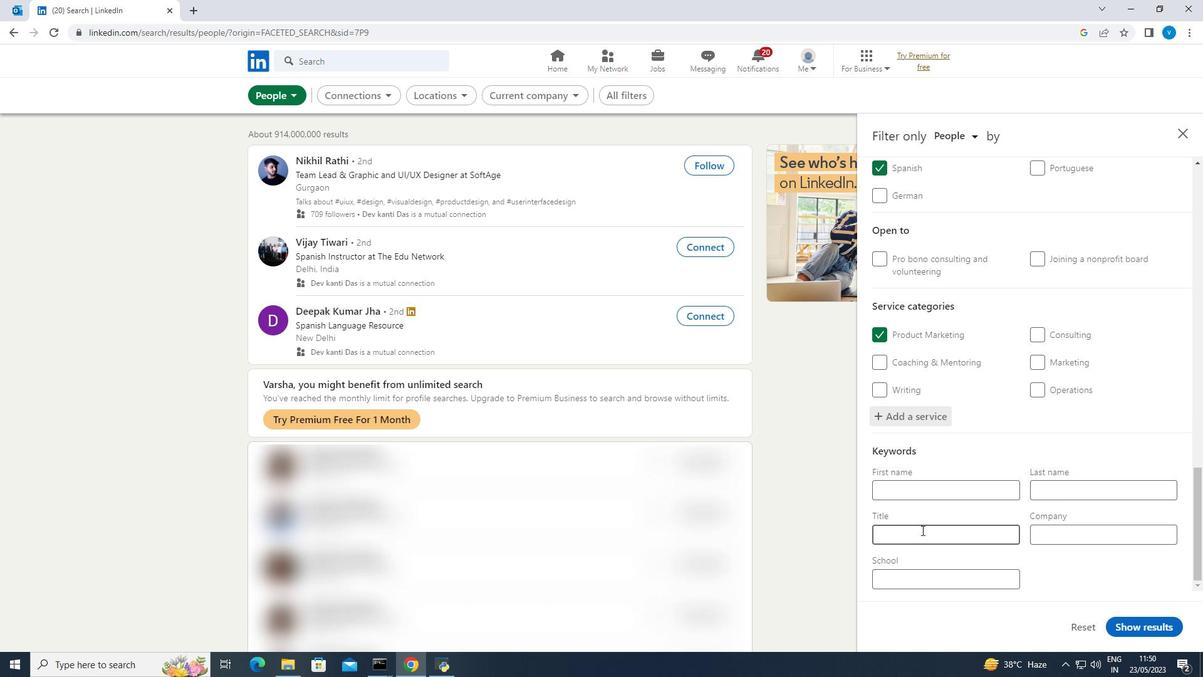 
Action: Key pressed <Key.shift><Key.shift><Key.shift><Key.shift><Key.shift>Human<Key.space><Key.shift><Key.shift><Key.shift><Key.shift><Key.shift><Key.shift>Resources
Screenshot: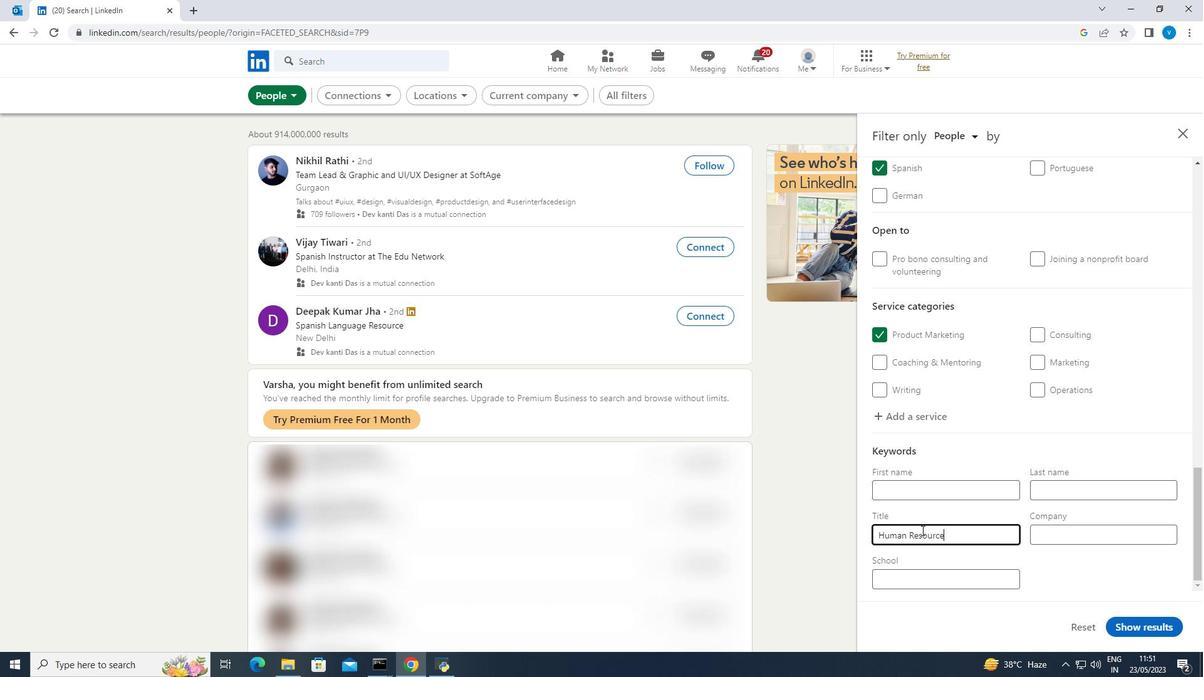 
Action: Mouse moved to (1164, 626)
Screenshot: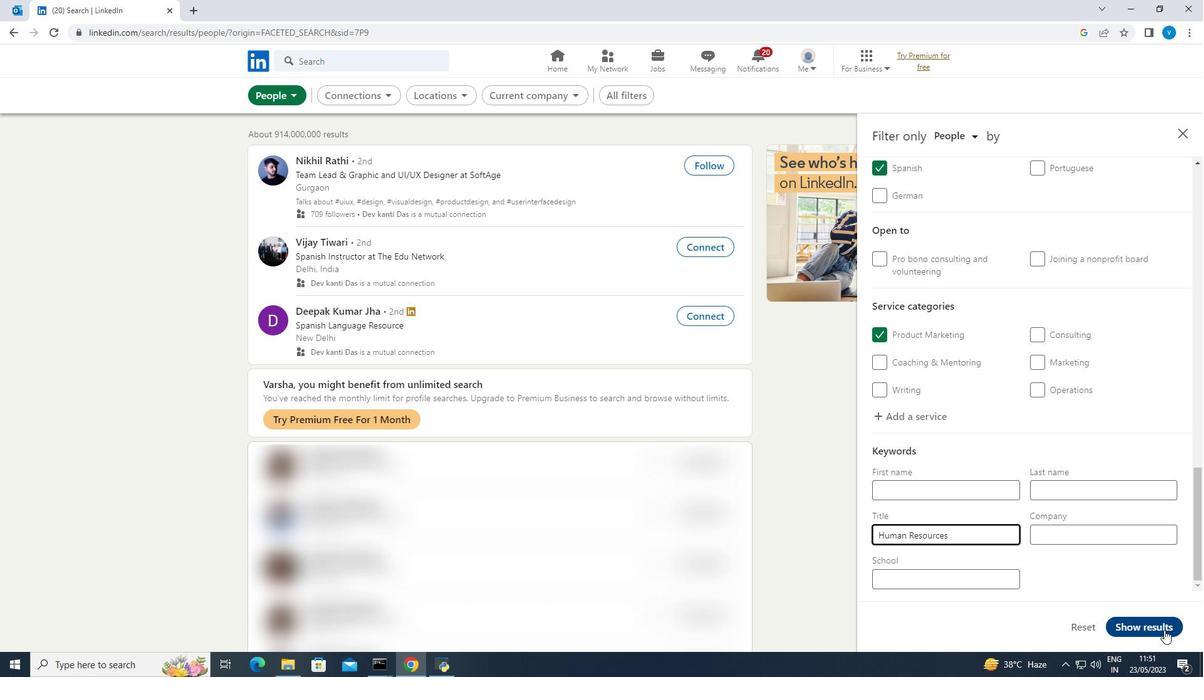 
Action: Mouse pressed left at (1164, 626)
Screenshot: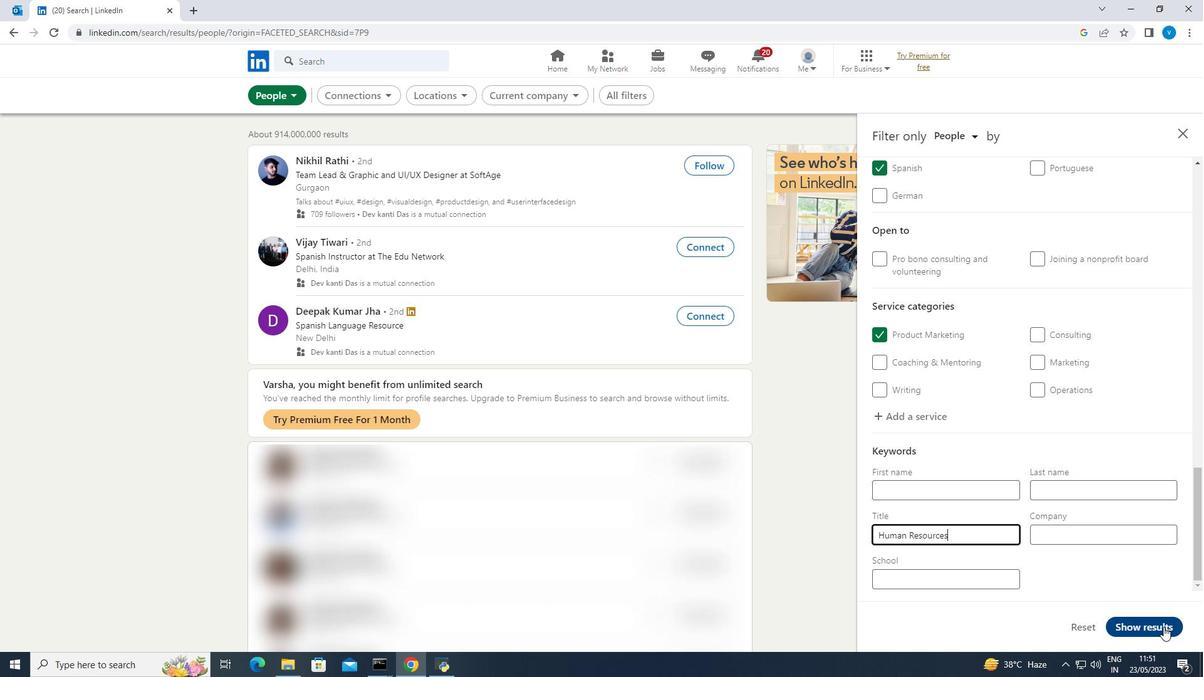 
Action: Mouse moved to (1142, 579)
Screenshot: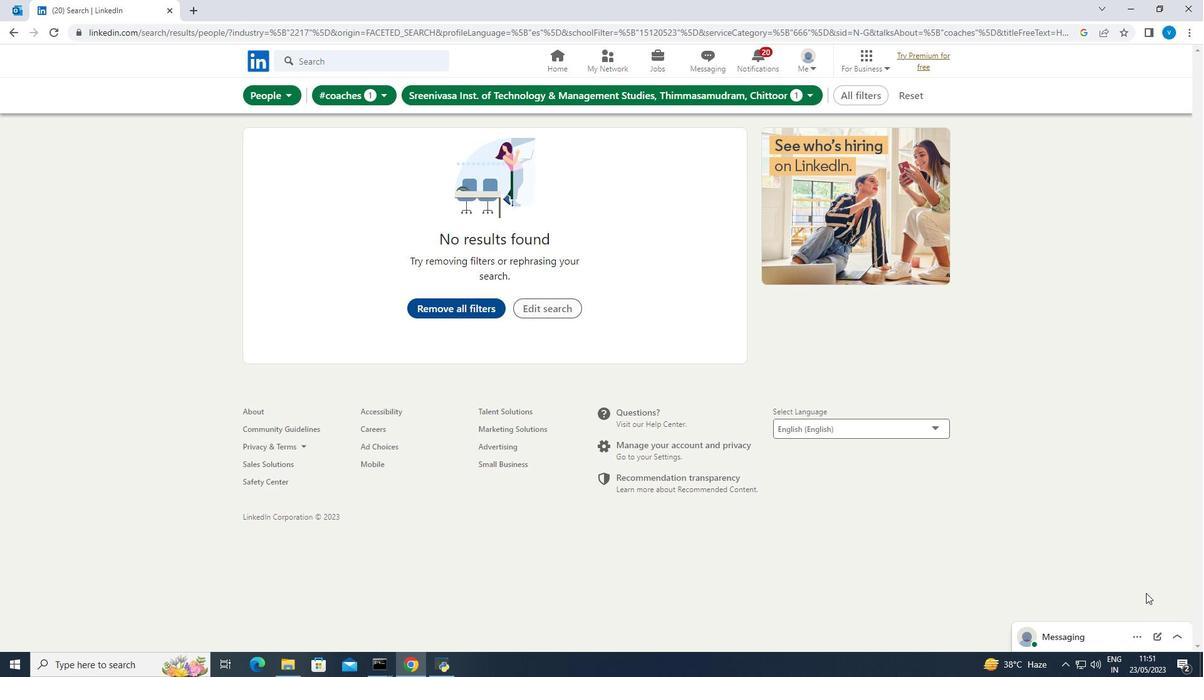 
